 Task: Search one way flight ticket for 2 adults, 4 children and 1 infant on lap in business from Boise: Boise Airport (boise Air Terminal) (gowen Field) to Rockford: Chicago Rockford International Airport(was Northwest Chicagoland Regional Airport At Rockford) on 5-1-2023. Choice of flights is United. Number of bags: 8 checked bags. Price is upto 78000. Outbound departure time preference is 22:45.
Action: Mouse moved to (216, 376)
Screenshot: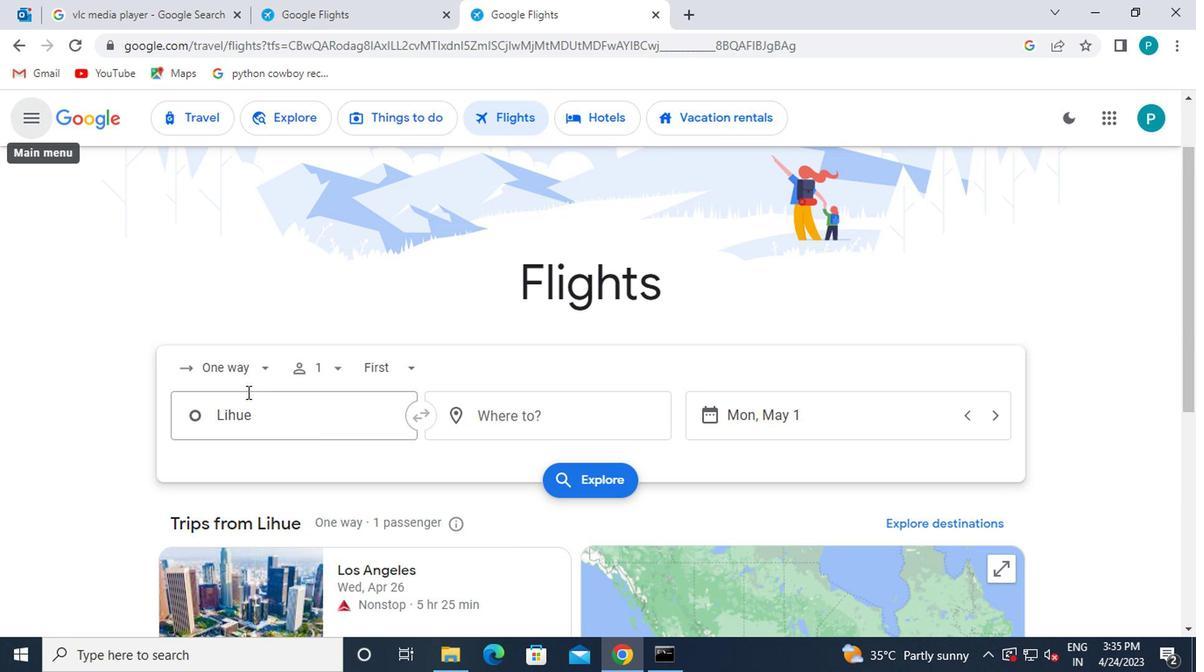 
Action: Mouse pressed left at (216, 376)
Screenshot: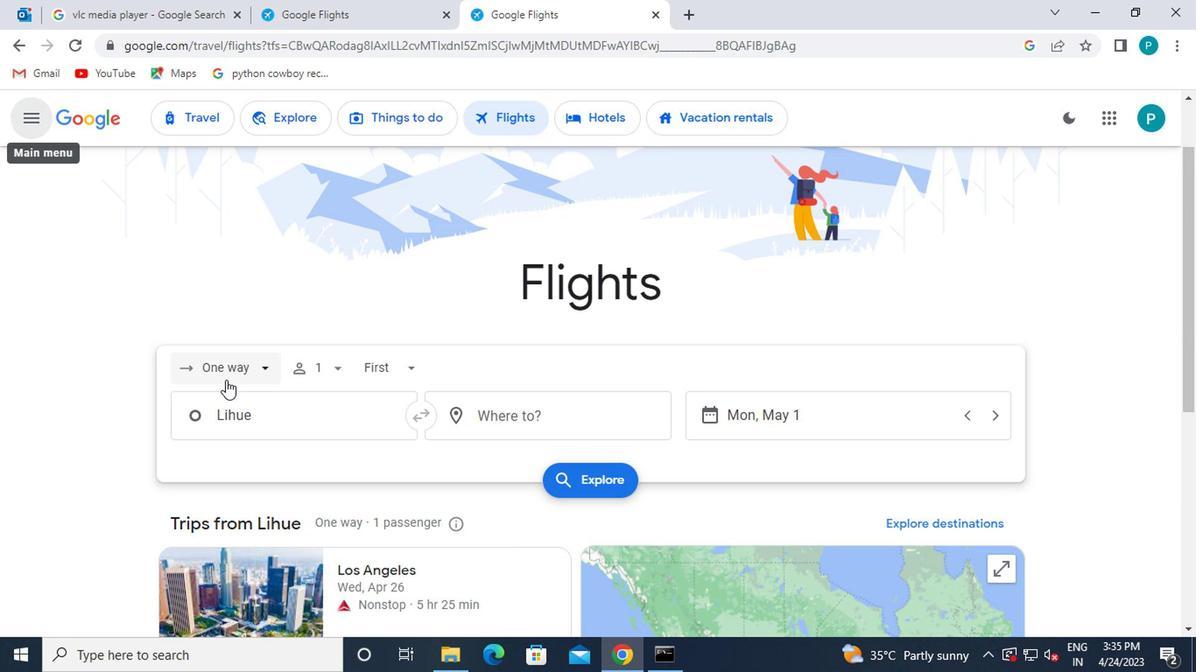 
Action: Mouse moved to (239, 452)
Screenshot: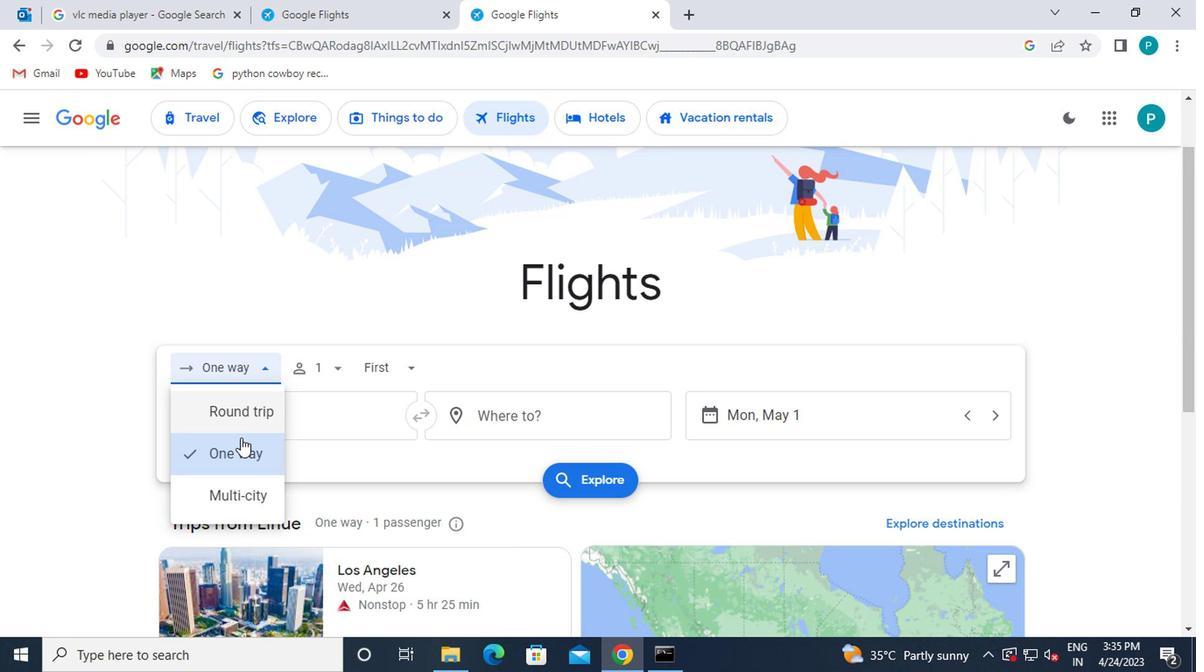 
Action: Mouse pressed left at (239, 452)
Screenshot: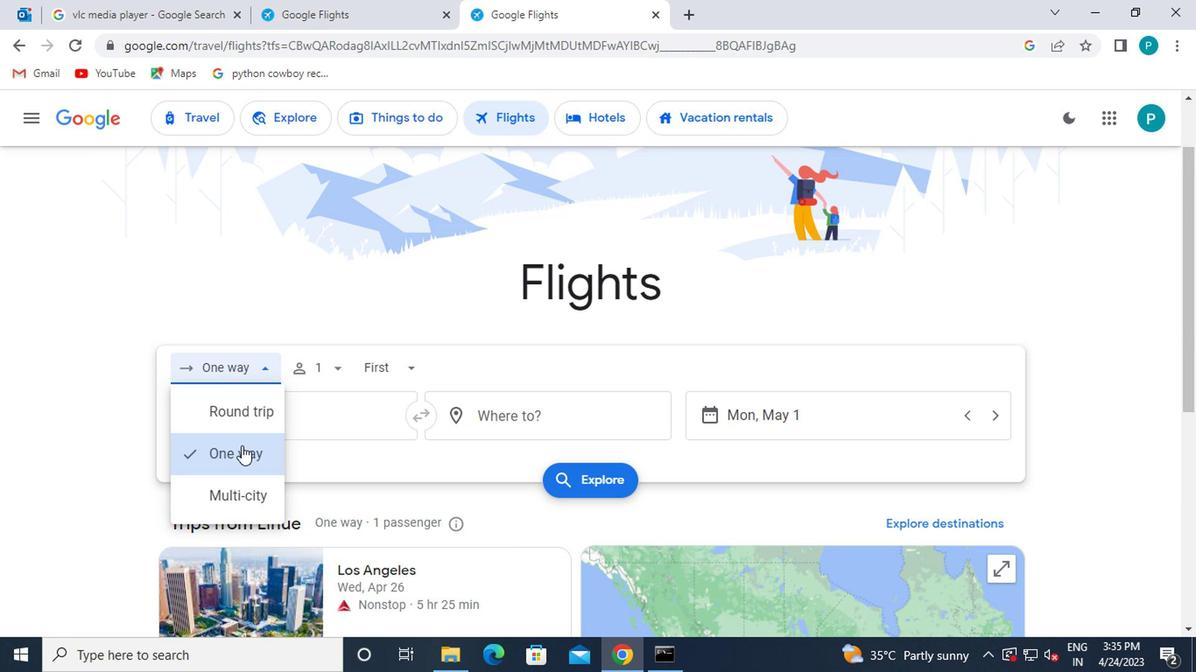 
Action: Mouse moved to (320, 375)
Screenshot: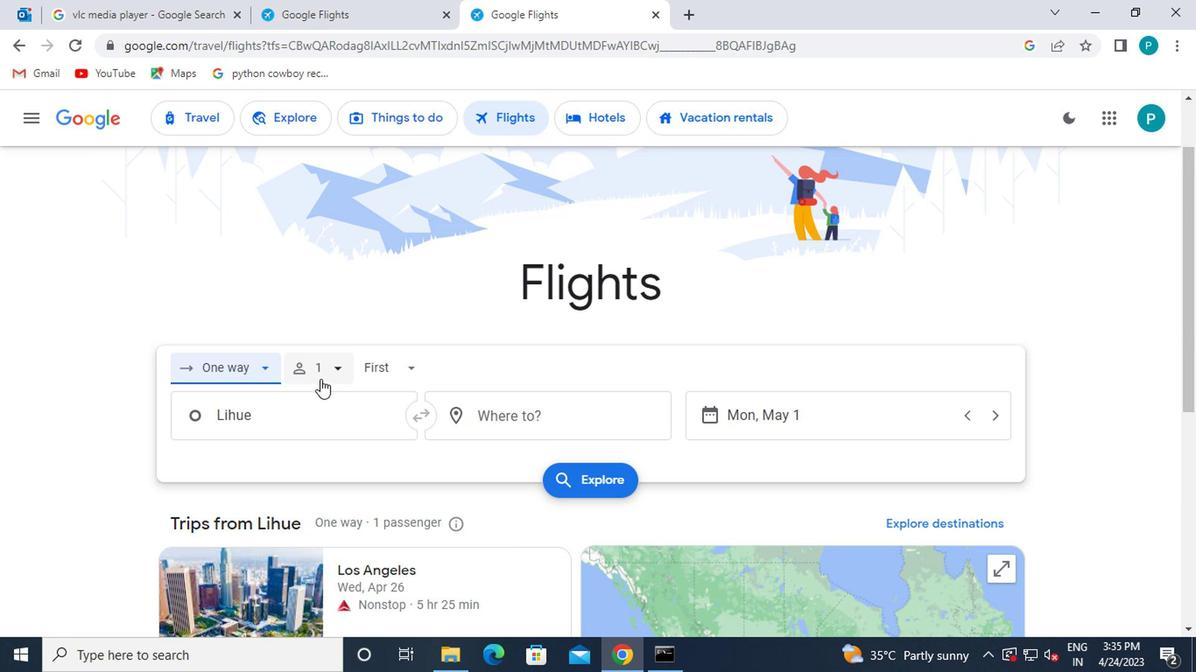 
Action: Mouse pressed left at (320, 375)
Screenshot: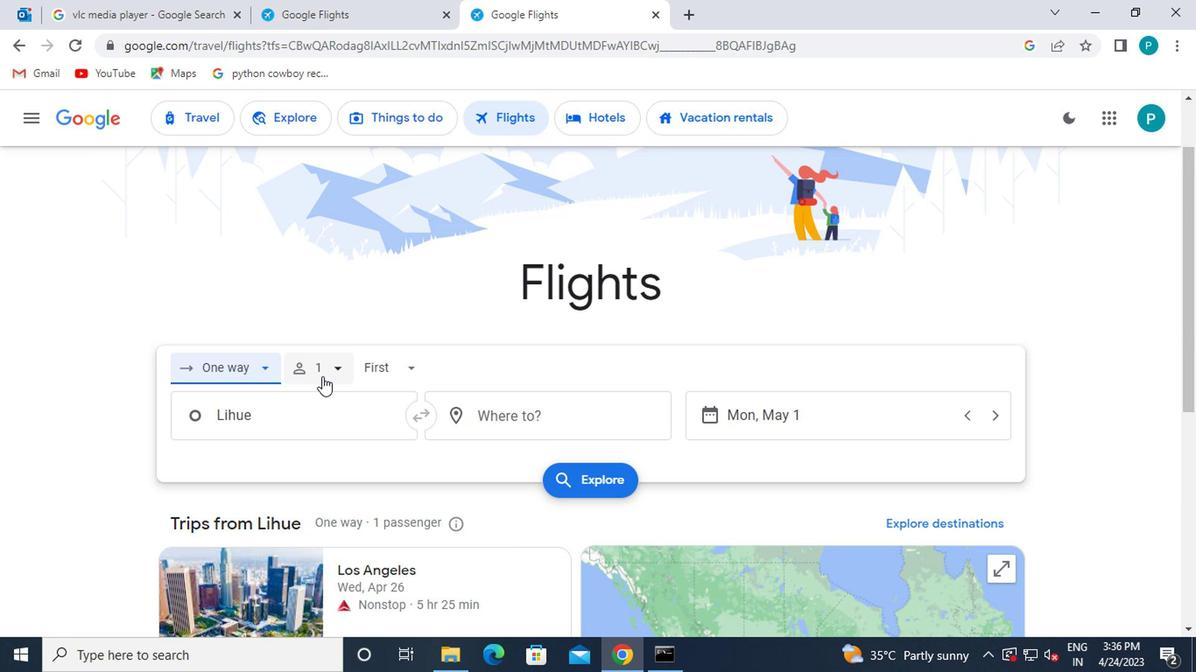 
Action: Mouse moved to (479, 414)
Screenshot: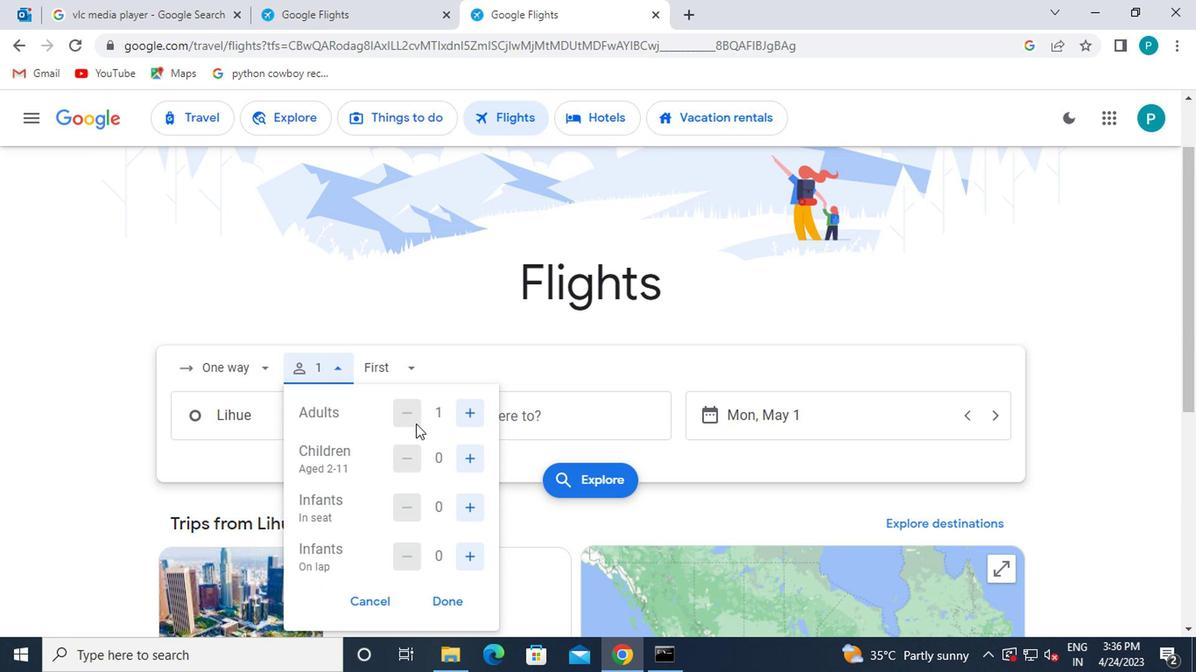 
Action: Mouse pressed left at (479, 414)
Screenshot: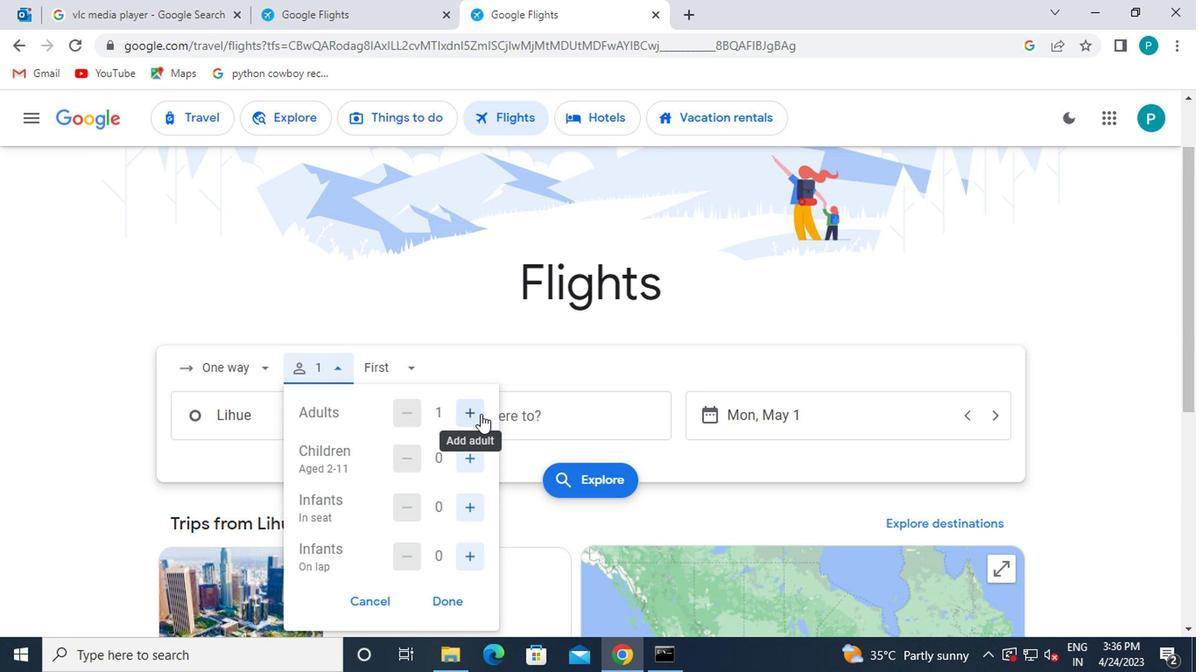 
Action: Mouse moved to (478, 459)
Screenshot: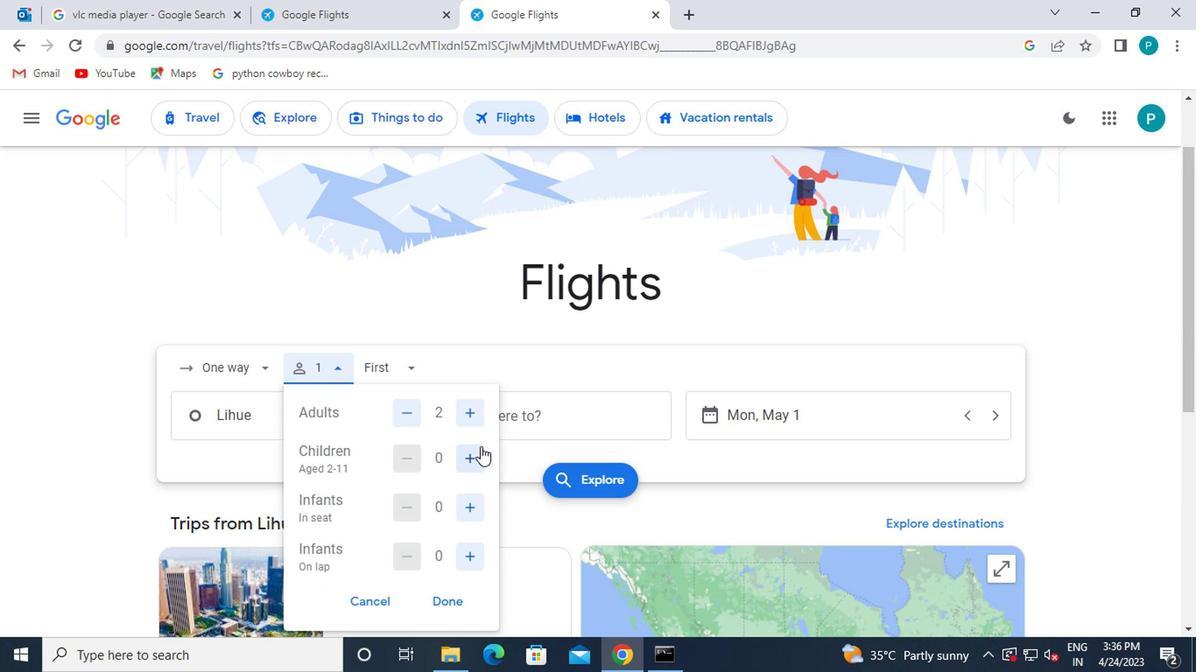 
Action: Mouse pressed left at (478, 459)
Screenshot: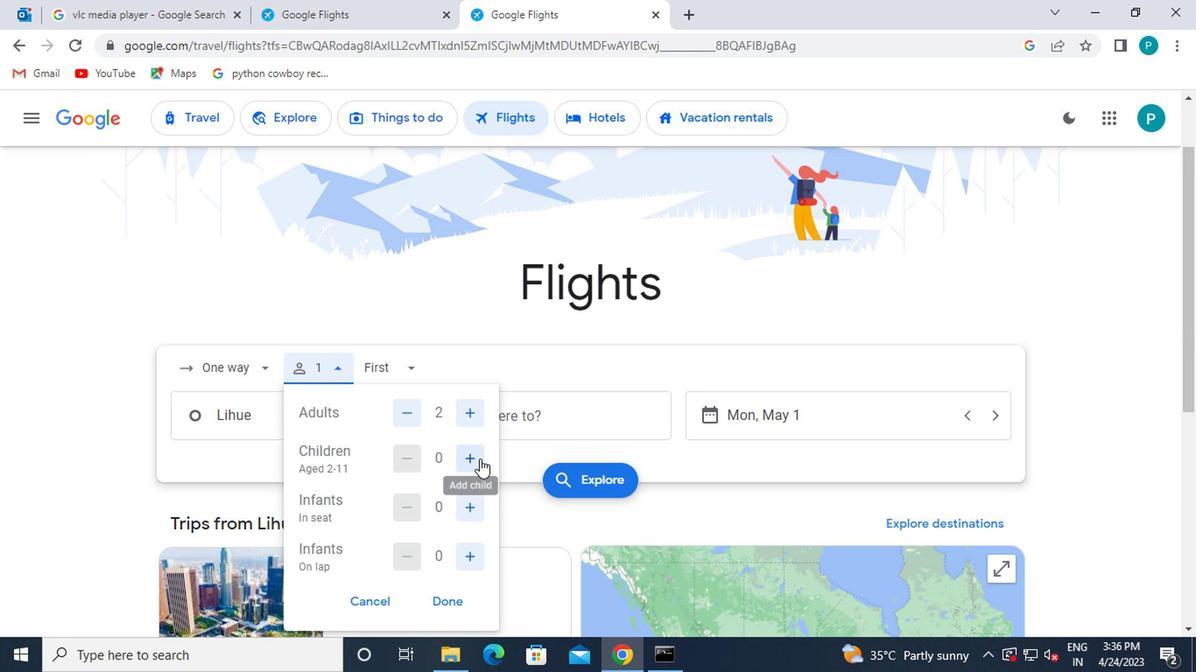 
Action: Mouse pressed left at (478, 459)
Screenshot: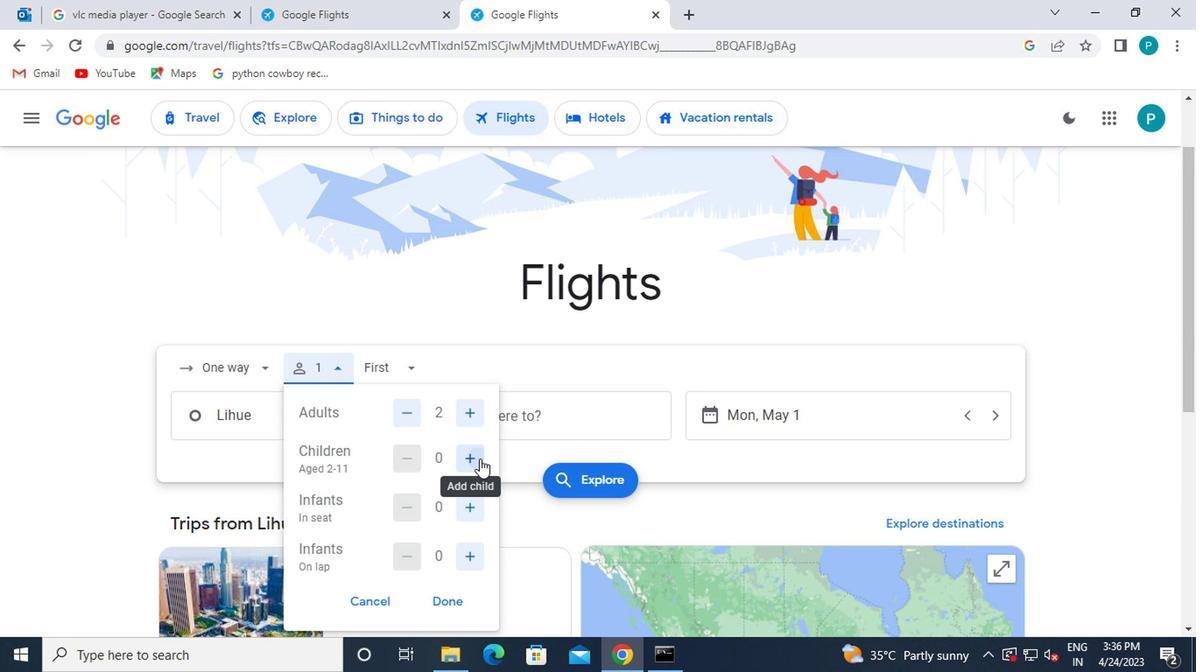 
Action: Mouse pressed left at (478, 459)
Screenshot: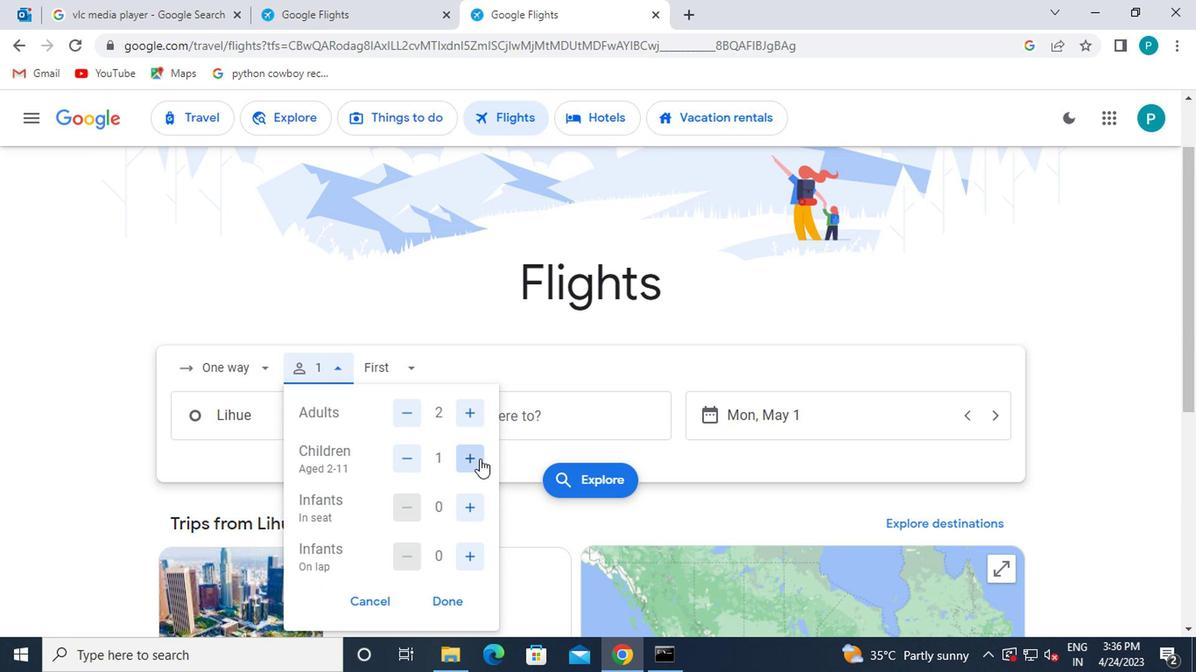 
Action: Mouse pressed left at (478, 459)
Screenshot: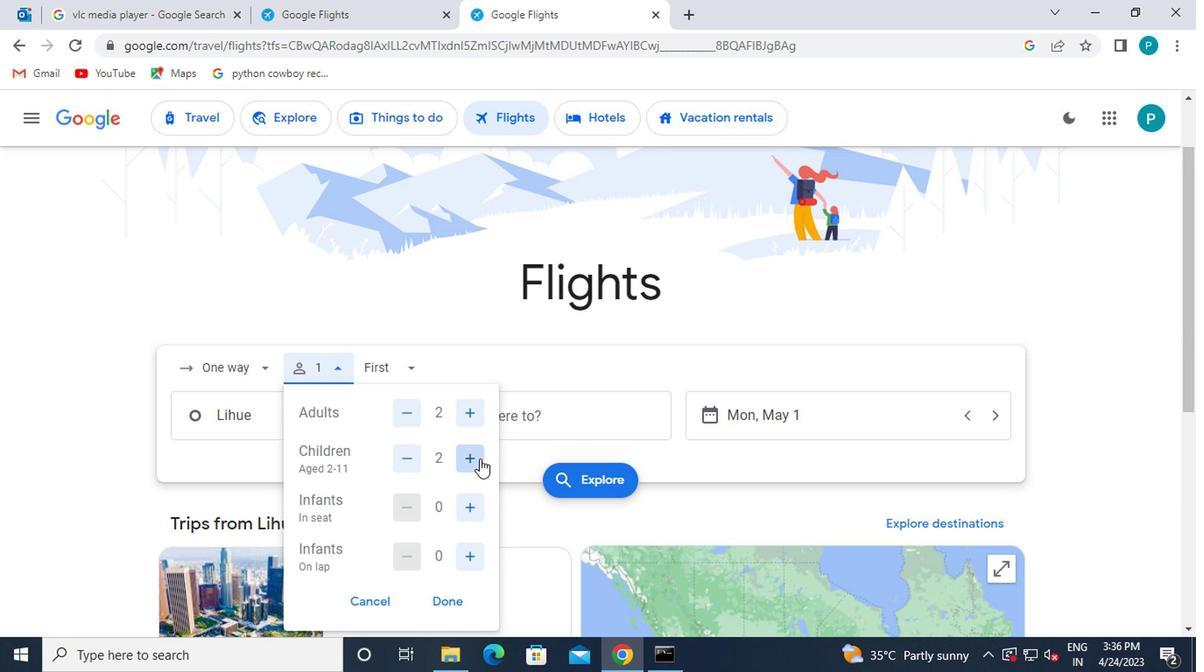 
Action: Mouse moved to (464, 499)
Screenshot: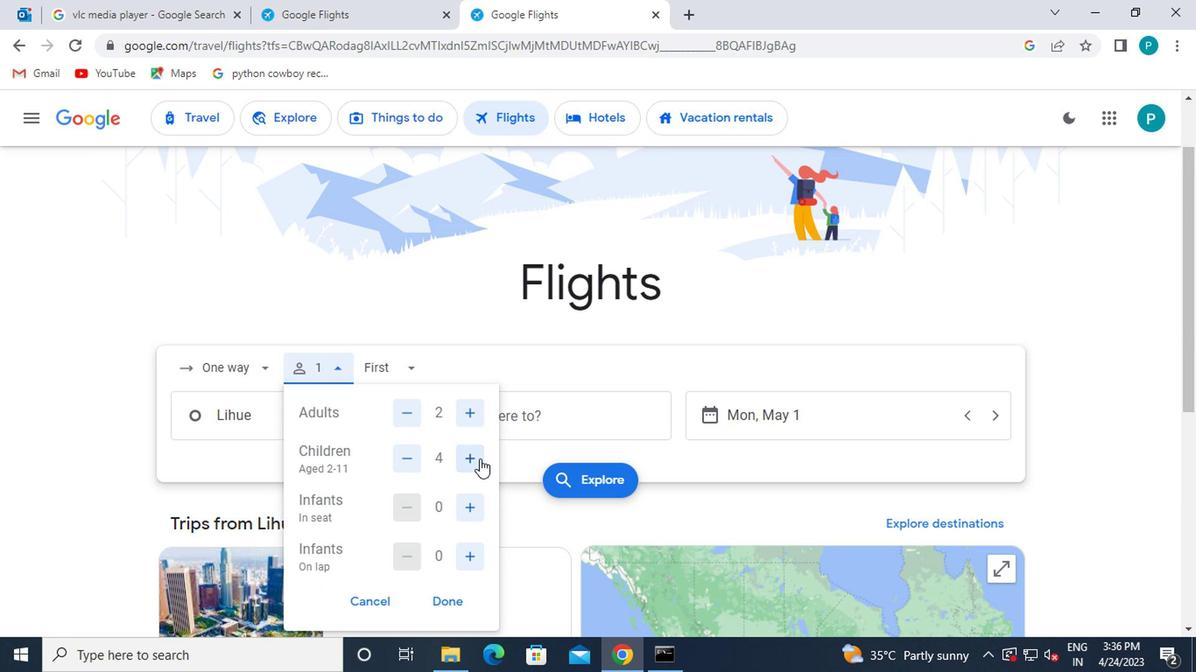 
Action: Mouse pressed left at (464, 499)
Screenshot: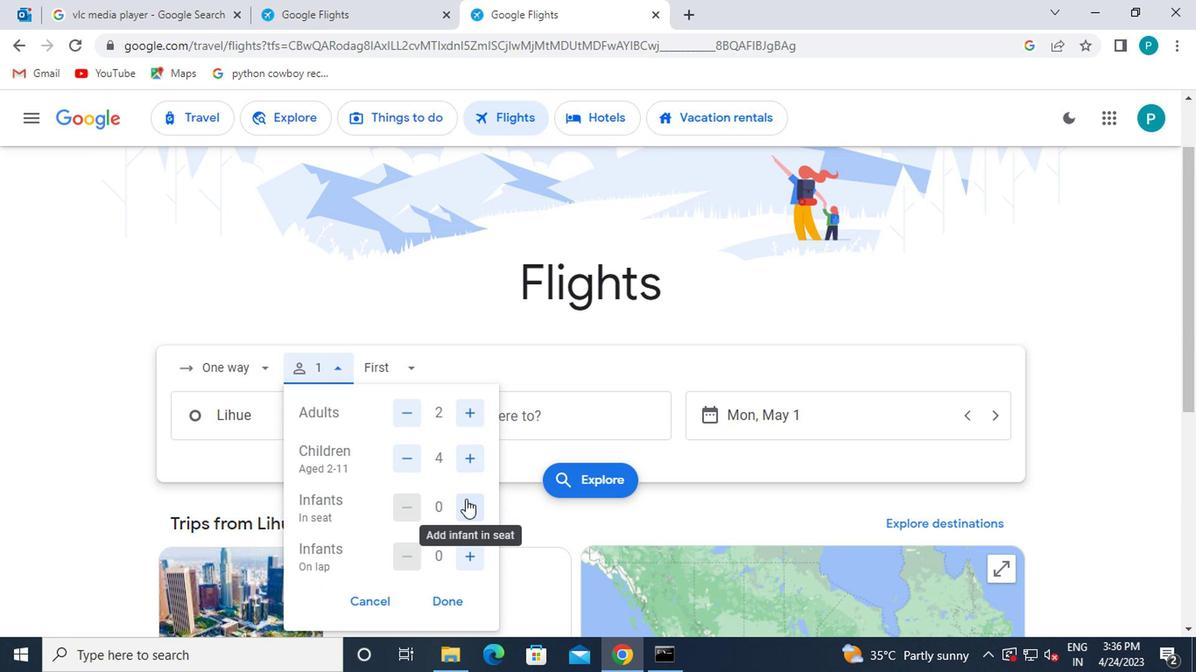 
Action: Mouse moved to (403, 510)
Screenshot: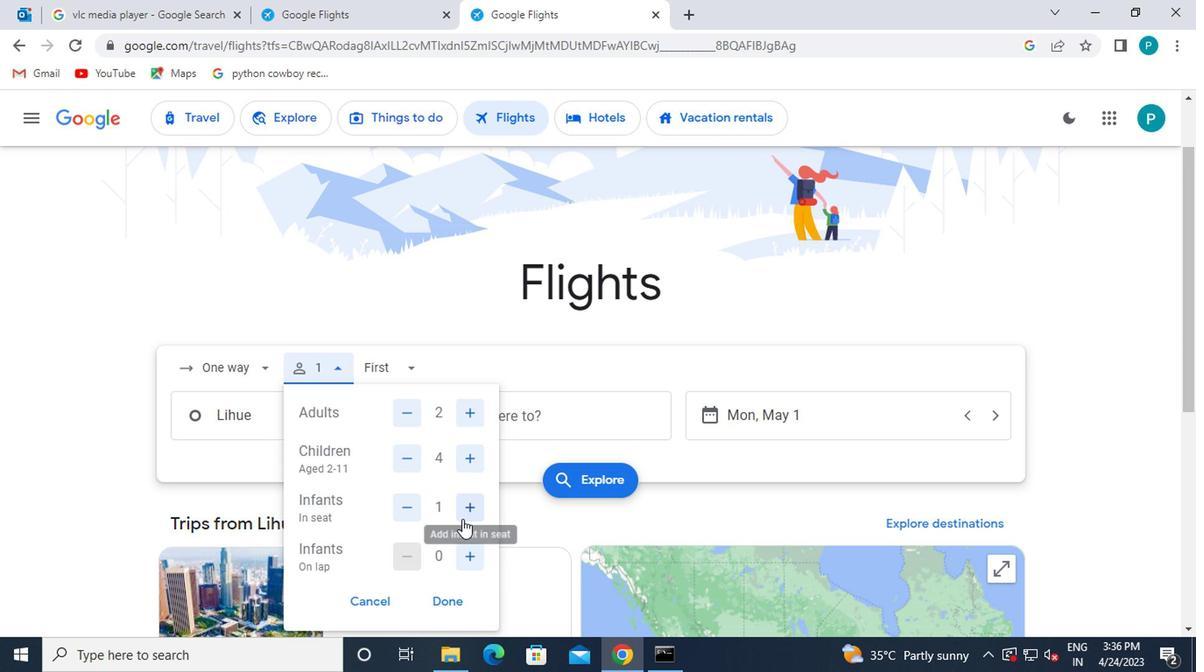 
Action: Mouse pressed left at (403, 510)
Screenshot: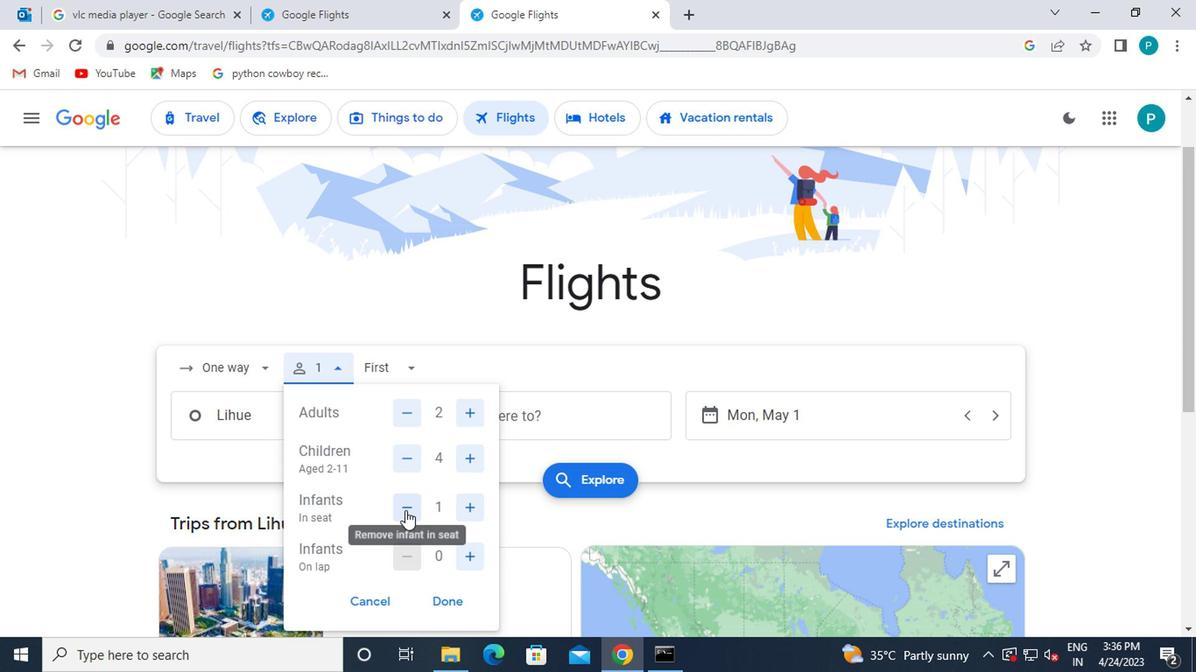 
Action: Mouse moved to (453, 553)
Screenshot: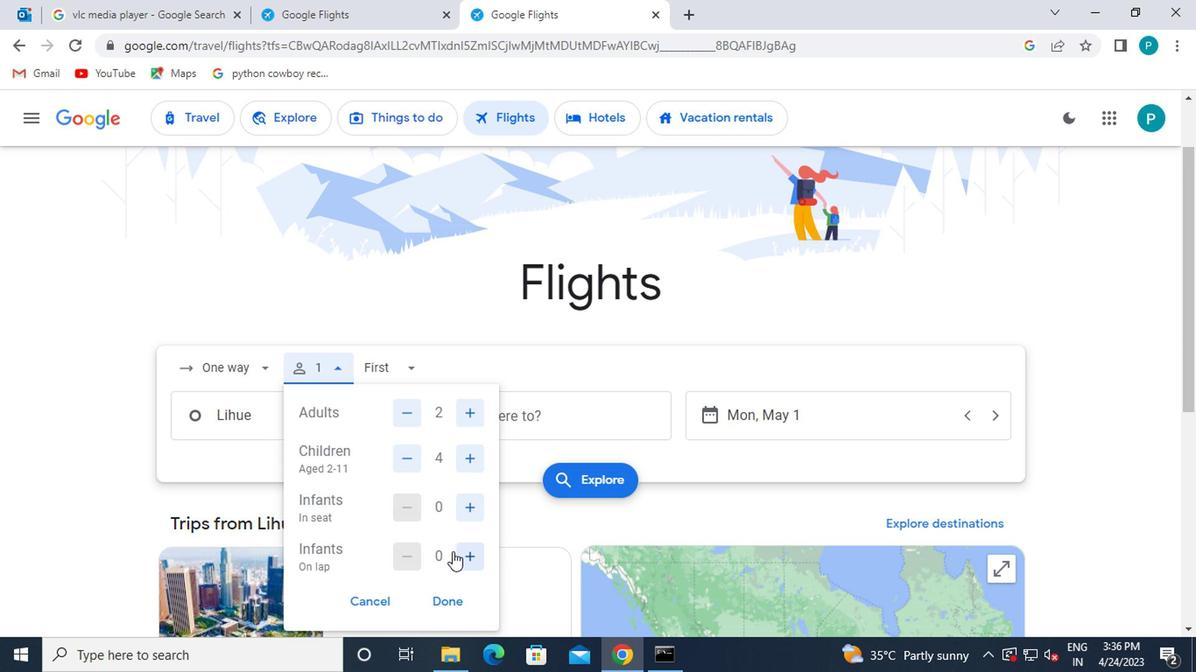 
Action: Mouse pressed left at (453, 553)
Screenshot: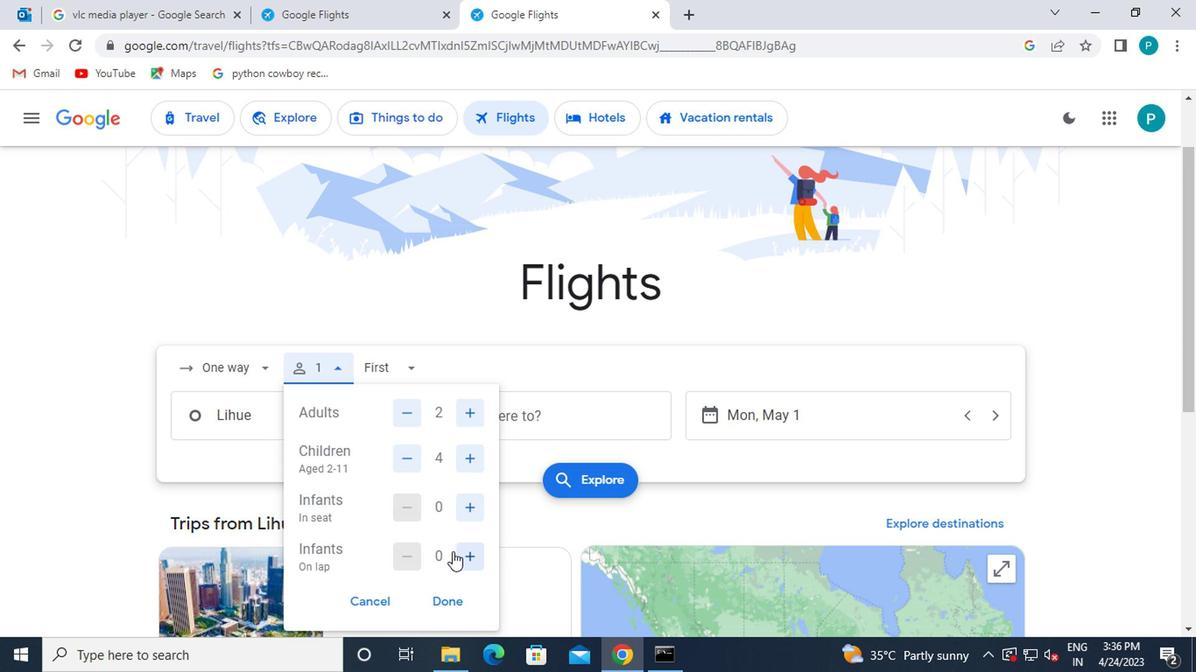 
Action: Mouse moved to (465, 591)
Screenshot: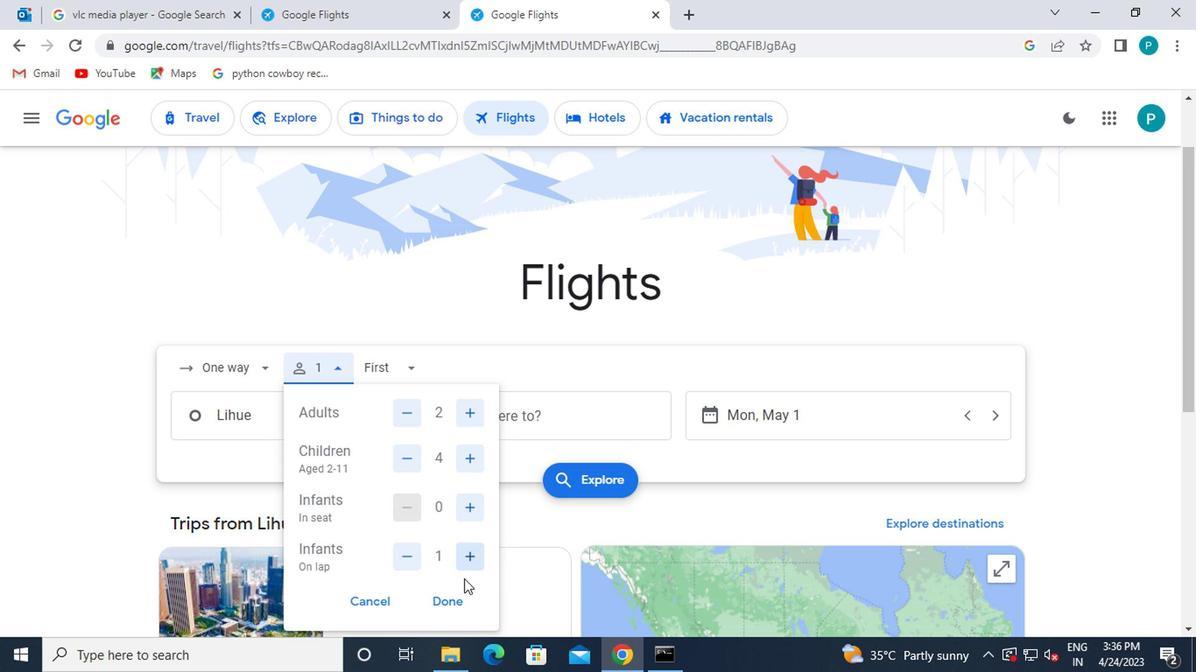 
Action: Mouse pressed left at (465, 591)
Screenshot: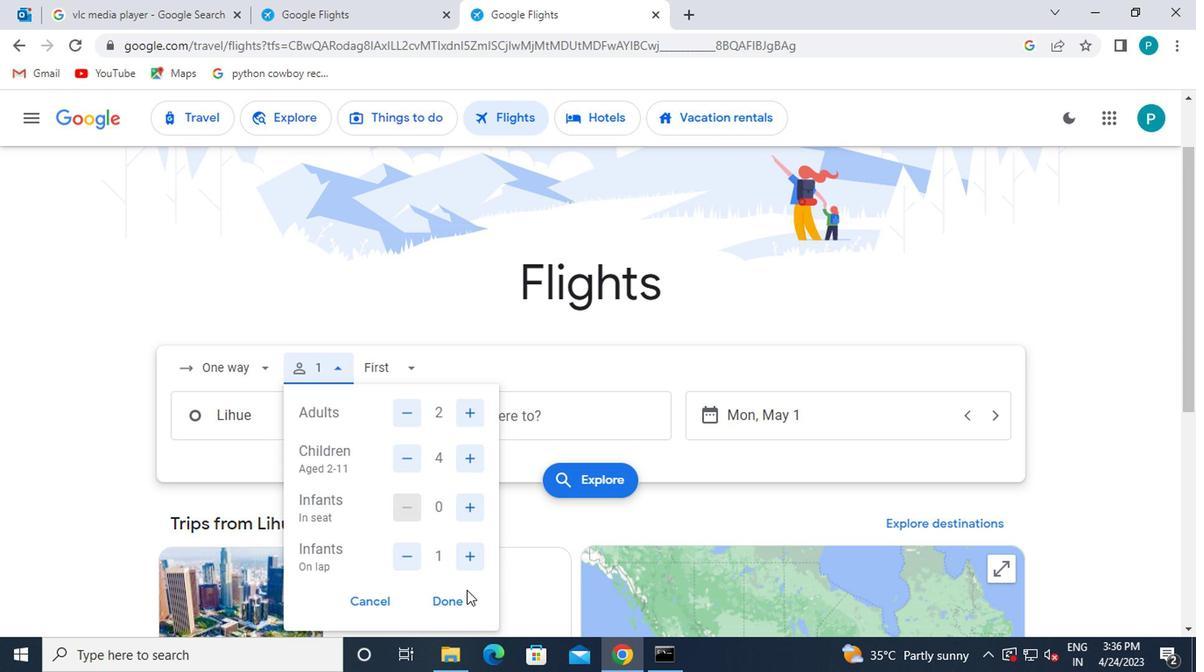 
Action: Mouse moved to (388, 363)
Screenshot: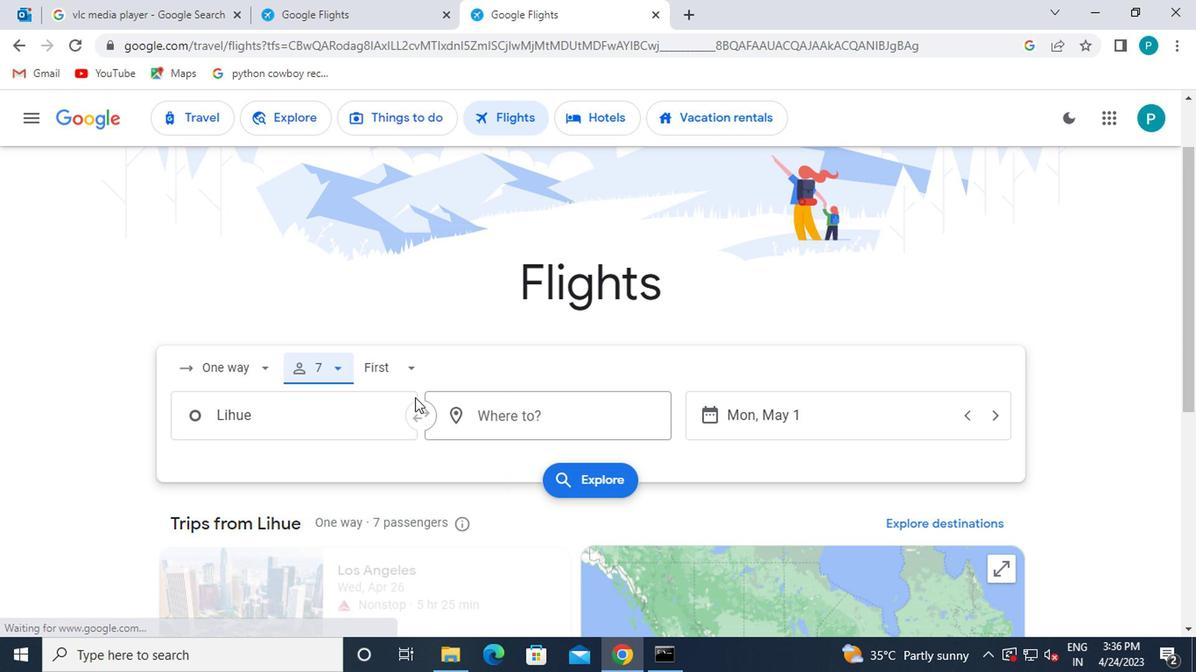 
Action: Mouse pressed left at (388, 363)
Screenshot: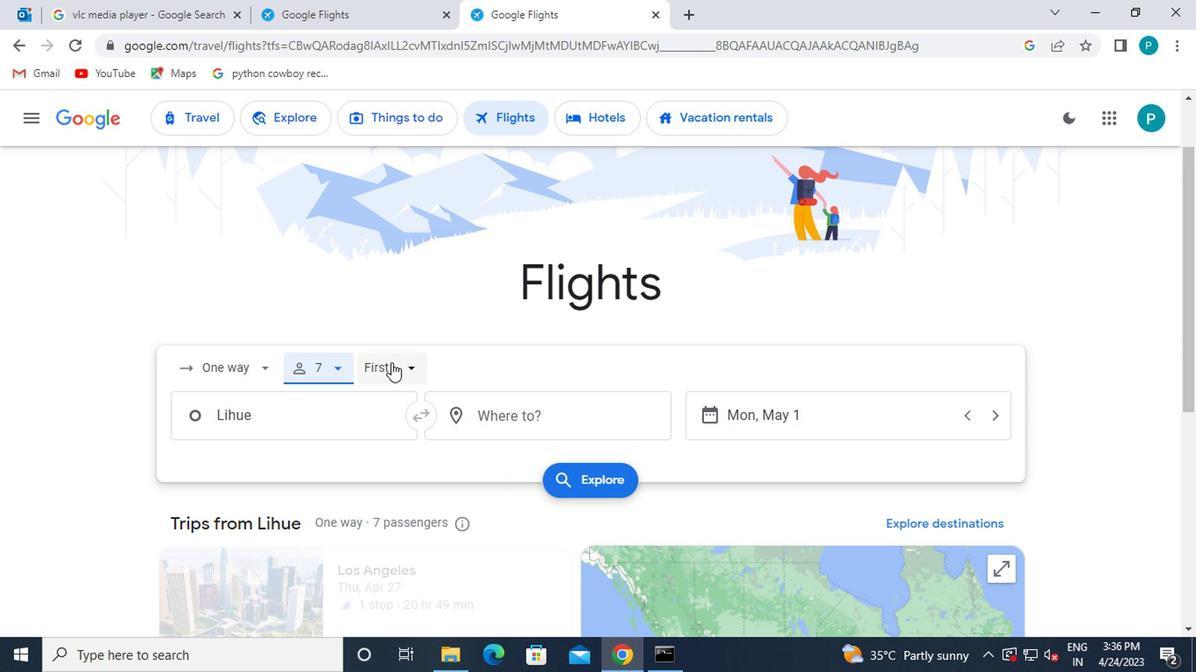 
Action: Mouse moved to (434, 497)
Screenshot: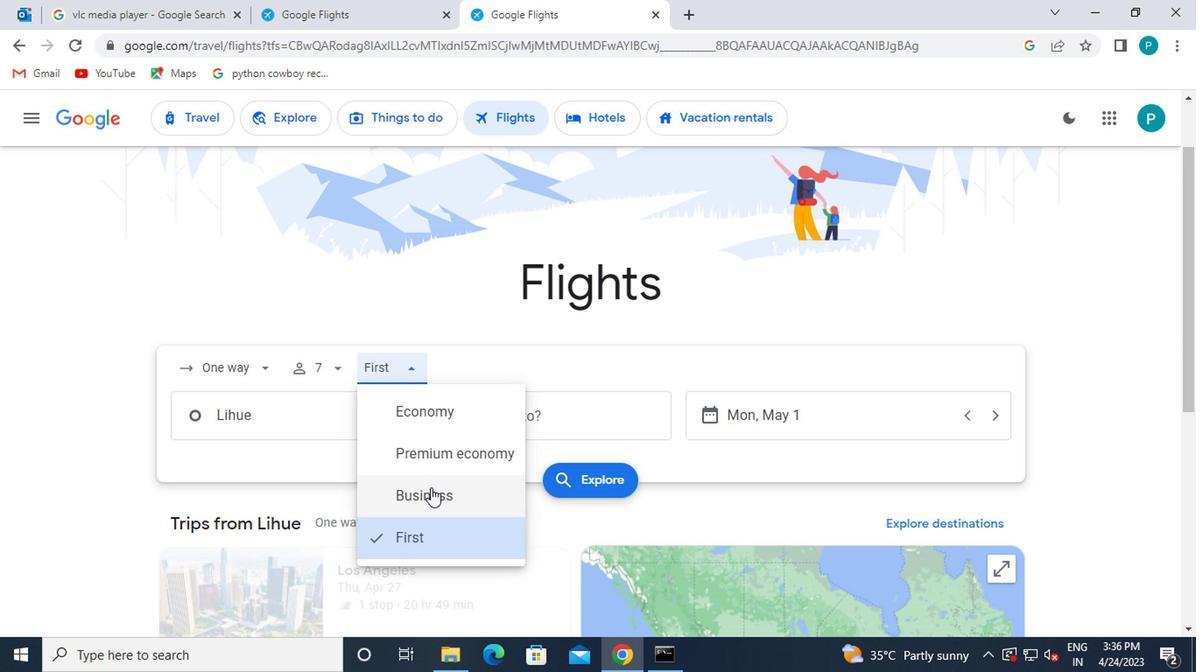 
Action: Mouse pressed left at (434, 497)
Screenshot: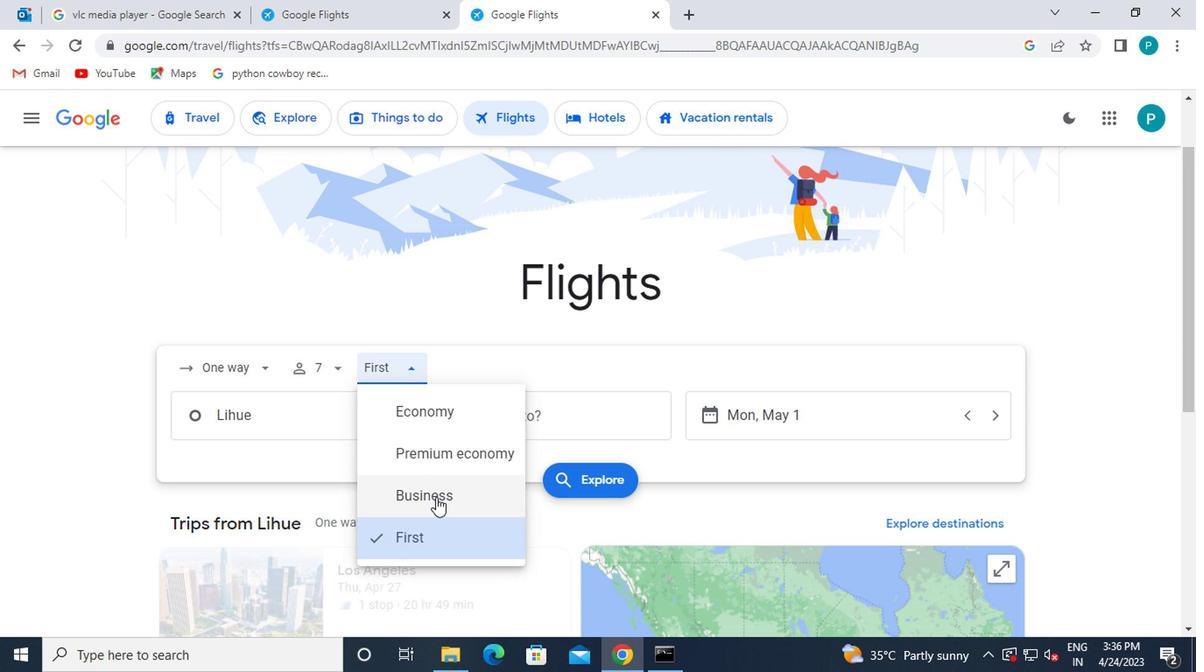 
Action: Mouse moved to (371, 429)
Screenshot: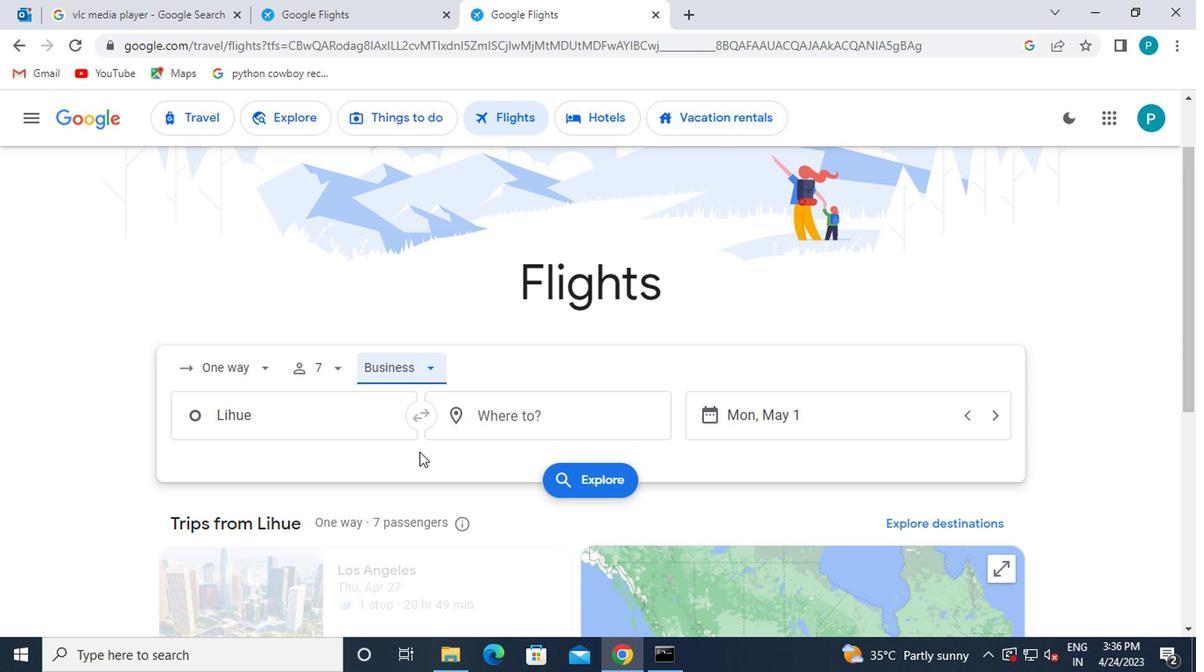 
Action: Mouse pressed left at (371, 429)
Screenshot: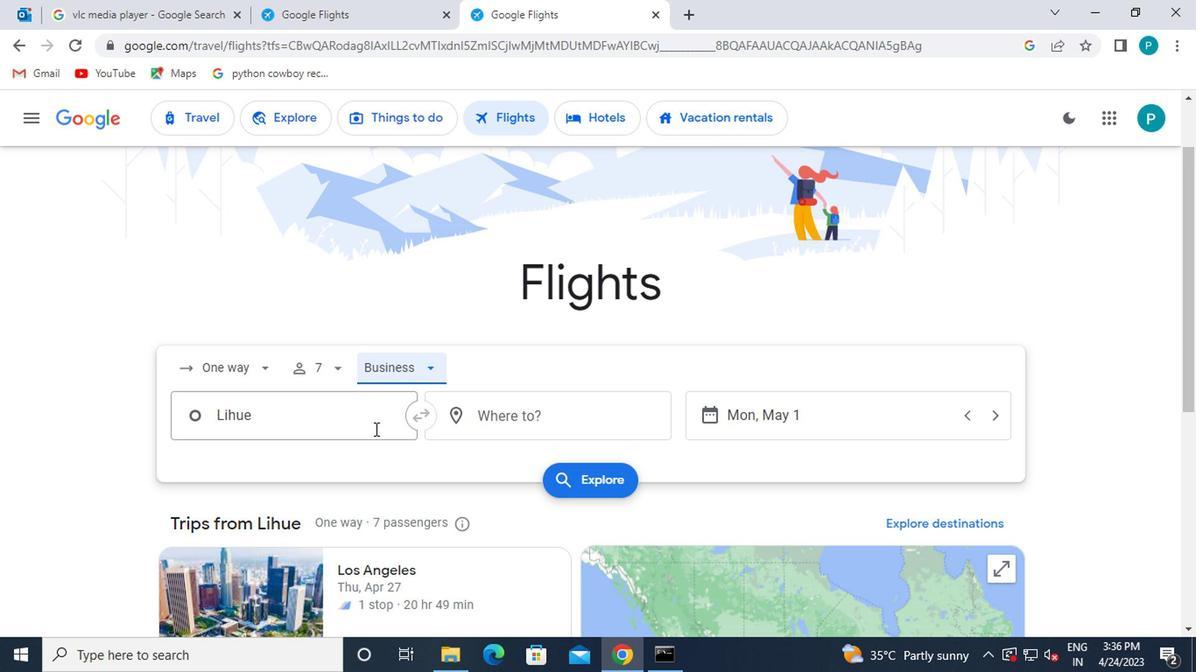 
Action: Key pressed boise
Screenshot: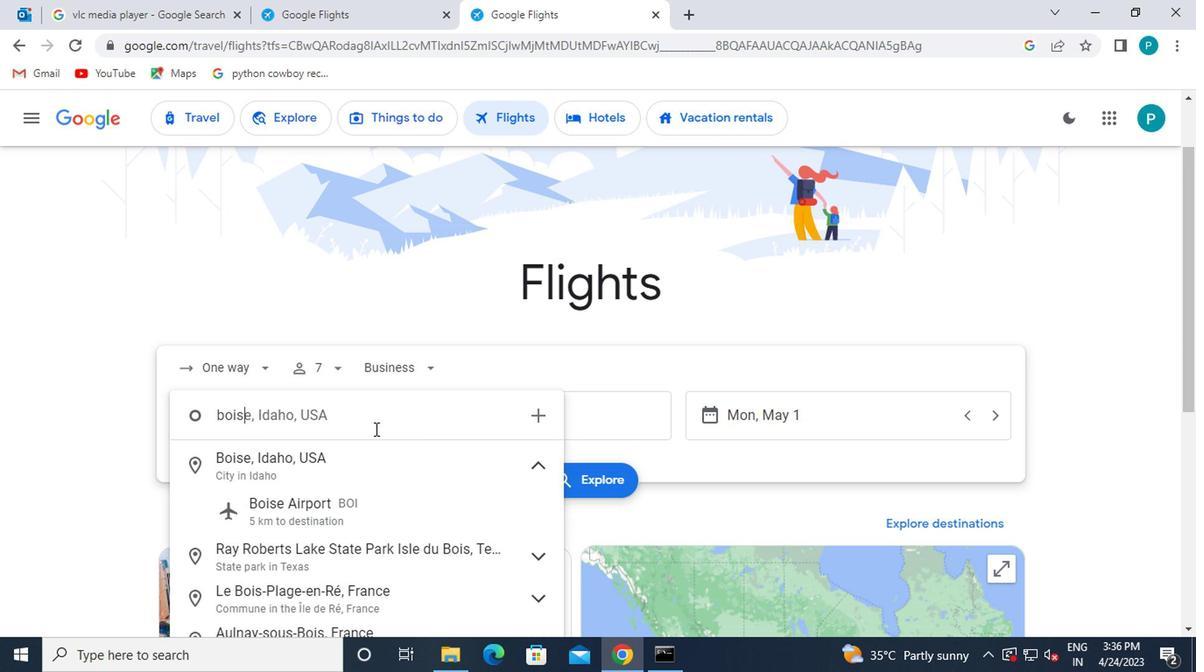 
Action: Mouse moved to (364, 503)
Screenshot: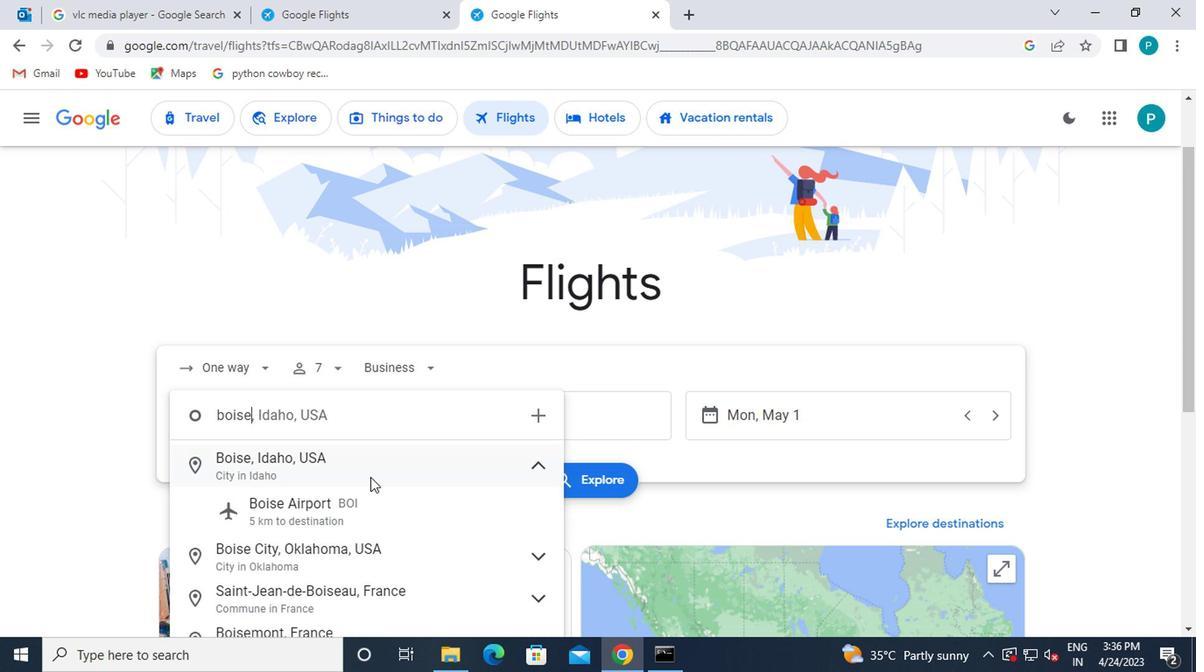 
Action: Mouse pressed left at (364, 503)
Screenshot: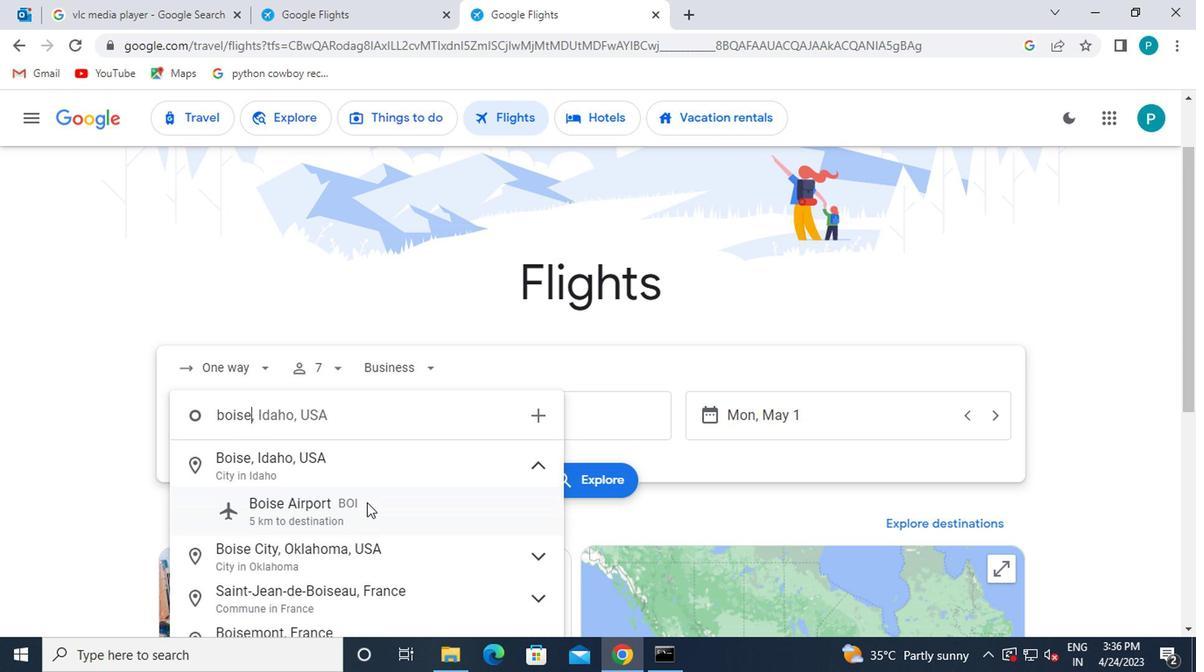 
Action: Mouse moved to (516, 414)
Screenshot: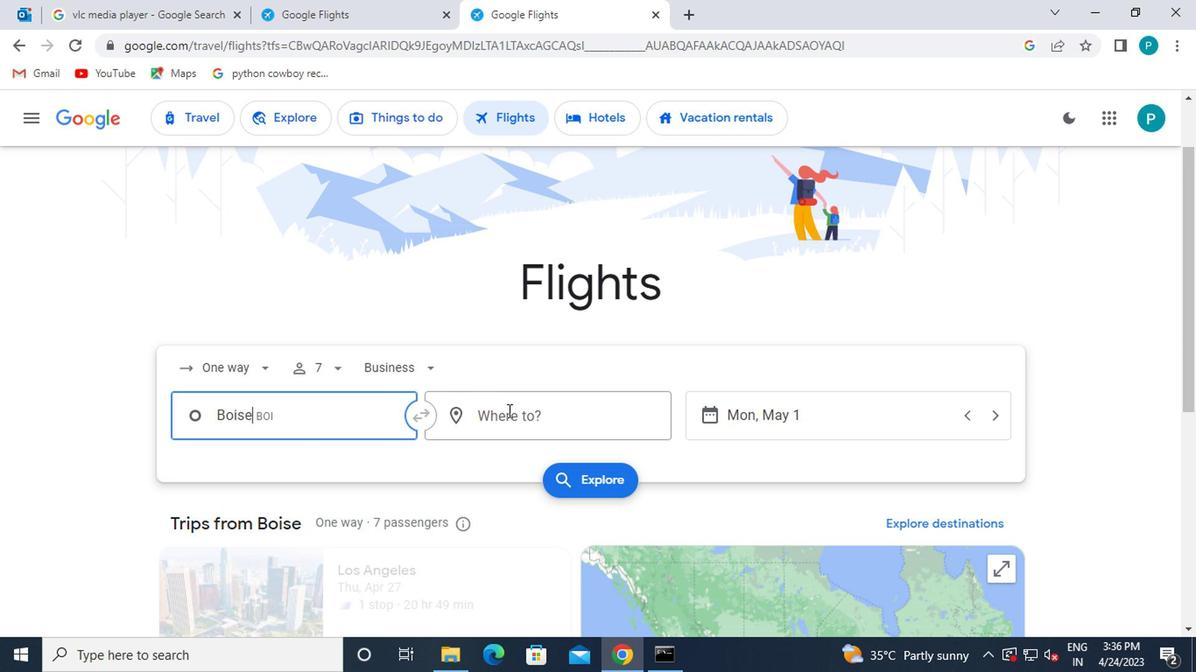 
Action: Mouse pressed left at (516, 414)
Screenshot: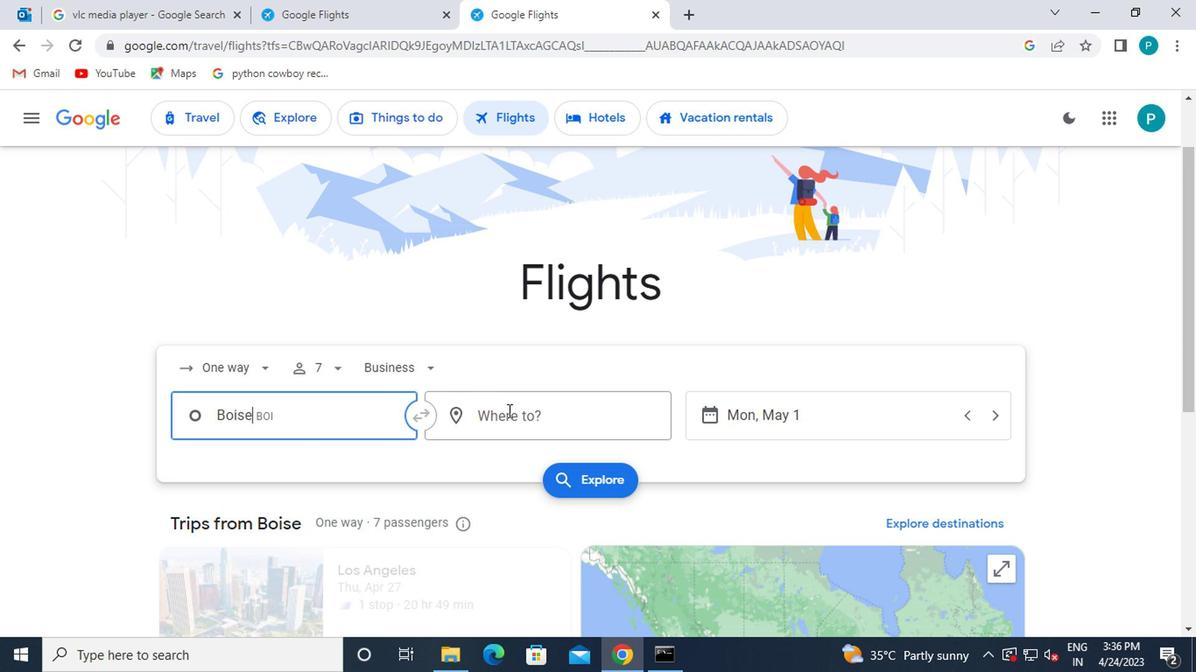 
Action: Mouse moved to (522, 416)
Screenshot: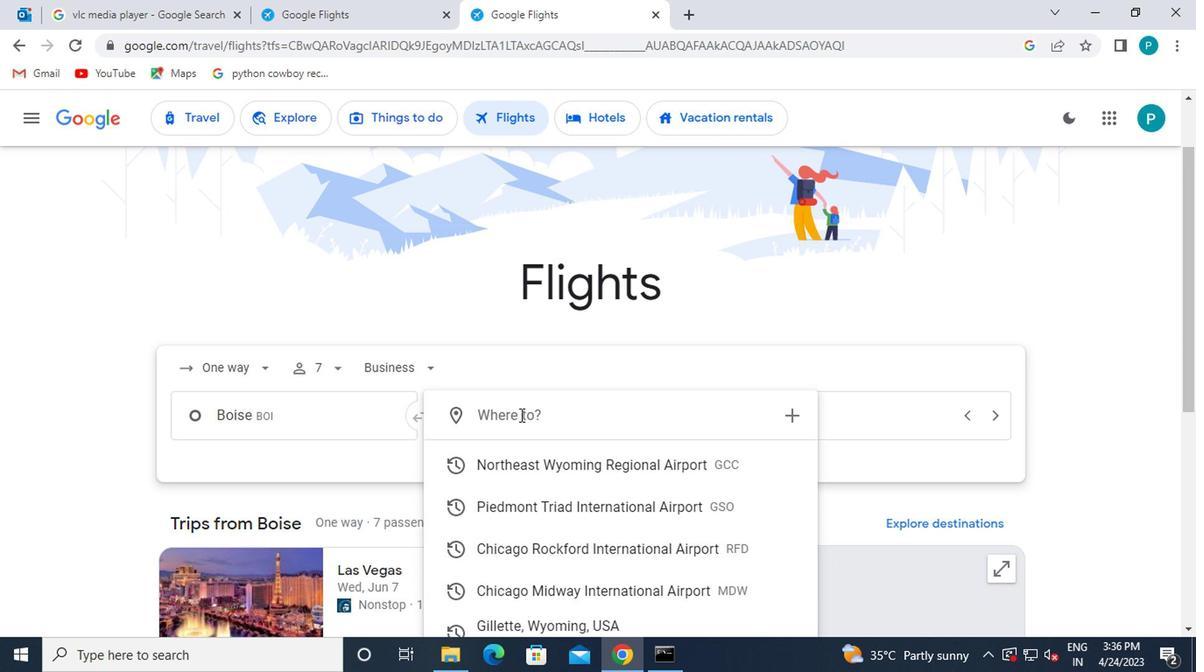 
Action: Key pressed rockford
Screenshot: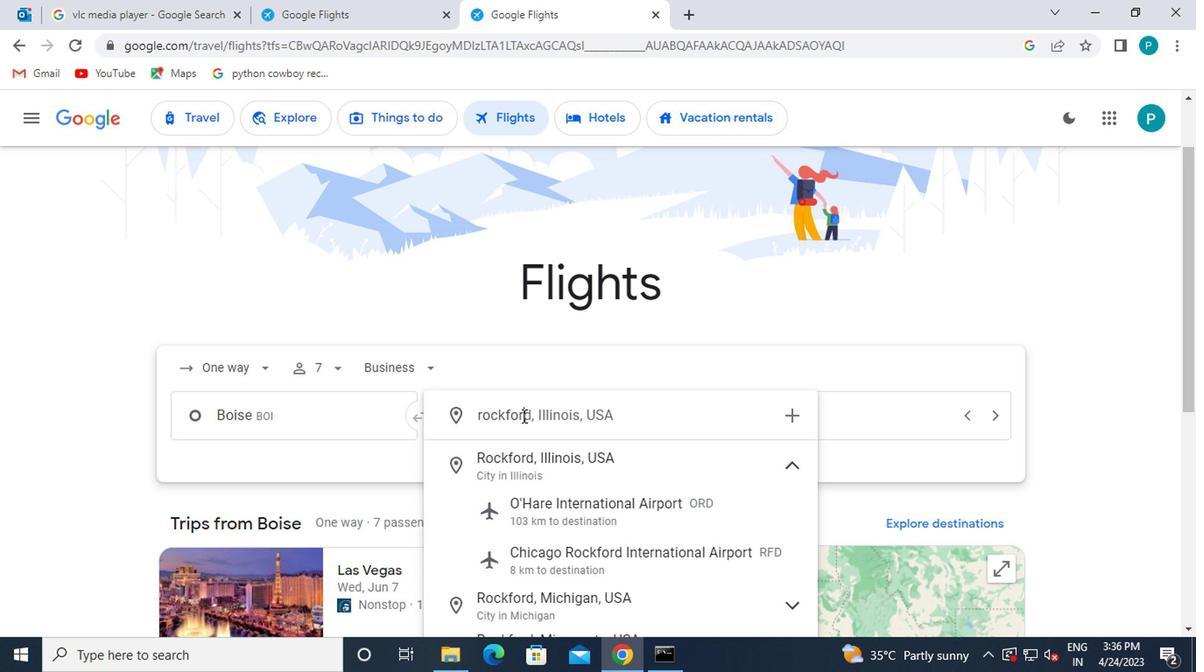 
Action: Mouse moved to (583, 568)
Screenshot: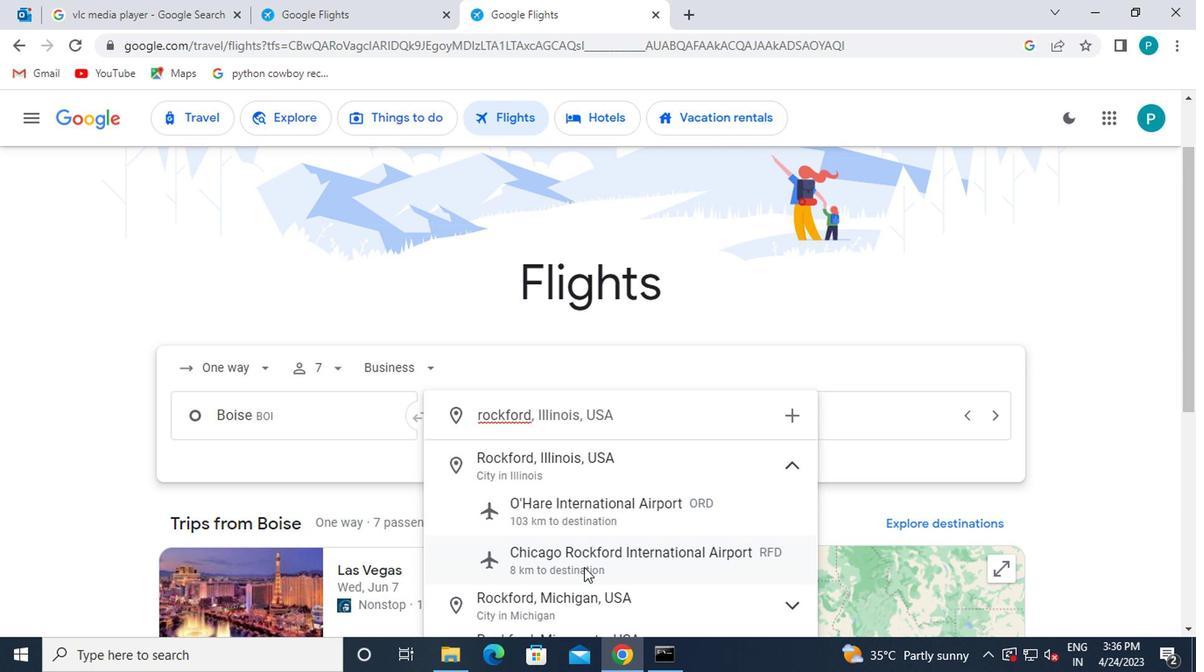 
Action: Mouse pressed left at (583, 568)
Screenshot: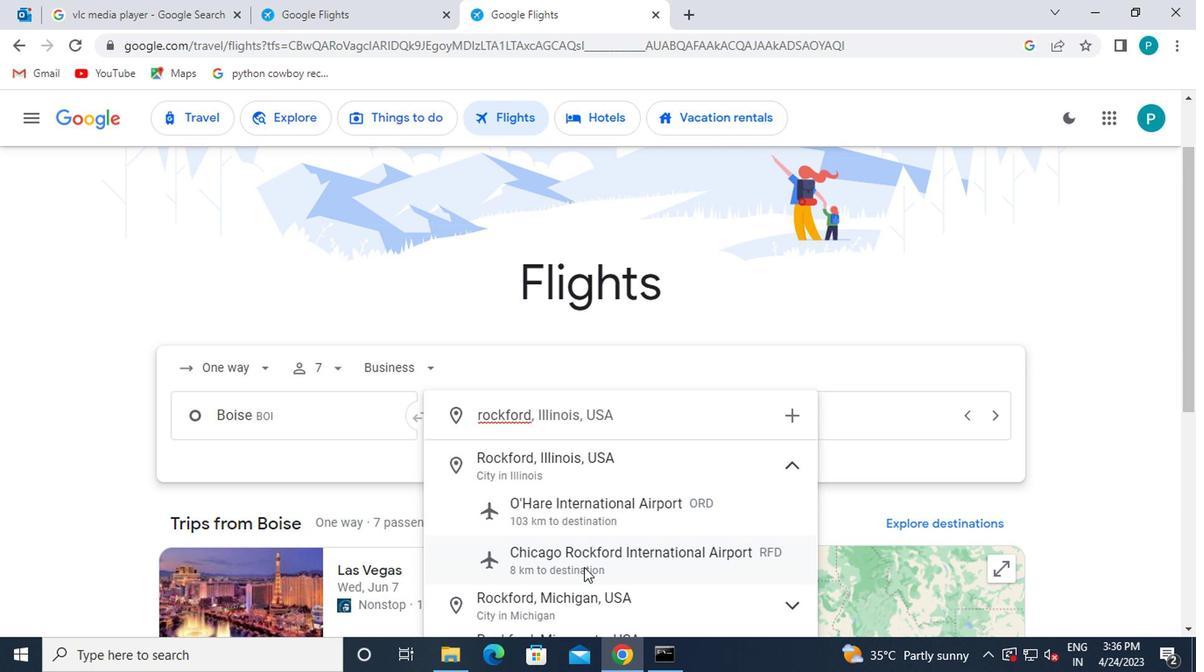 
Action: Mouse moved to (765, 425)
Screenshot: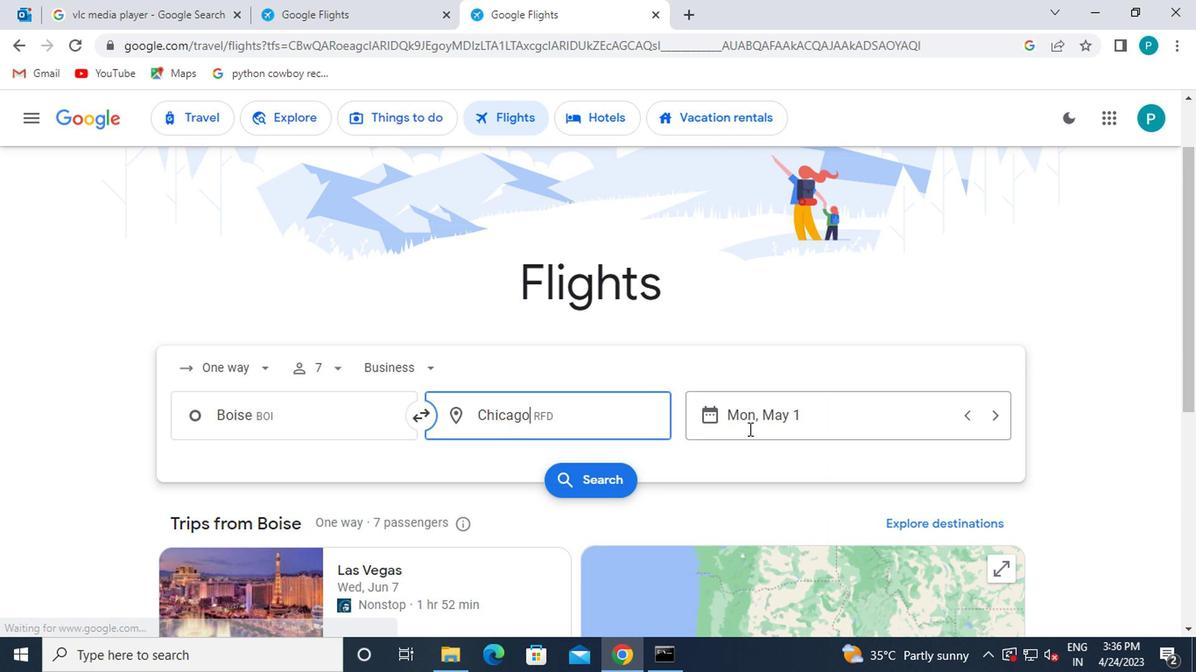 
Action: Mouse pressed left at (765, 425)
Screenshot: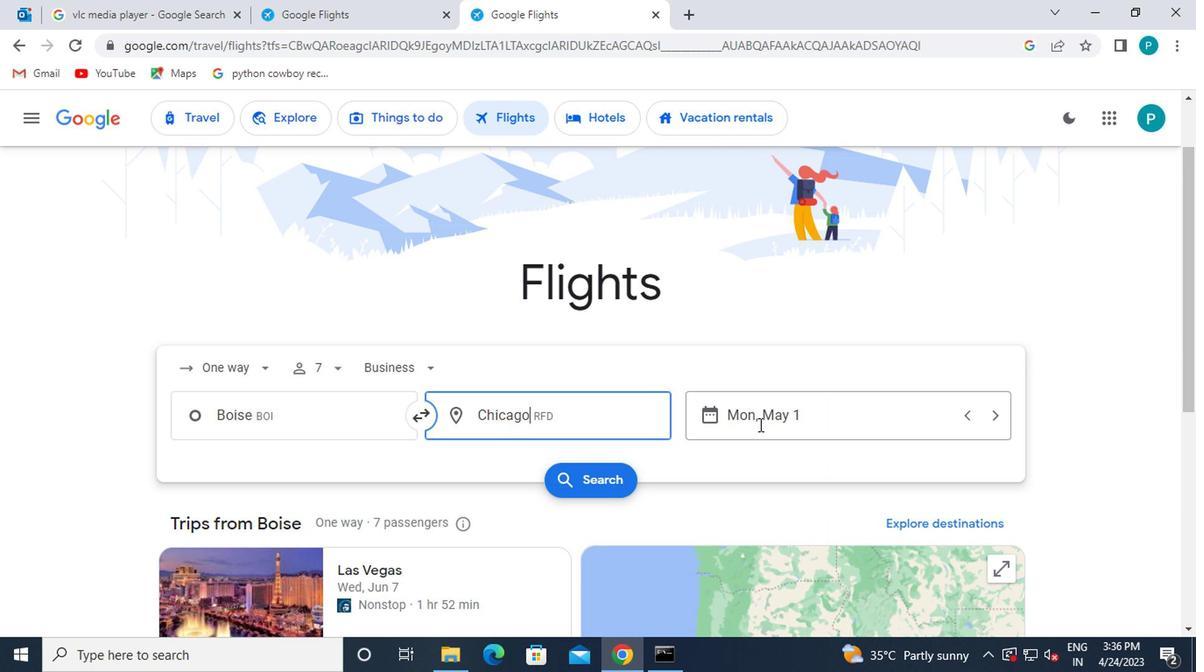 
Action: Mouse moved to (756, 319)
Screenshot: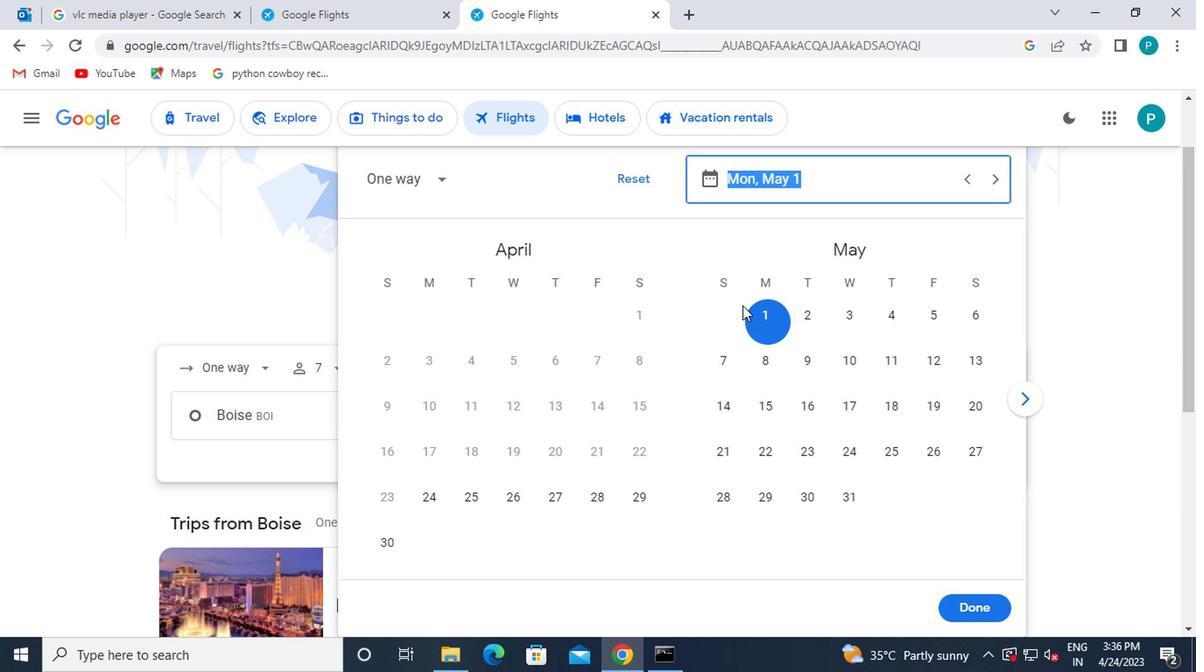 
Action: Mouse pressed left at (756, 319)
Screenshot: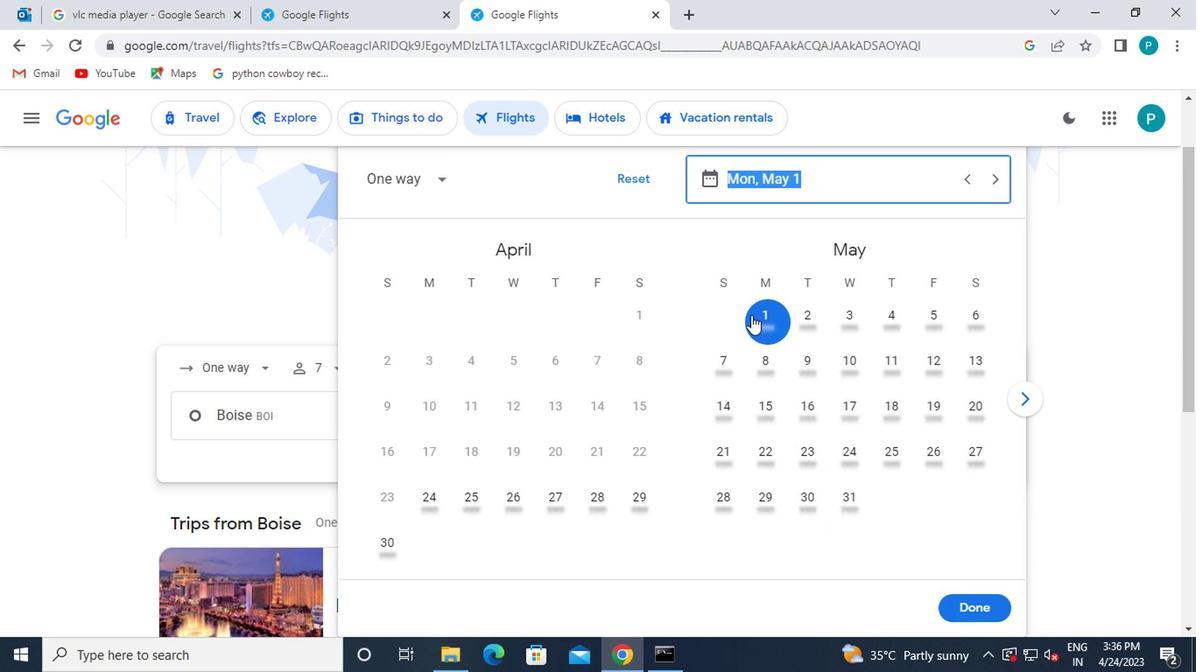 
Action: Mouse moved to (973, 607)
Screenshot: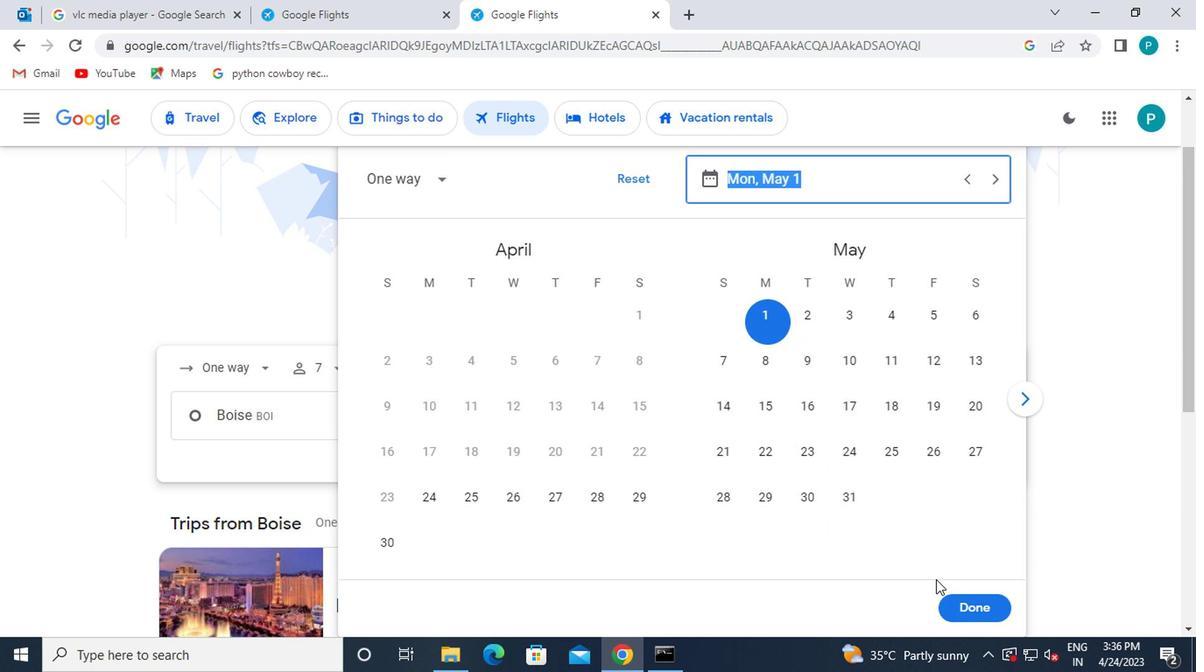 
Action: Mouse pressed left at (973, 607)
Screenshot: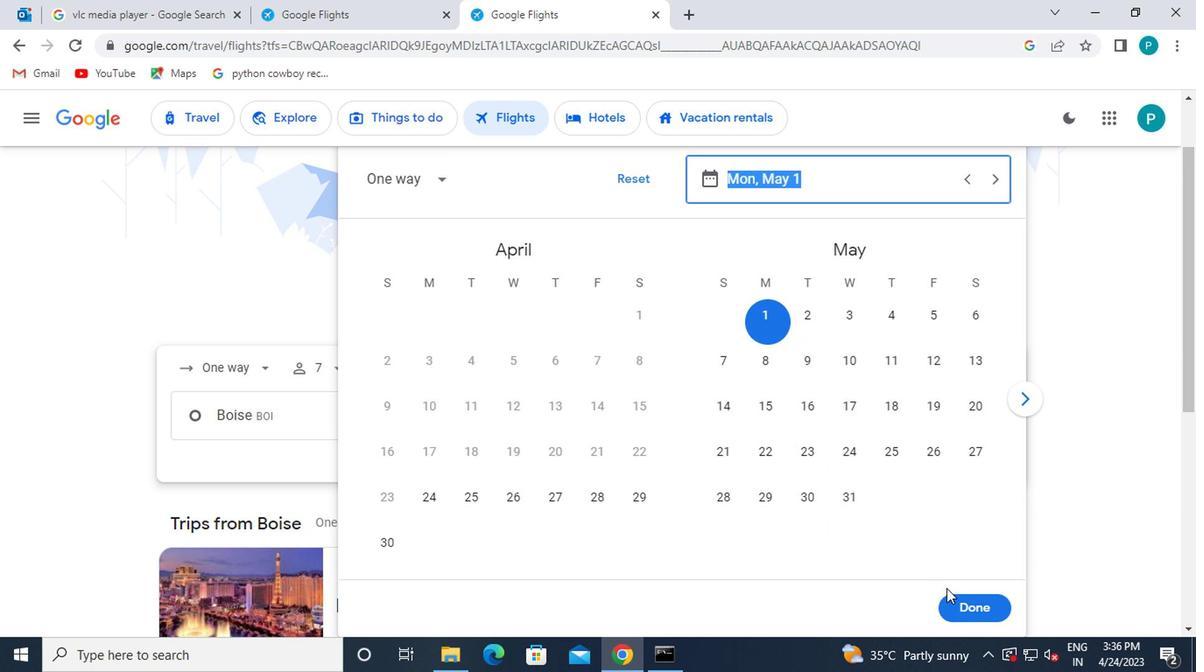 
Action: Mouse moved to (559, 471)
Screenshot: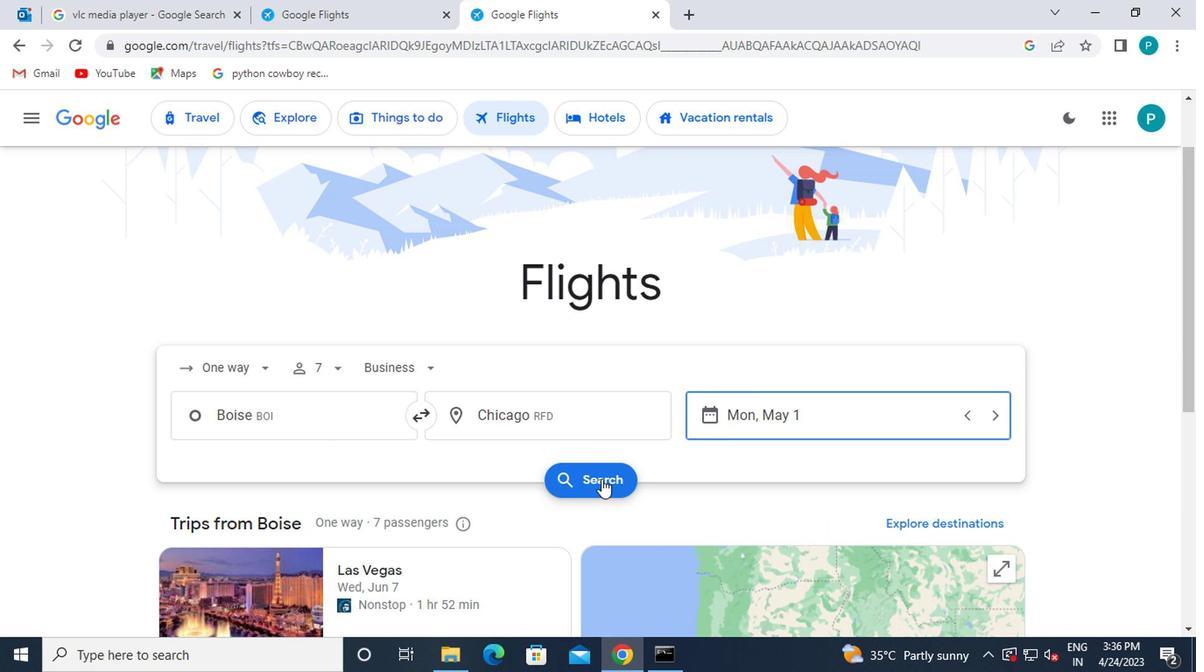 
Action: Mouse scrolled (559, 470) with delta (0, 0)
Screenshot: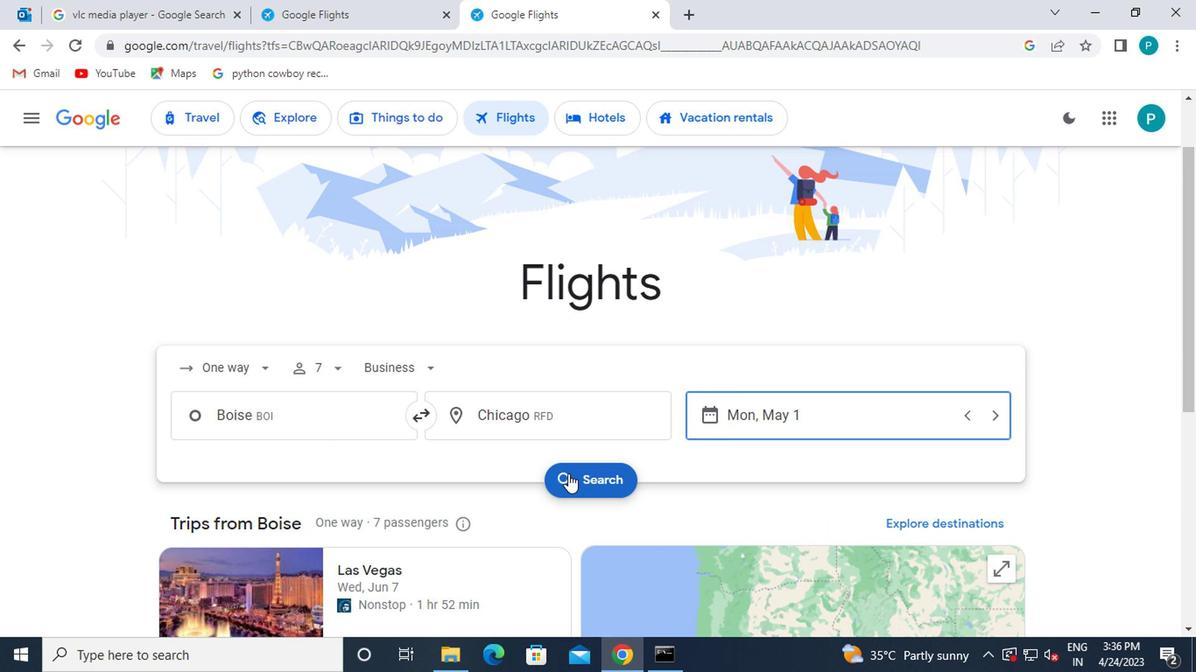 
Action: Mouse moved to (560, 389)
Screenshot: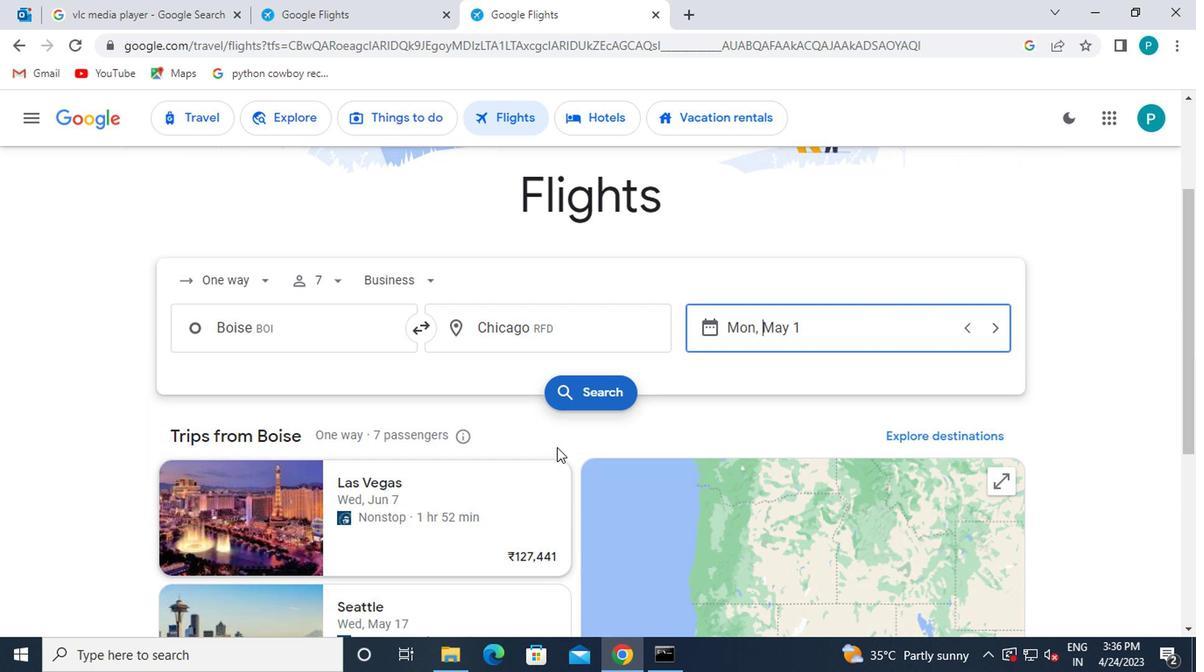 
Action: Mouse pressed left at (560, 389)
Screenshot: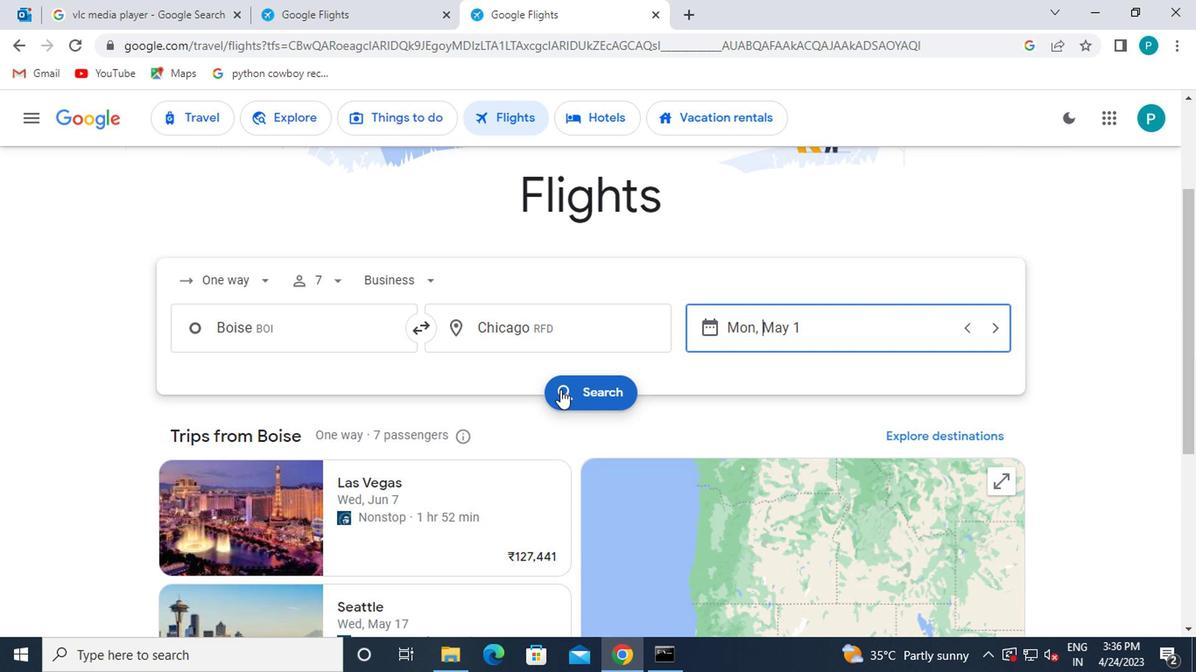 
Action: Mouse moved to (213, 287)
Screenshot: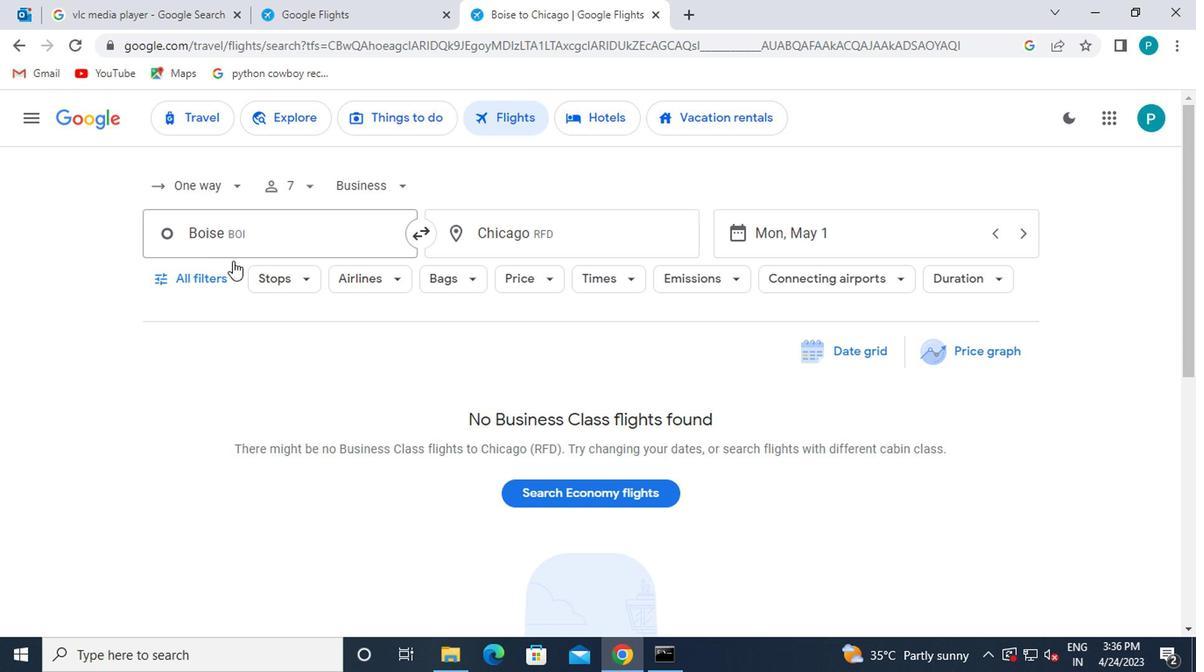 
Action: Mouse pressed left at (213, 287)
Screenshot: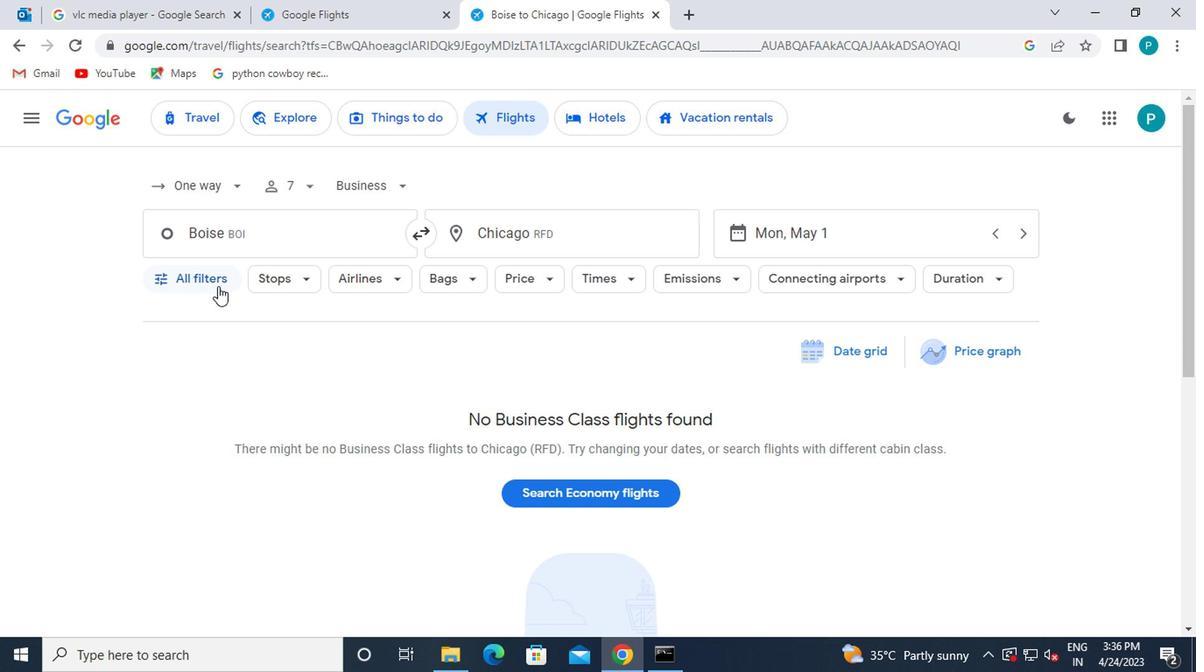 
Action: Mouse moved to (206, 310)
Screenshot: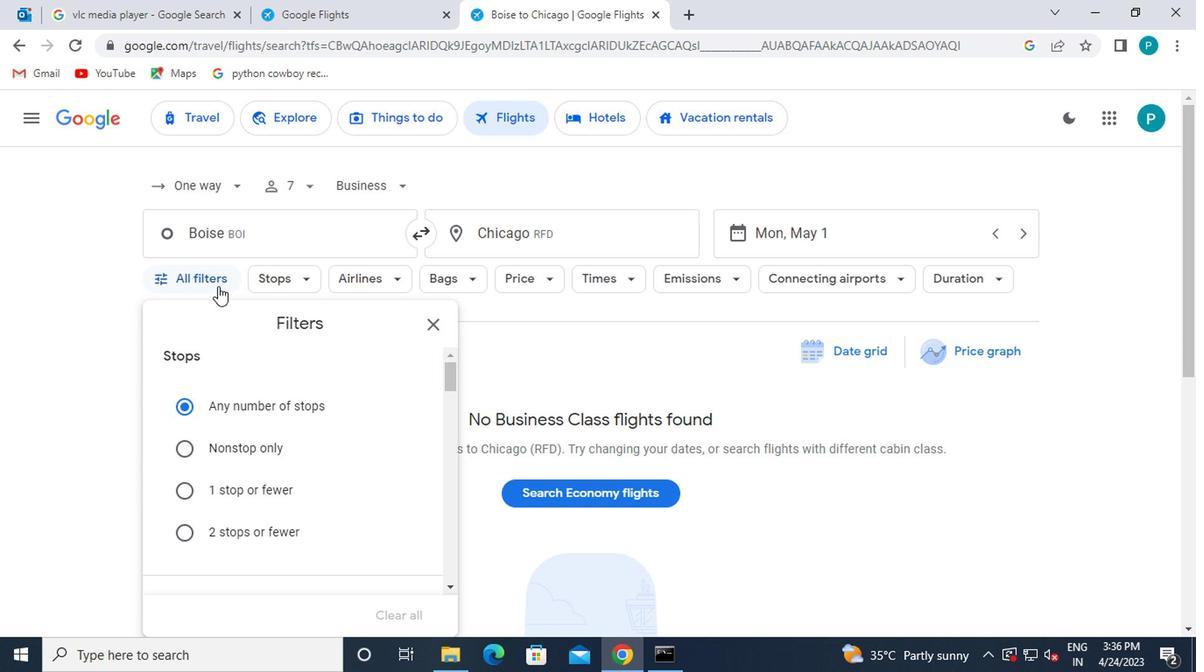 
Action: Mouse scrolled (206, 309) with delta (0, -1)
Screenshot: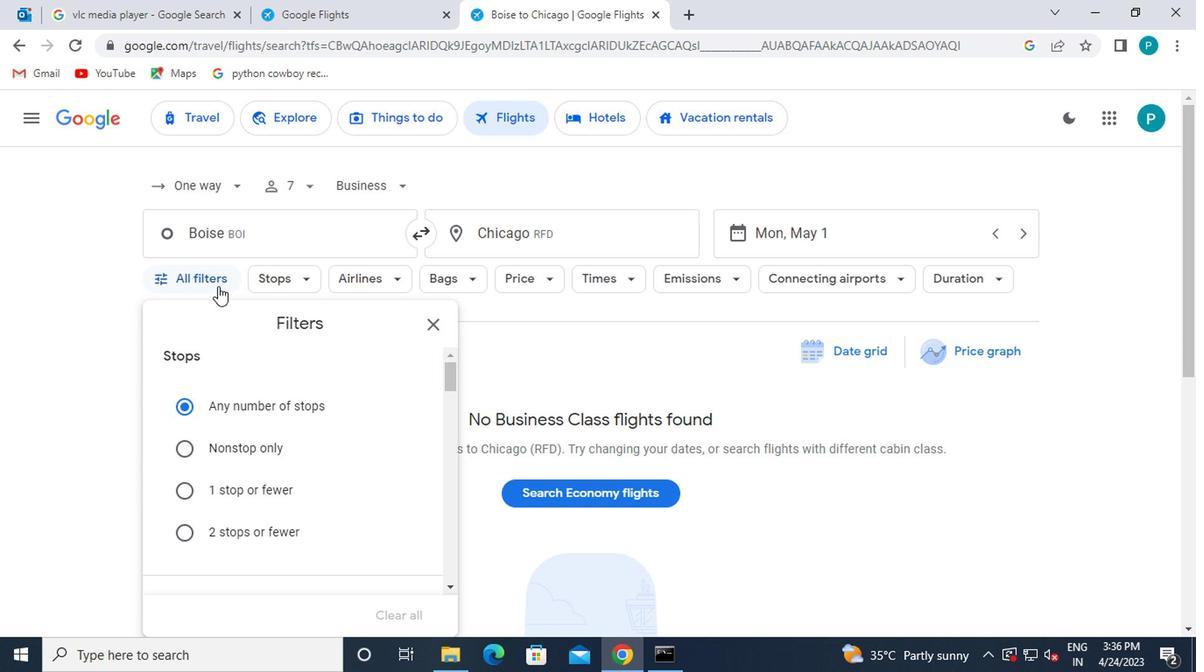 
Action: Mouse moved to (204, 315)
Screenshot: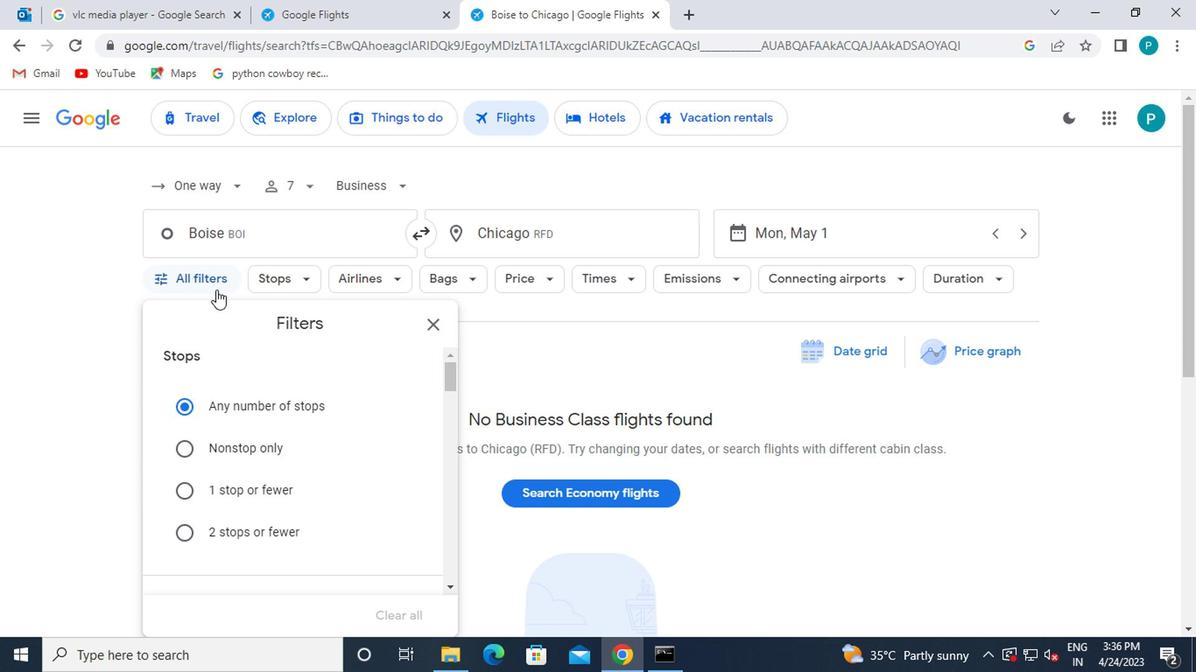 
Action: Mouse scrolled (204, 315) with delta (0, 0)
Screenshot: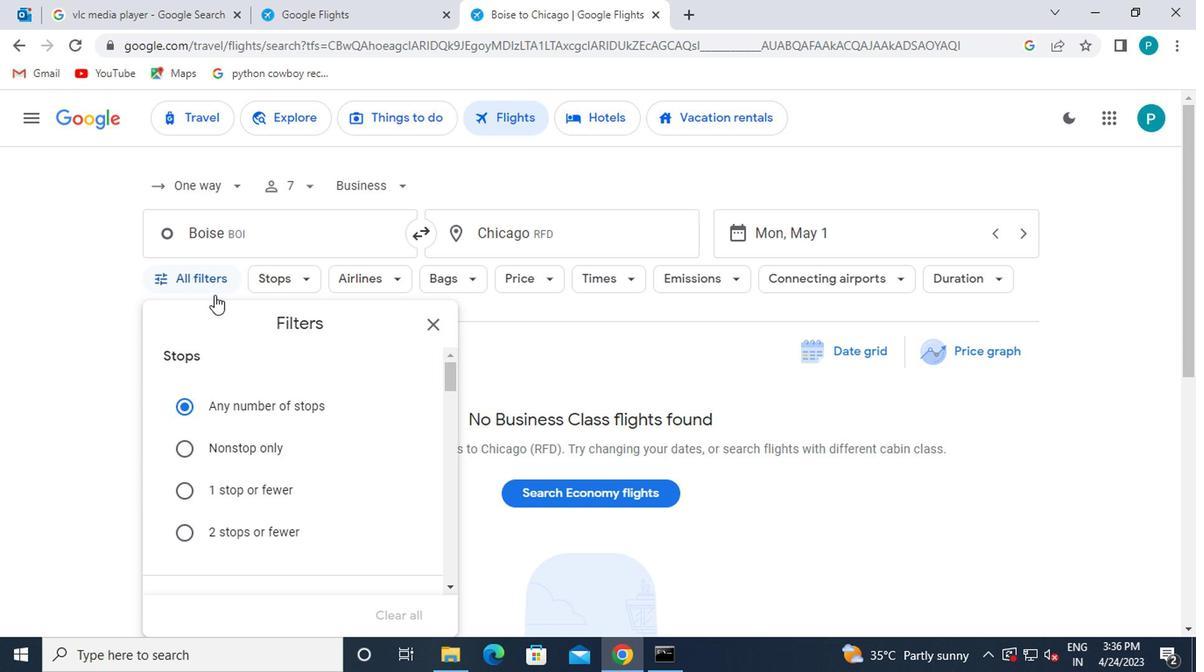 
Action: Mouse moved to (204, 322)
Screenshot: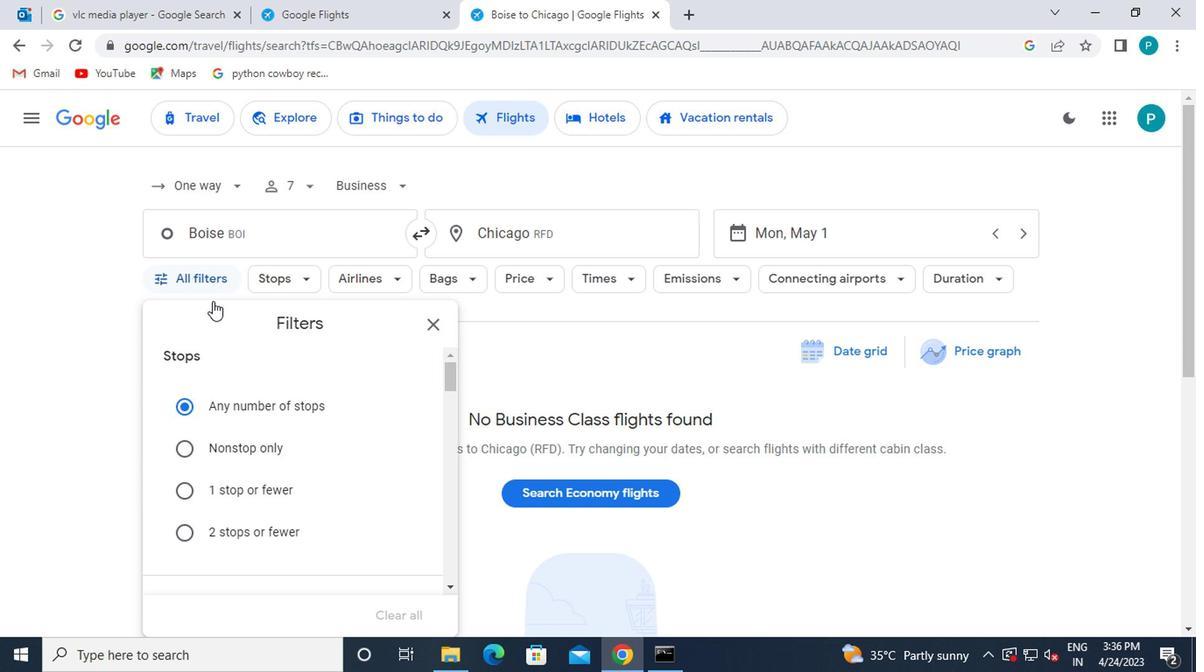 
Action: Mouse scrolled (204, 320) with delta (0, -1)
Screenshot: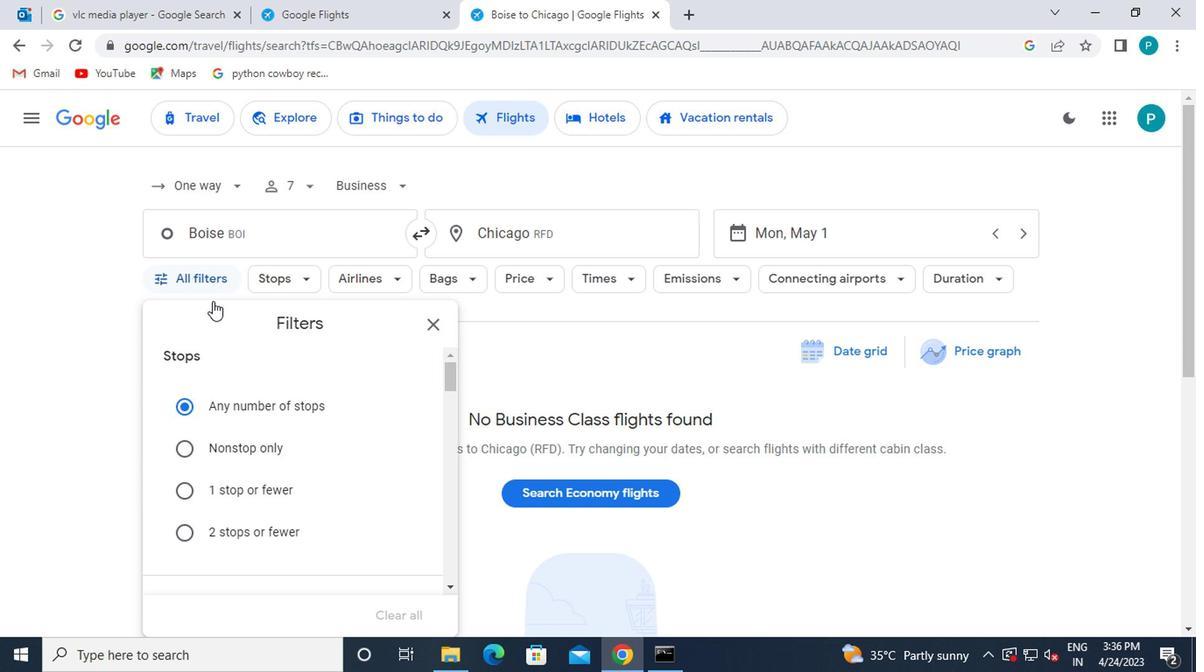 
Action: Mouse moved to (247, 285)
Screenshot: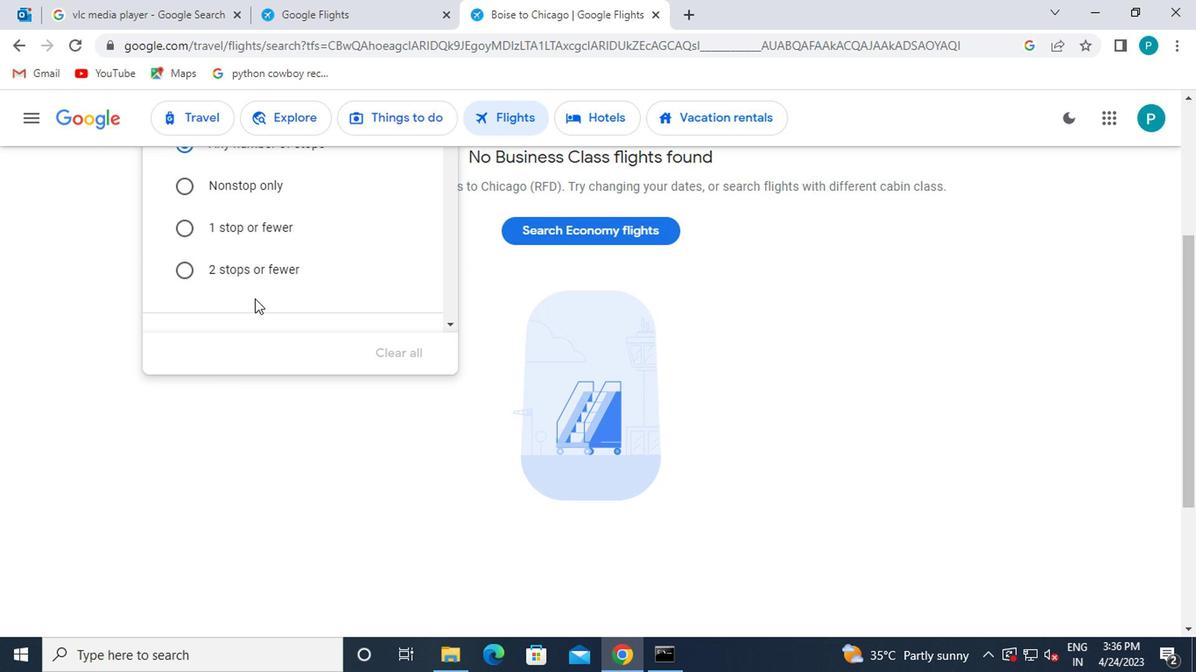 
Action: Mouse scrolled (247, 284) with delta (0, 0)
Screenshot: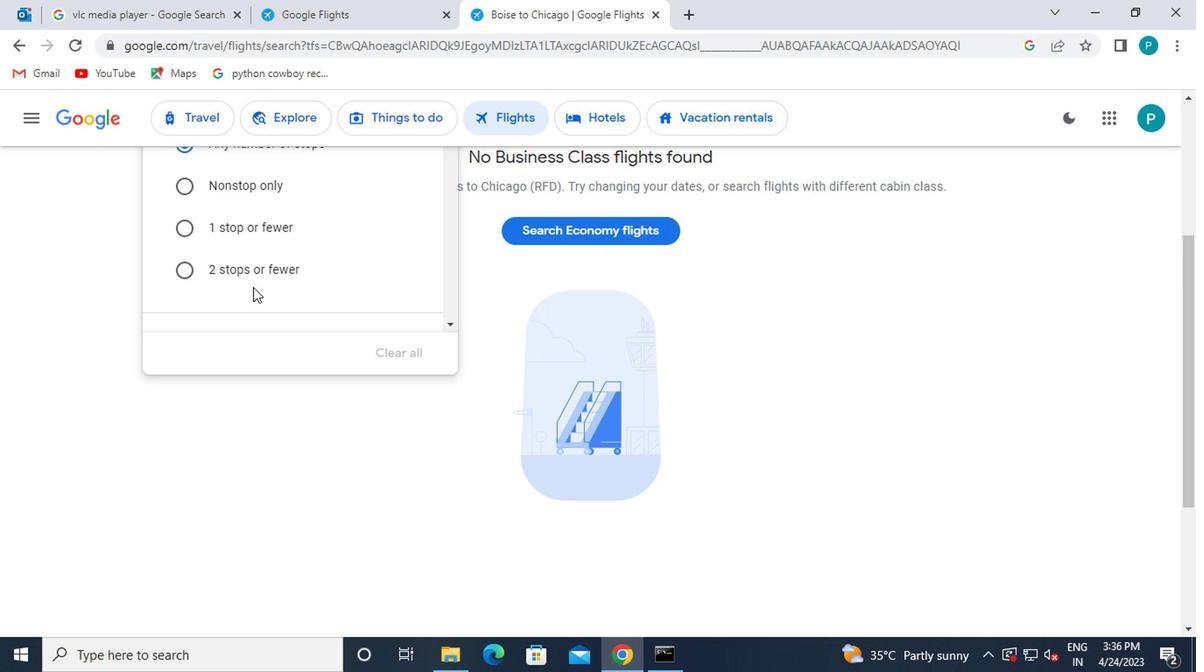 
Action: Mouse scrolled (247, 284) with delta (0, 0)
Screenshot: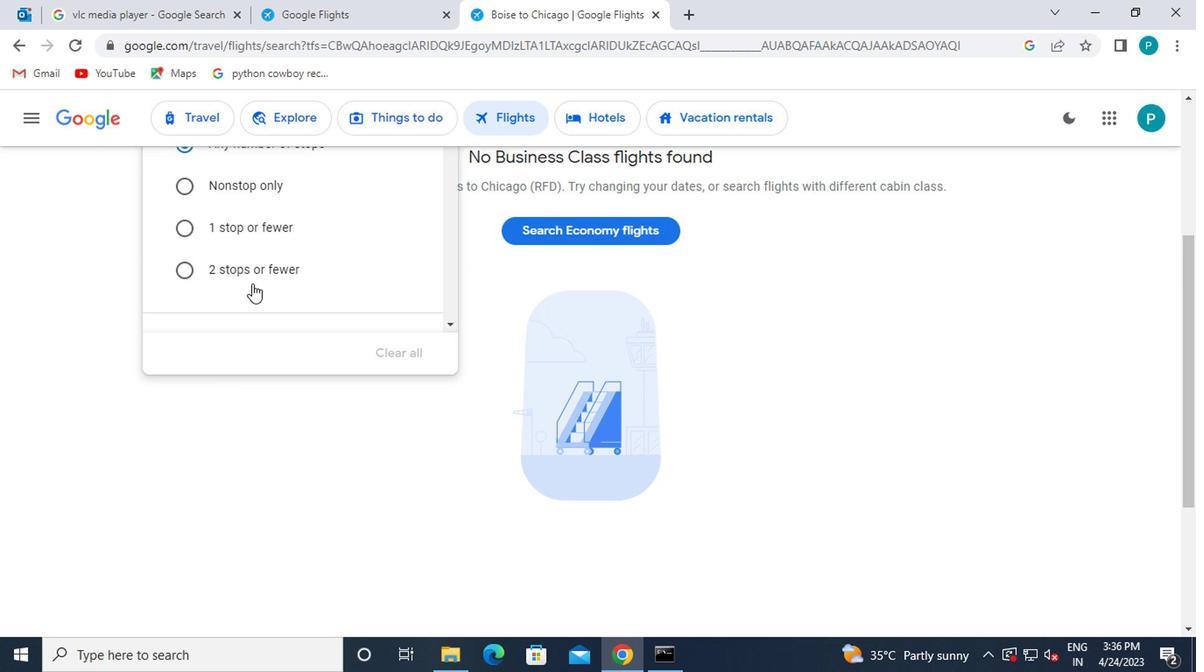
Action: Mouse moved to (247, 285)
Screenshot: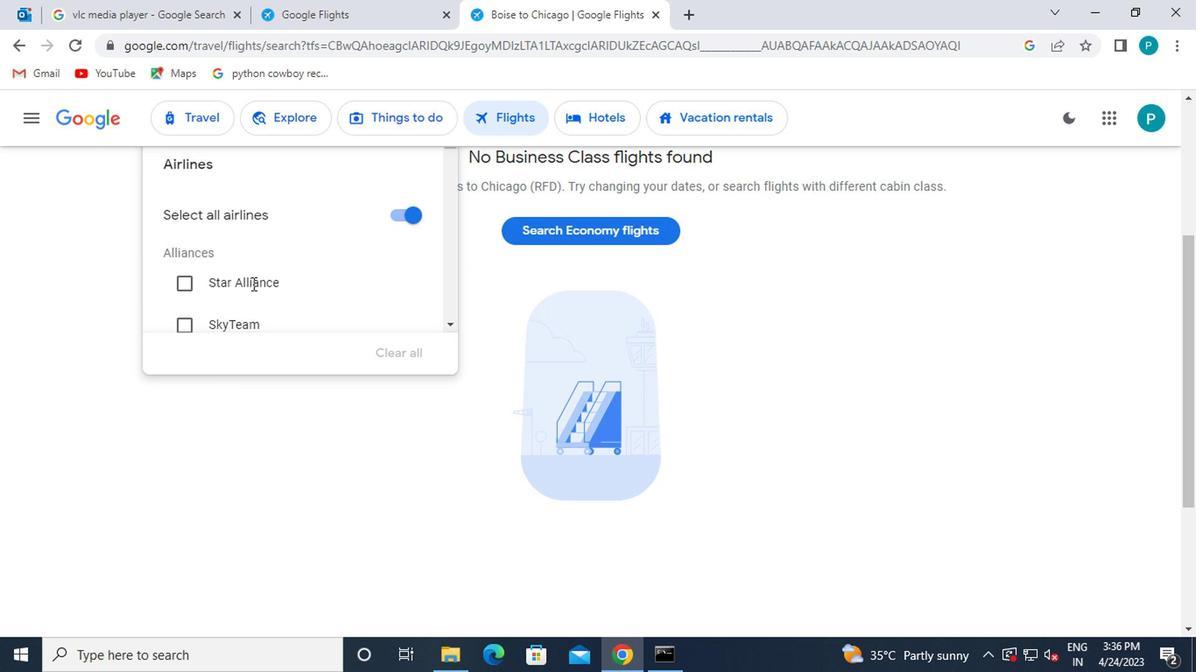 
Action: Mouse scrolled (247, 284) with delta (0, 0)
Screenshot: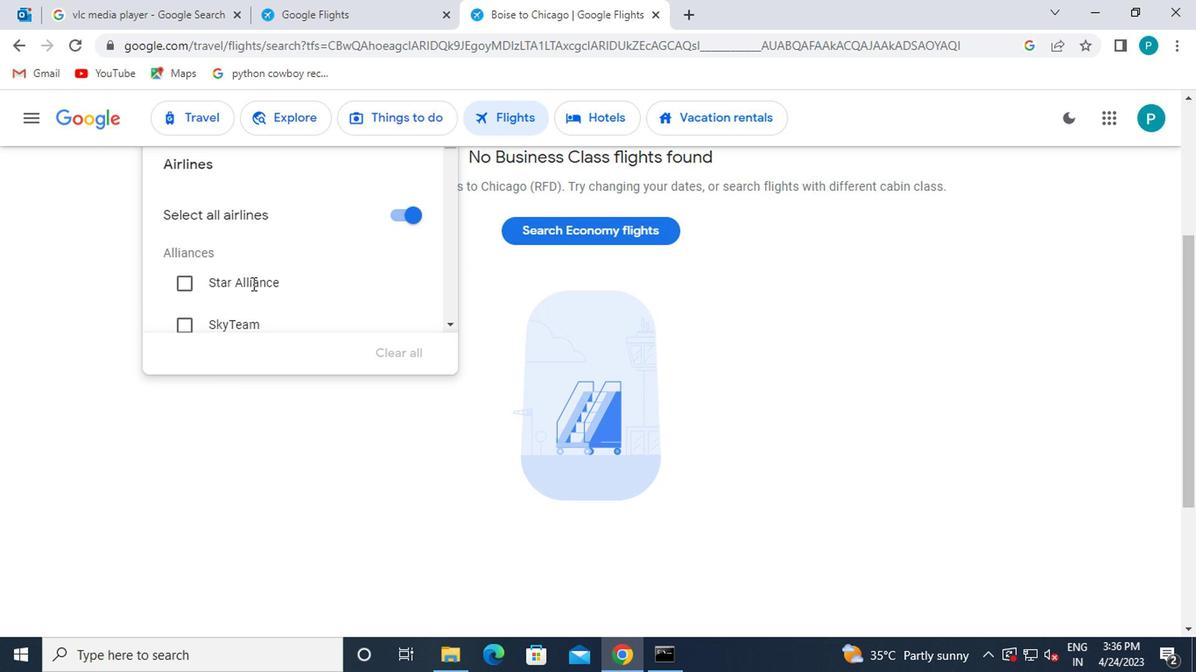 
Action: Mouse scrolled (247, 284) with delta (0, 0)
Screenshot: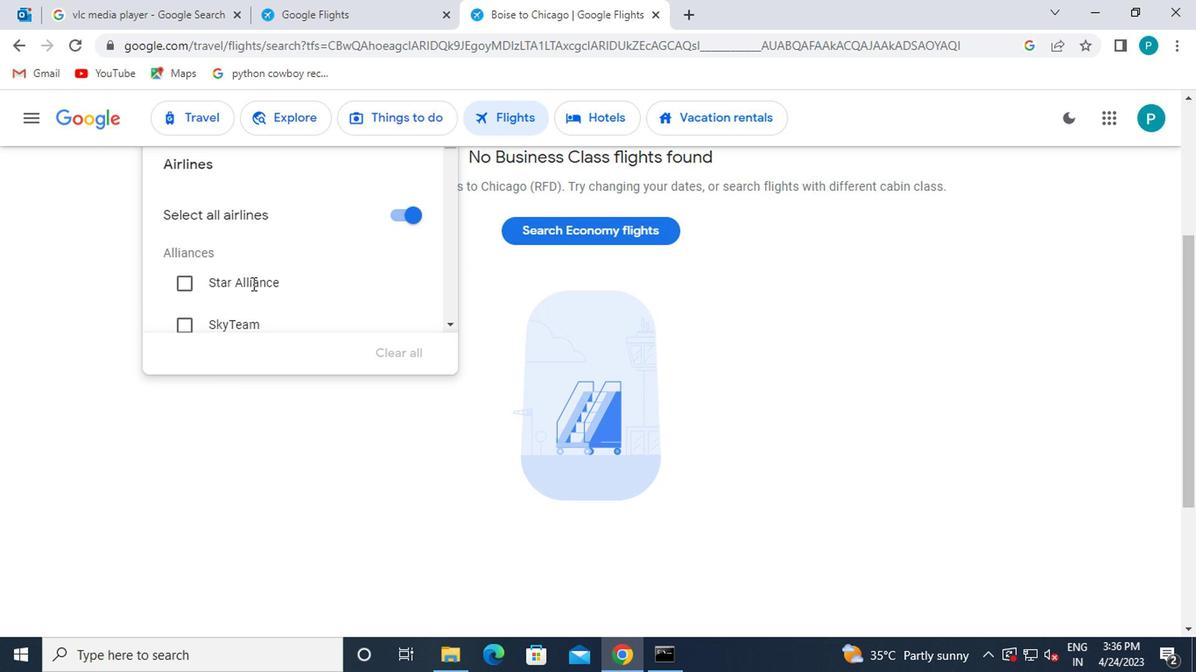 
Action: Mouse moved to (254, 304)
Screenshot: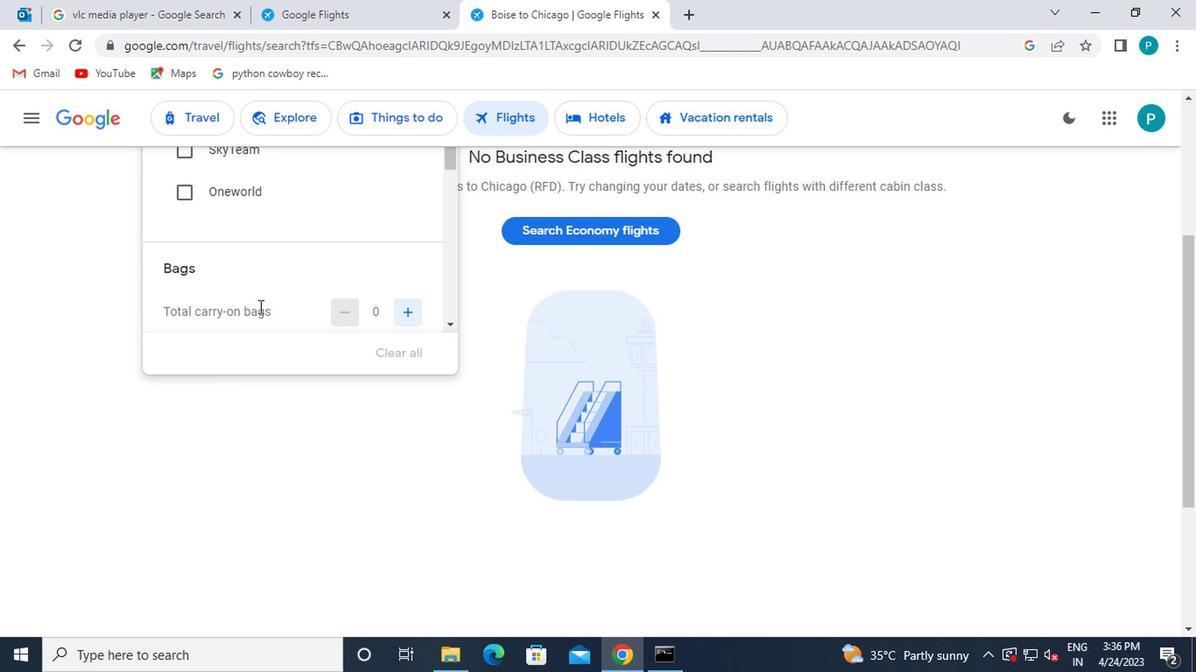 
Action: Mouse scrolled (254, 303) with delta (0, -1)
Screenshot: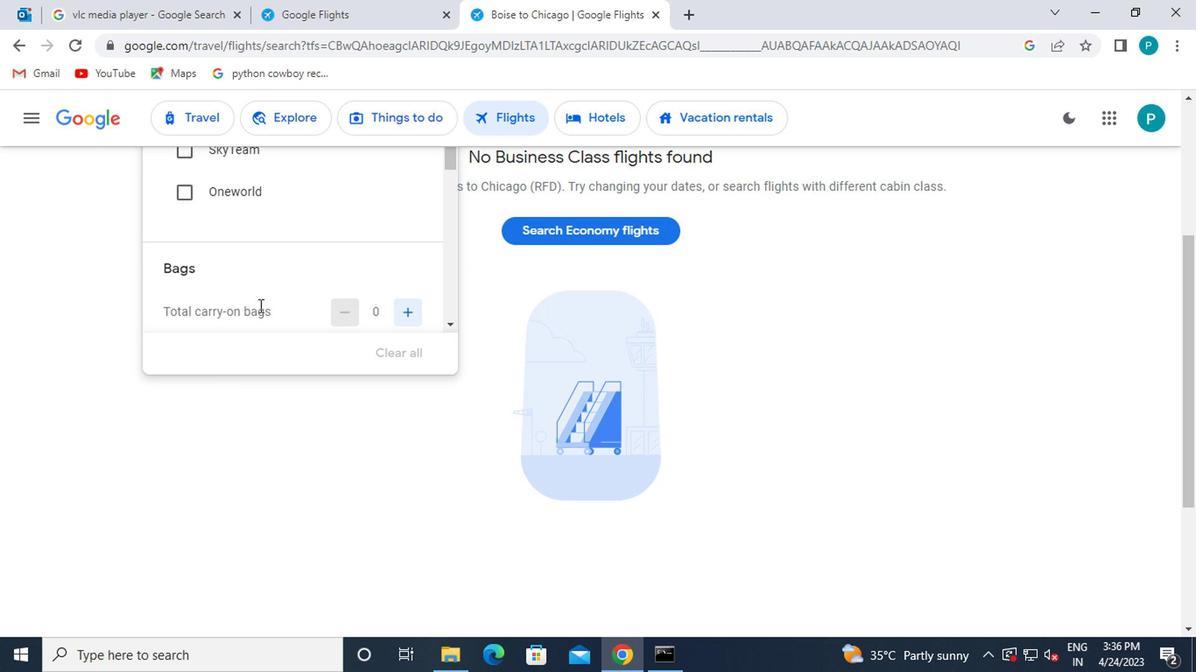 
Action: Mouse moved to (265, 383)
Screenshot: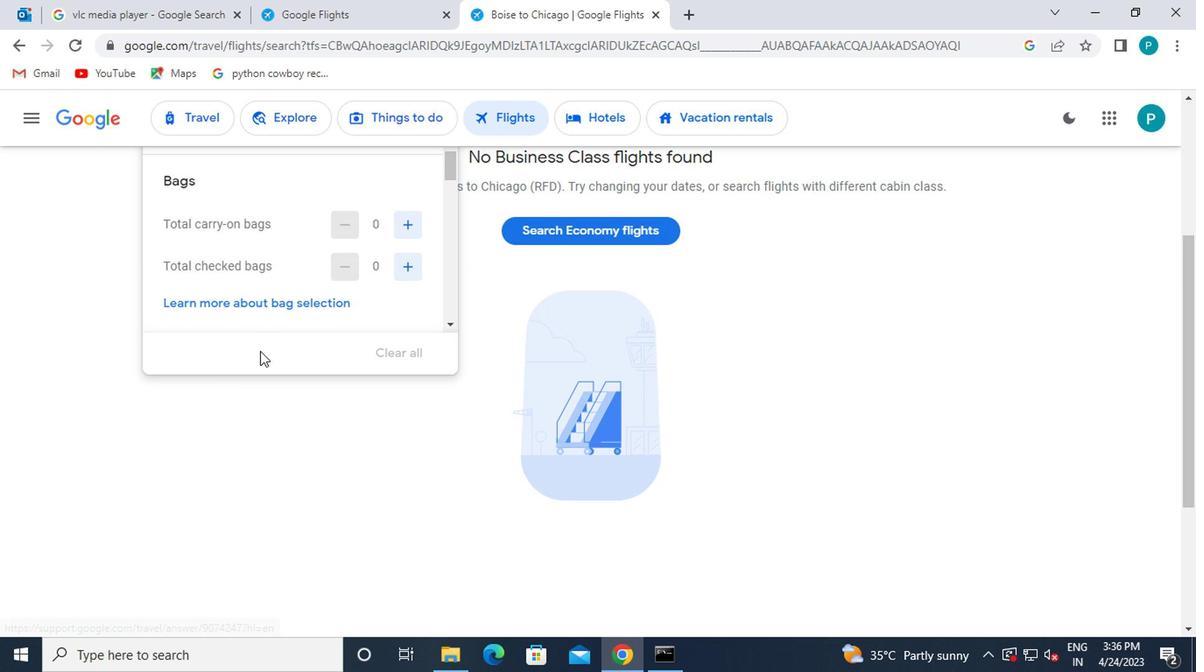 
Action: Mouse scrolled (265, 383) with delta (0, 0)
Screenshot: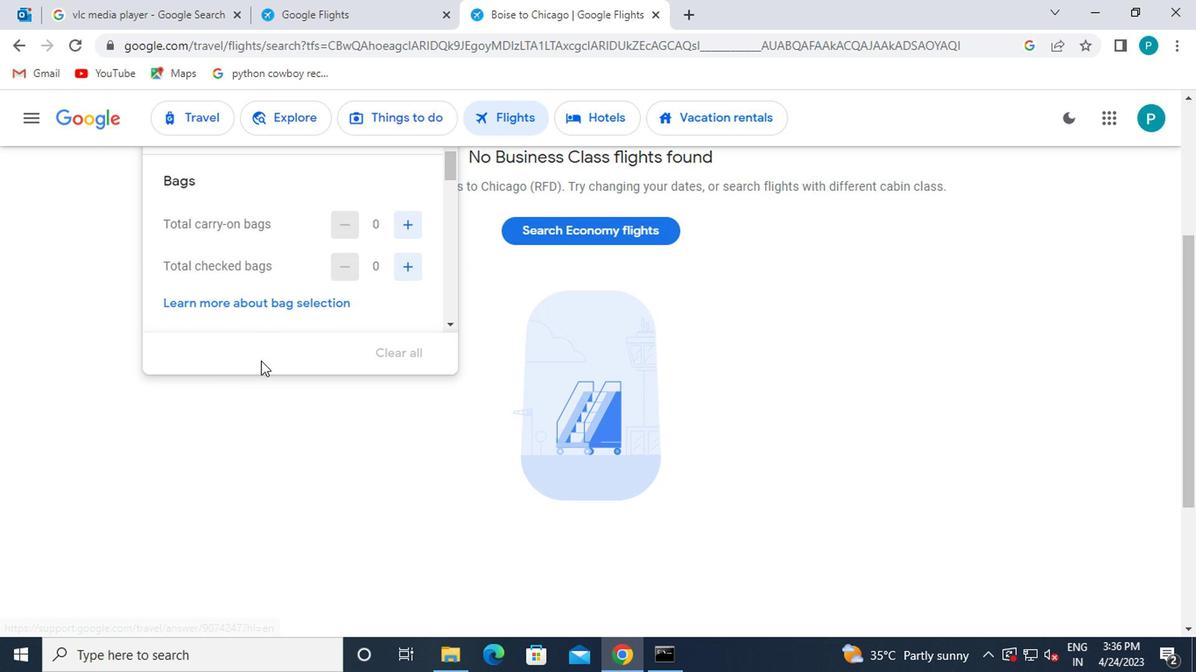 
Action: Mouse moved to (268, 385)
Screenshot: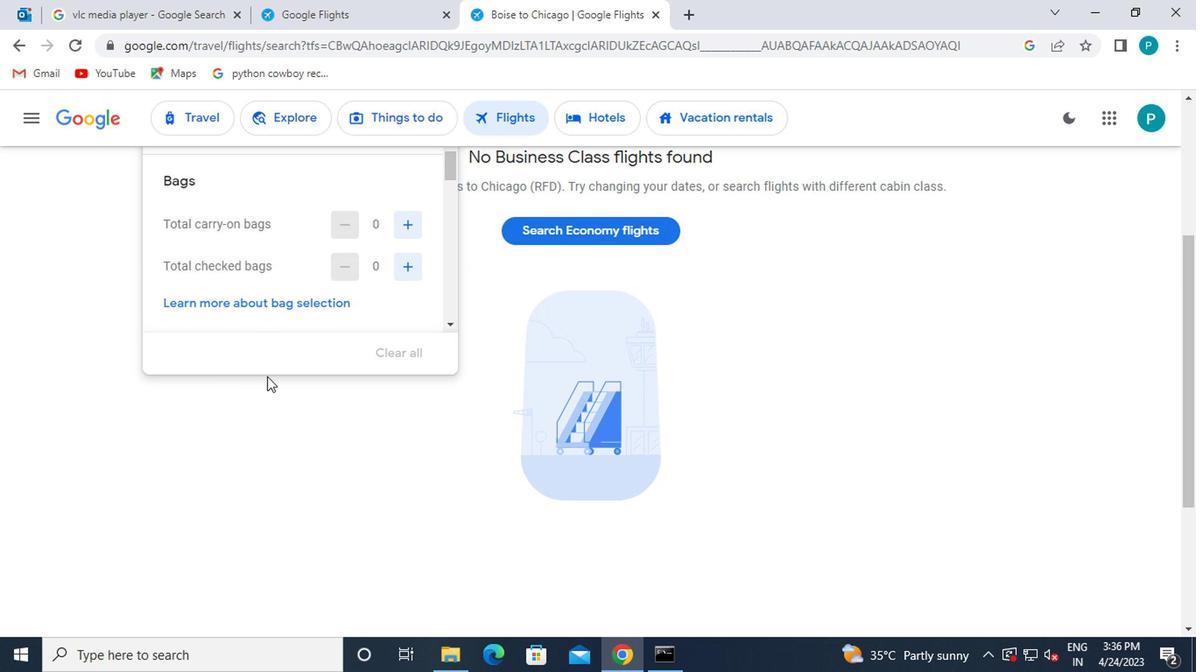 
Action: Mouse scrolled (268, 386) with delta (0, 0)
Screenshot: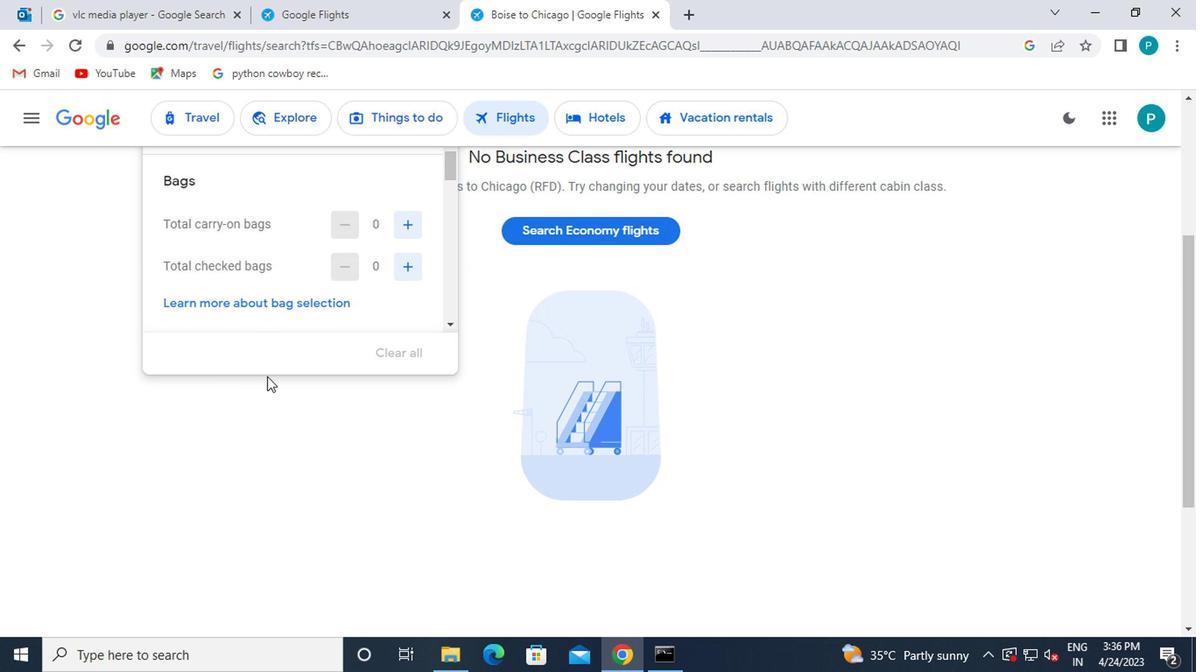 
Action: Mouse moved to (270, 407)
Screenshot: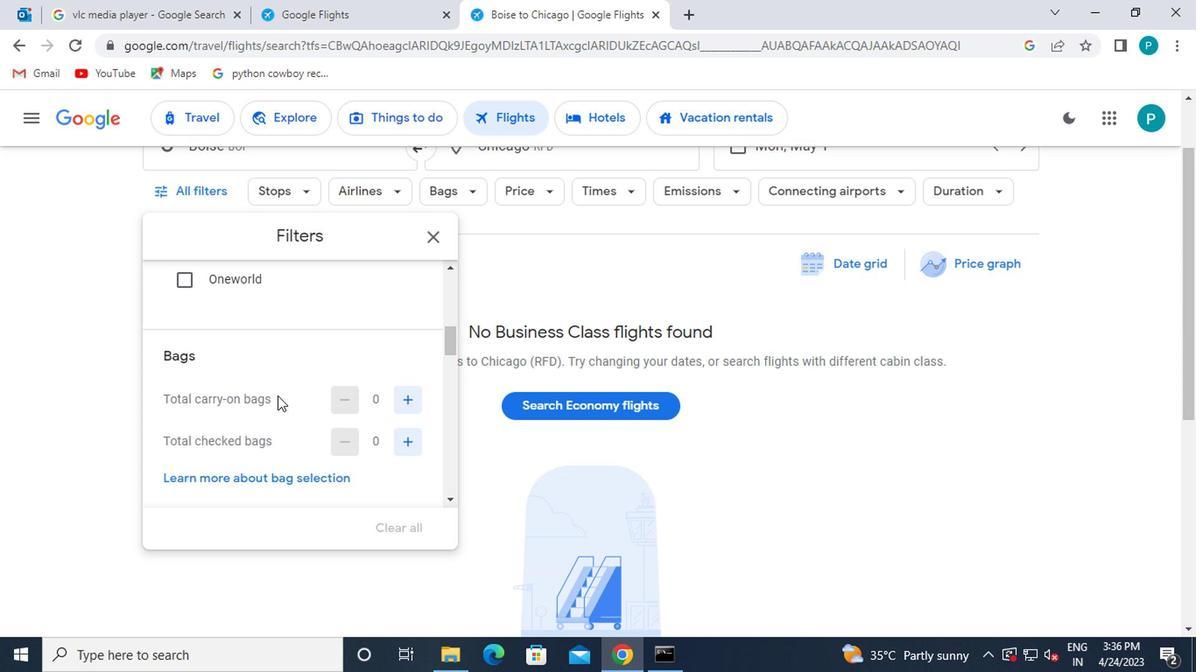 
Action: Mouse scrolled (270, 406) with delta (0, -1)
Screenshot: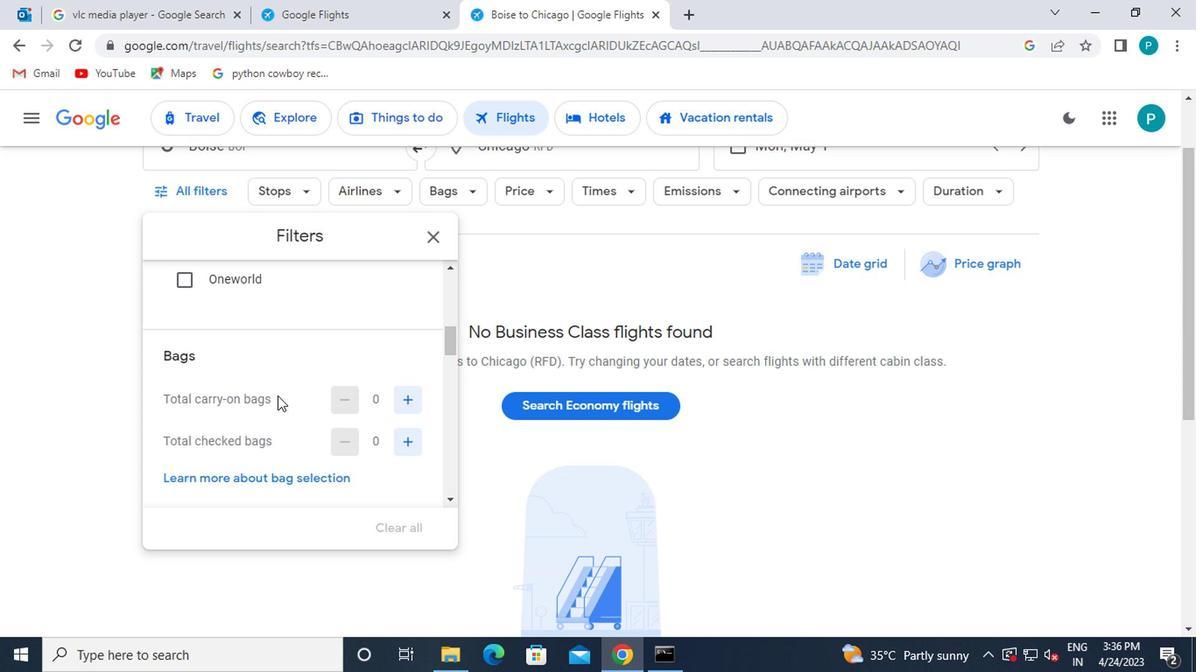 
Action: Mouse moved to (396, 359)
Screenshot: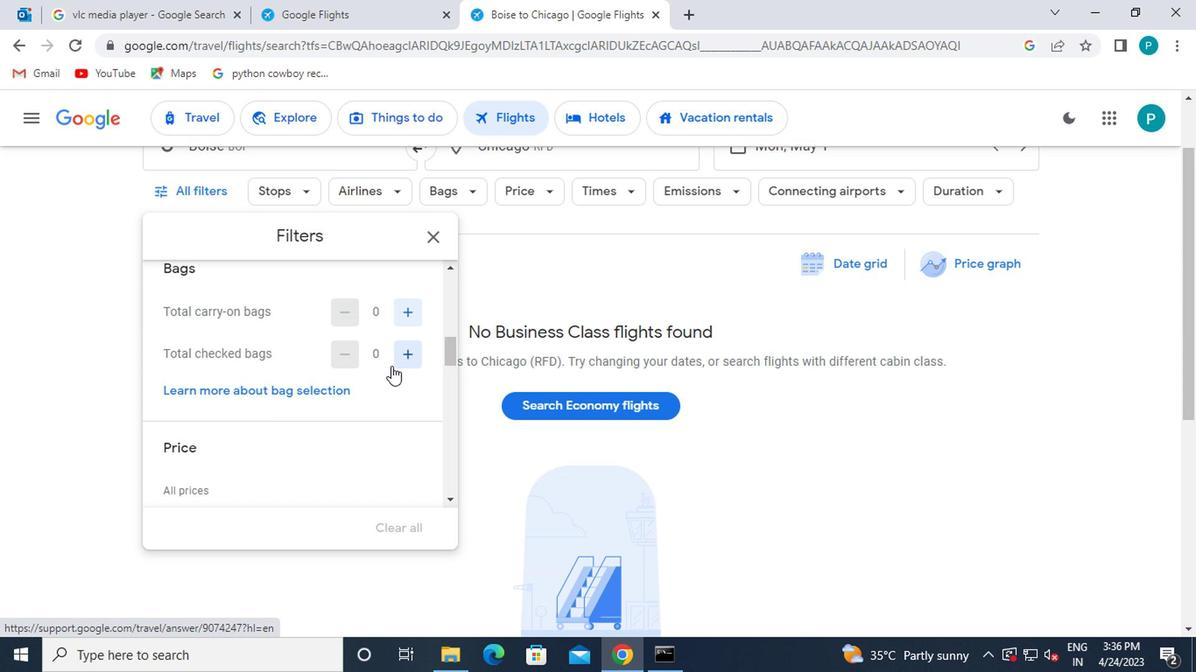 
Action: Mouse pressed left at (396, 359)
Screenshot: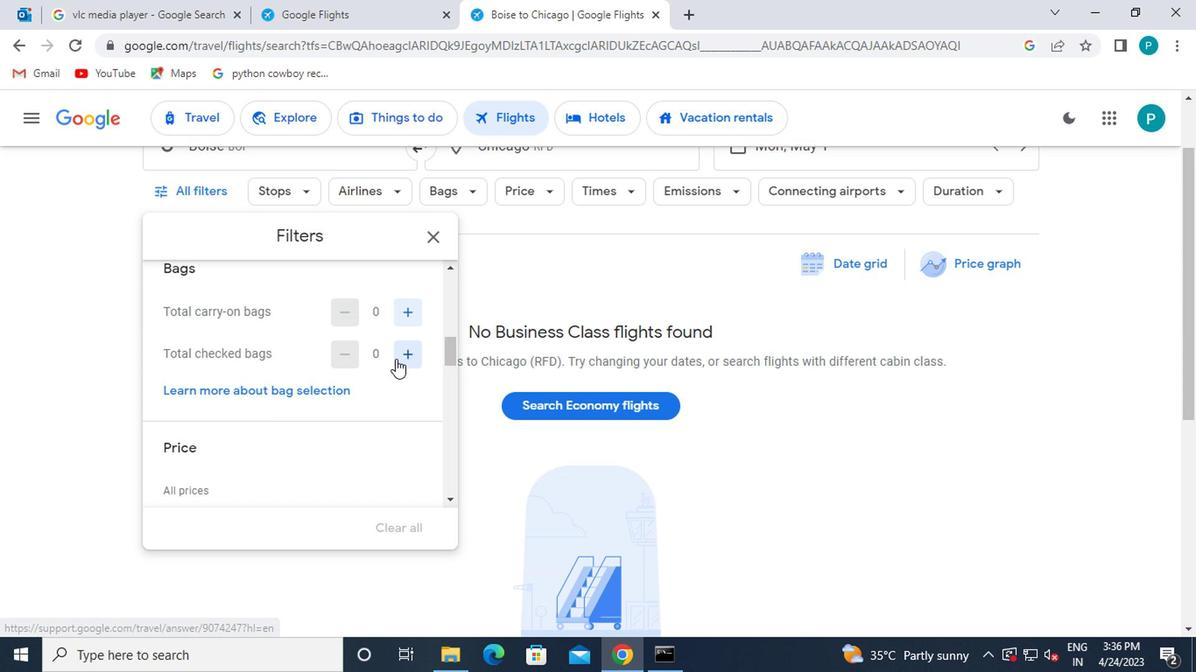 
Action: Mouse pressed left at (396, 359)
Screenshot: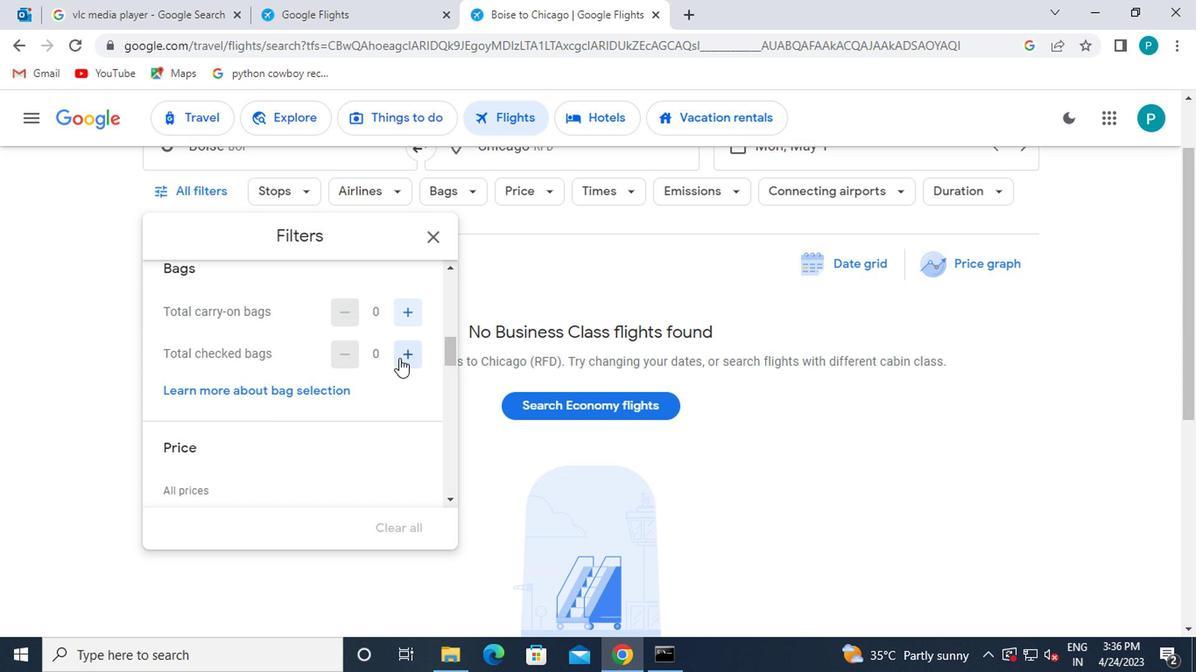 
Action: Mouse pressed left at (396, 359)
Screenshot: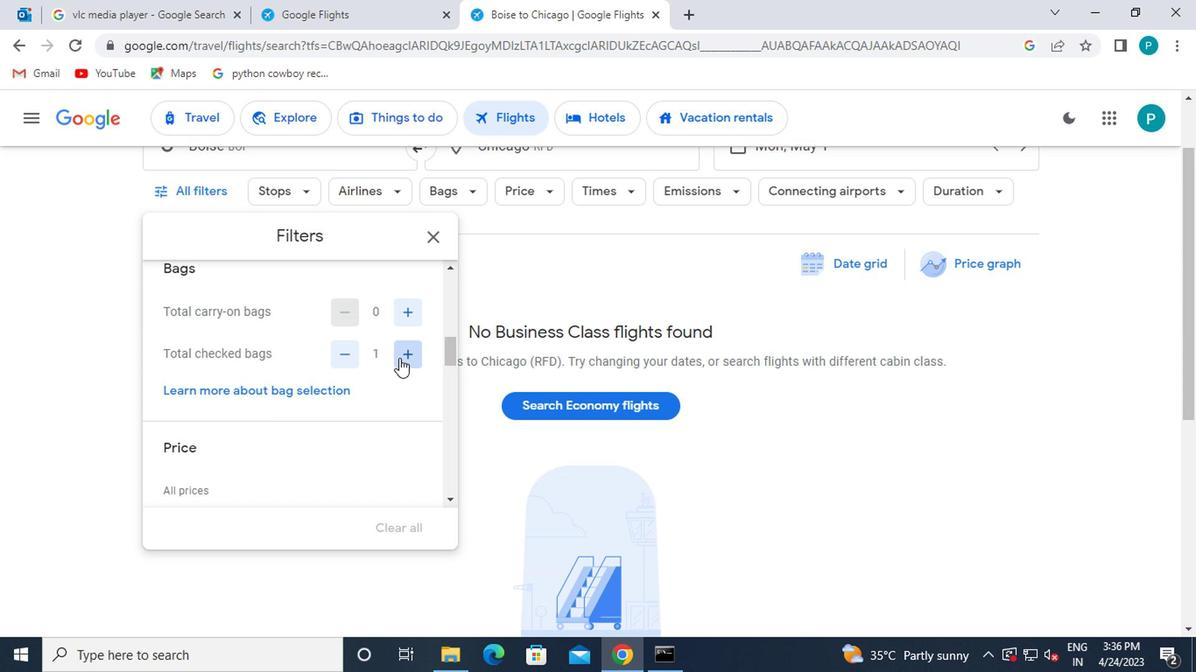 
Action: Mouse pressed left at (396, 359)
Screenshot: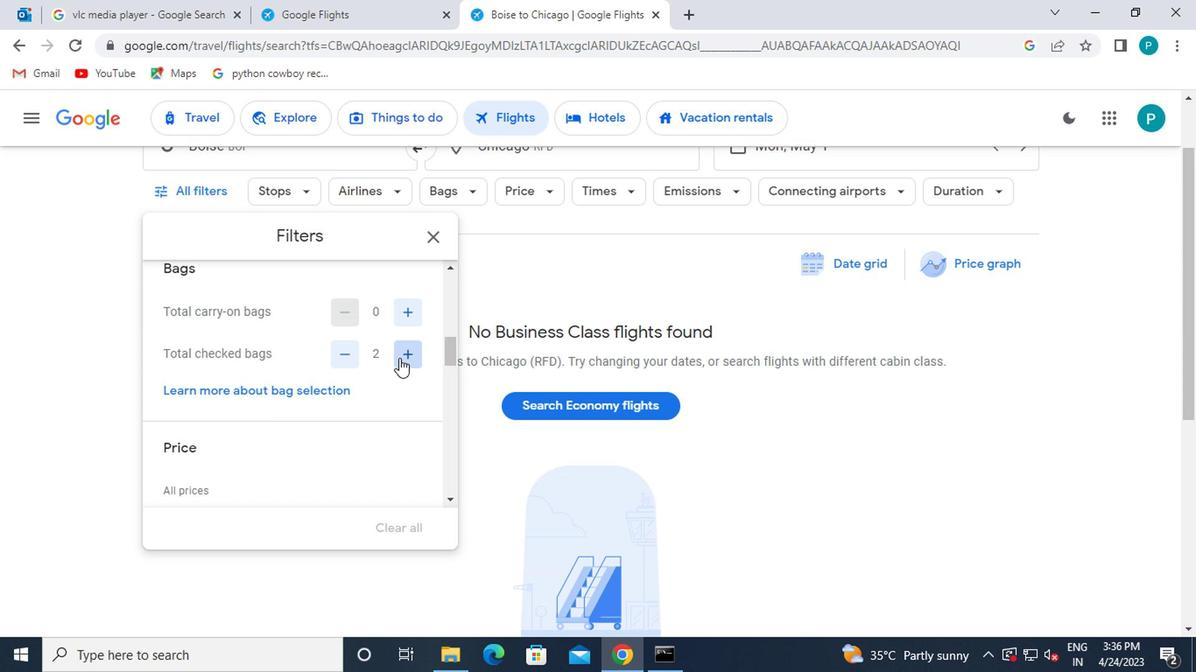 
Action: Mouse pressed left at (396, 359)
Screenshot: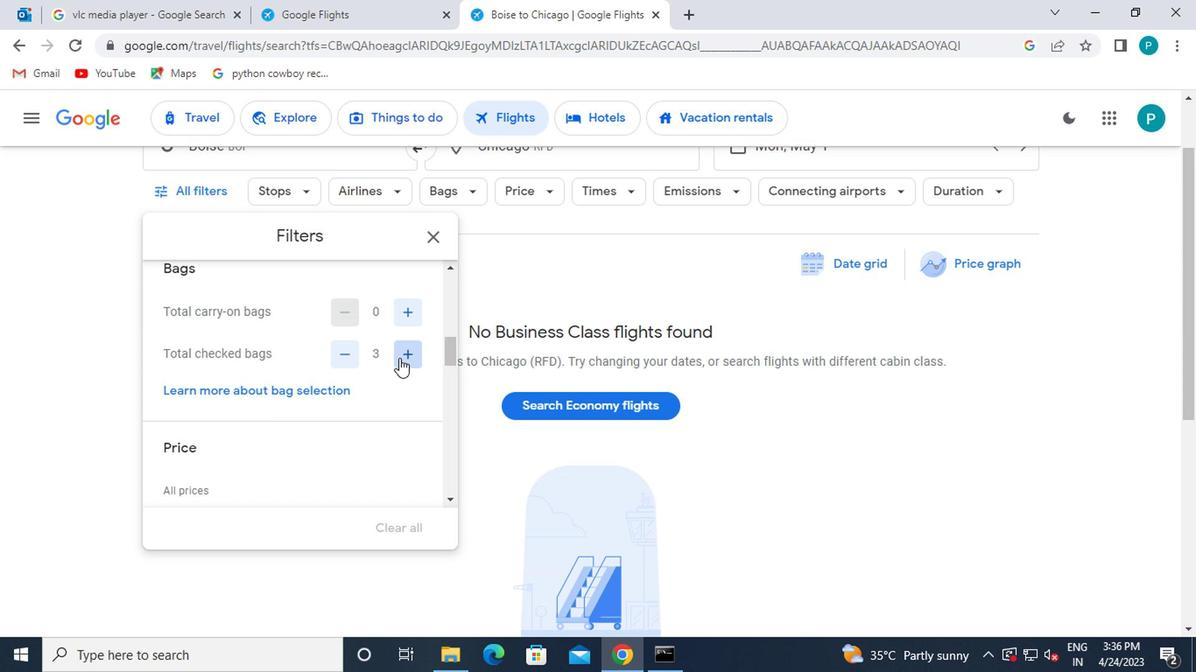 
Action: Mouse pressed left at (396, 359)
Screenshot: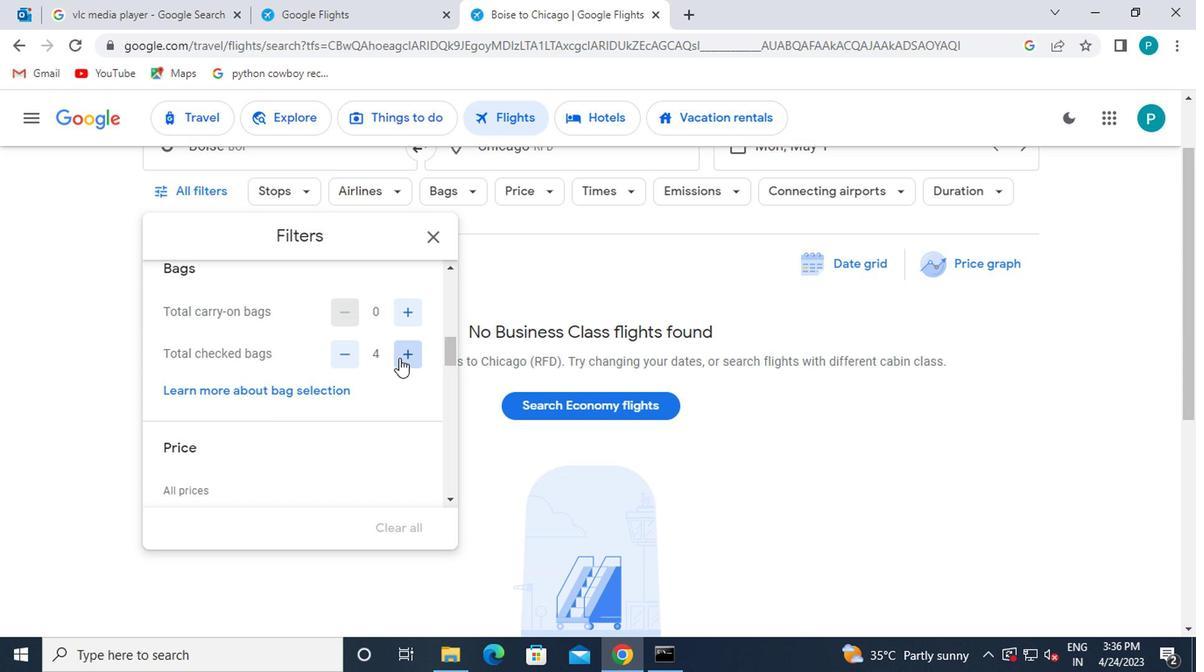 
Action: Mouse pressed left at (396, 359)
Screenshot: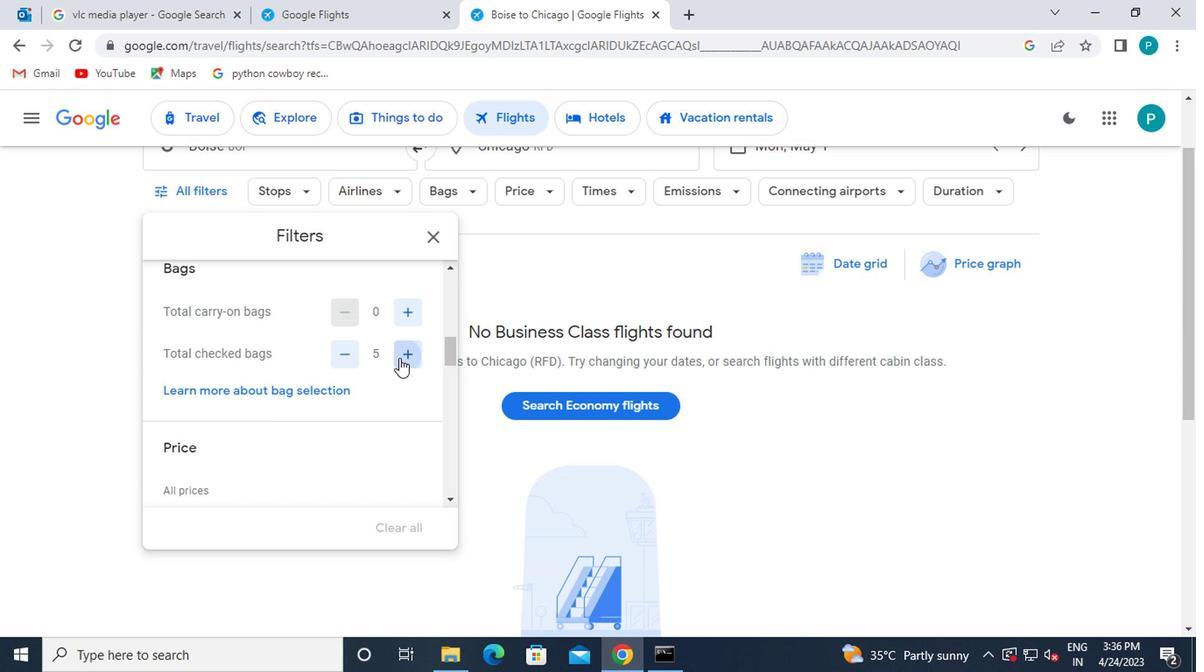 
Action: Mouse moved to (302, 412)
Screenshot: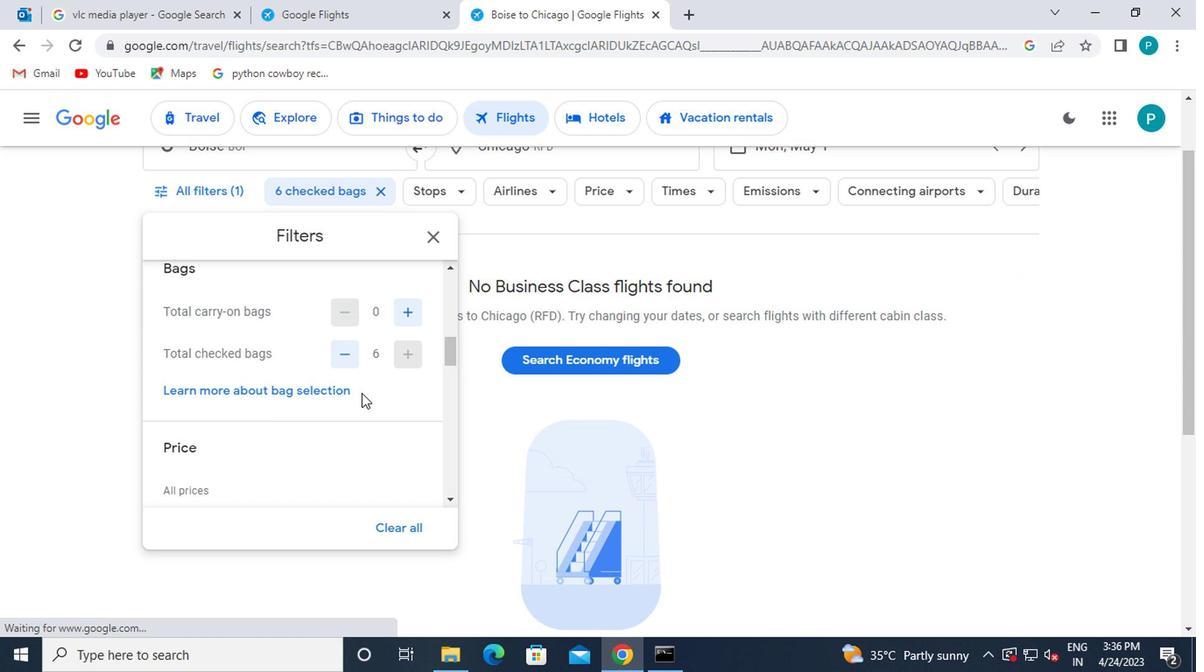 
Action: Mouse scrolled (302, 411) with delta (0, 0)
Screenshot: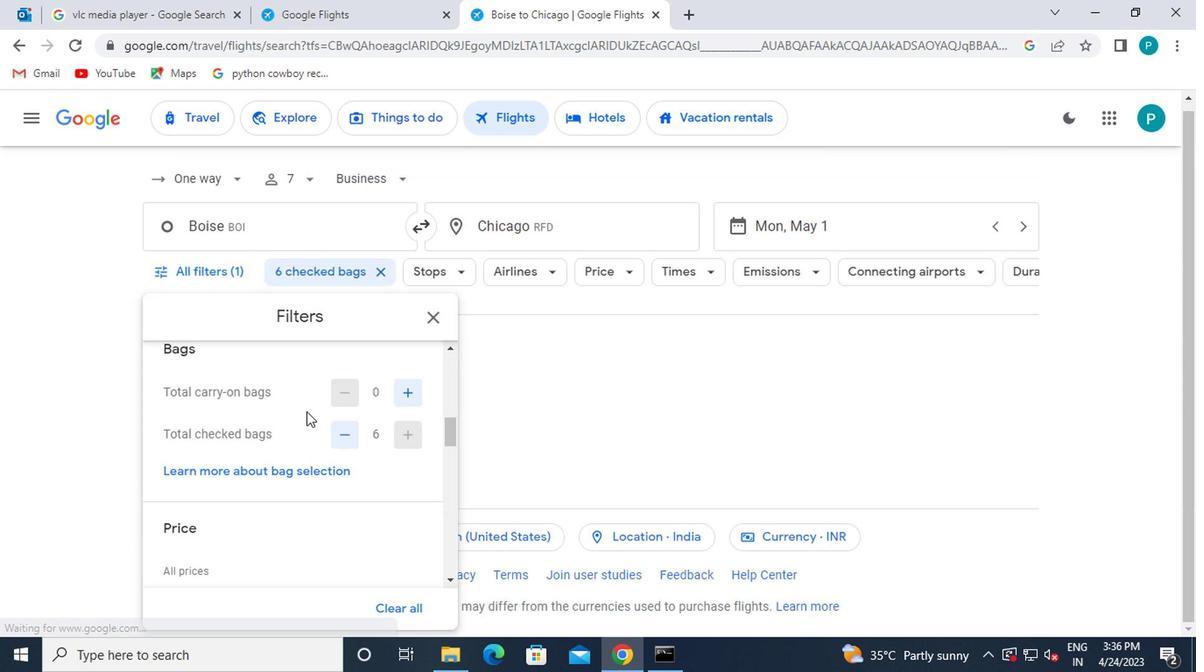 
Action: Mouse moved to (399, 429)
Screenshot: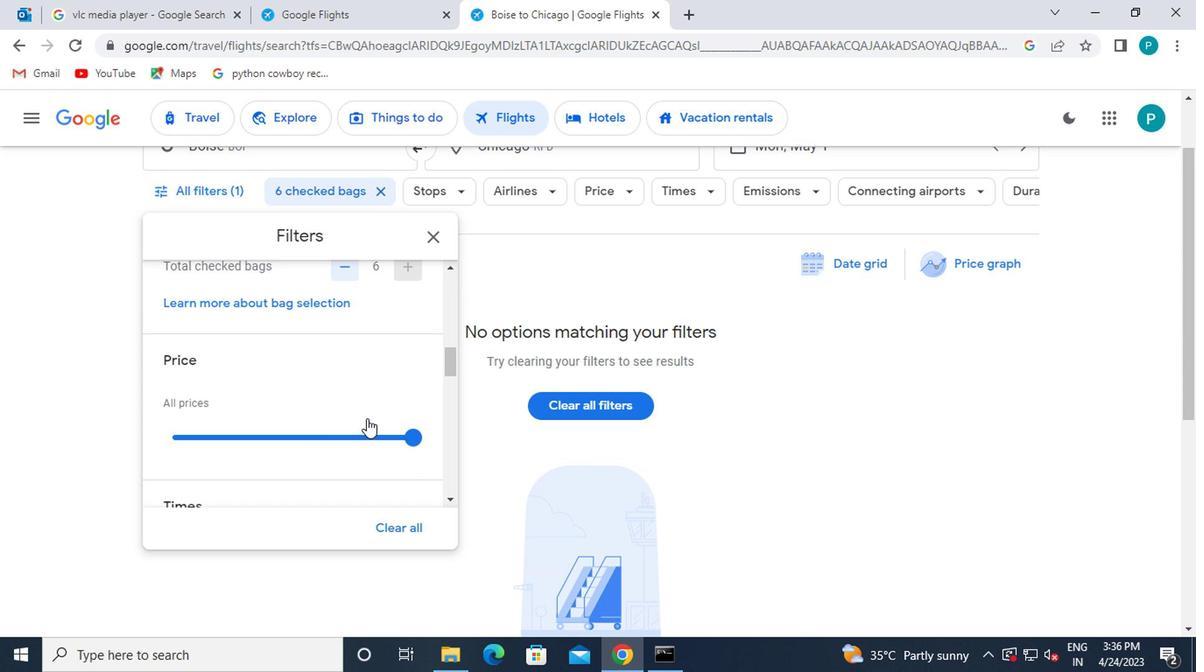 
Action: Mouse pressed left at (399, 429)
Screenshot: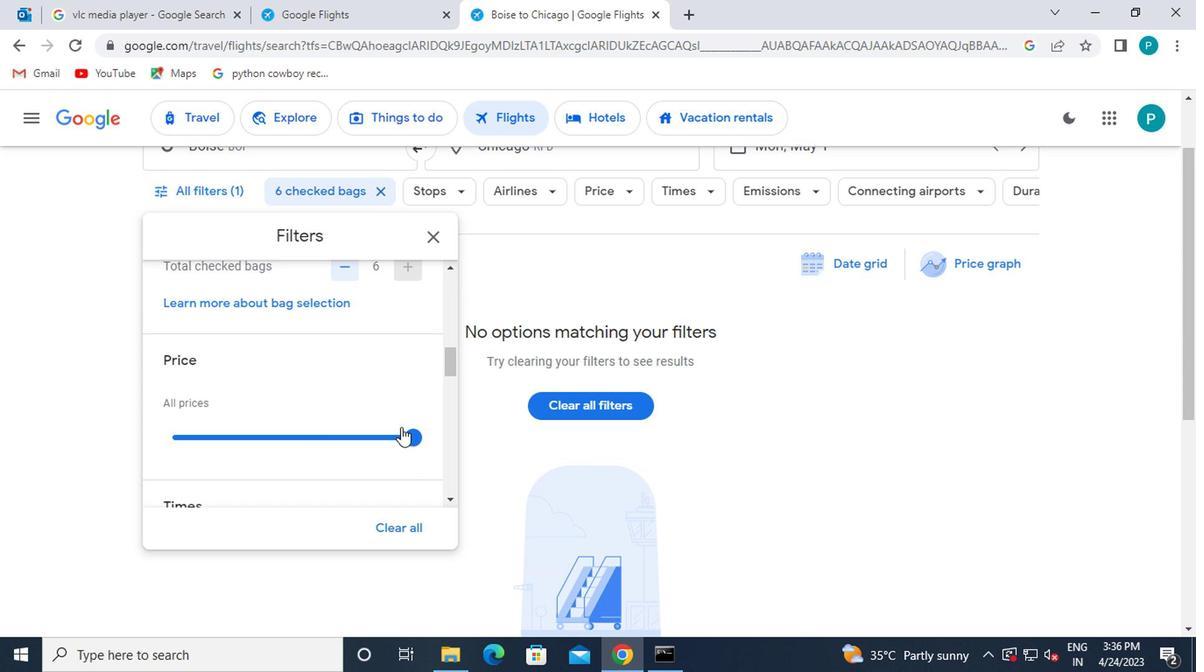 
Action: Mouse moved to (302, 431)
Screenshot: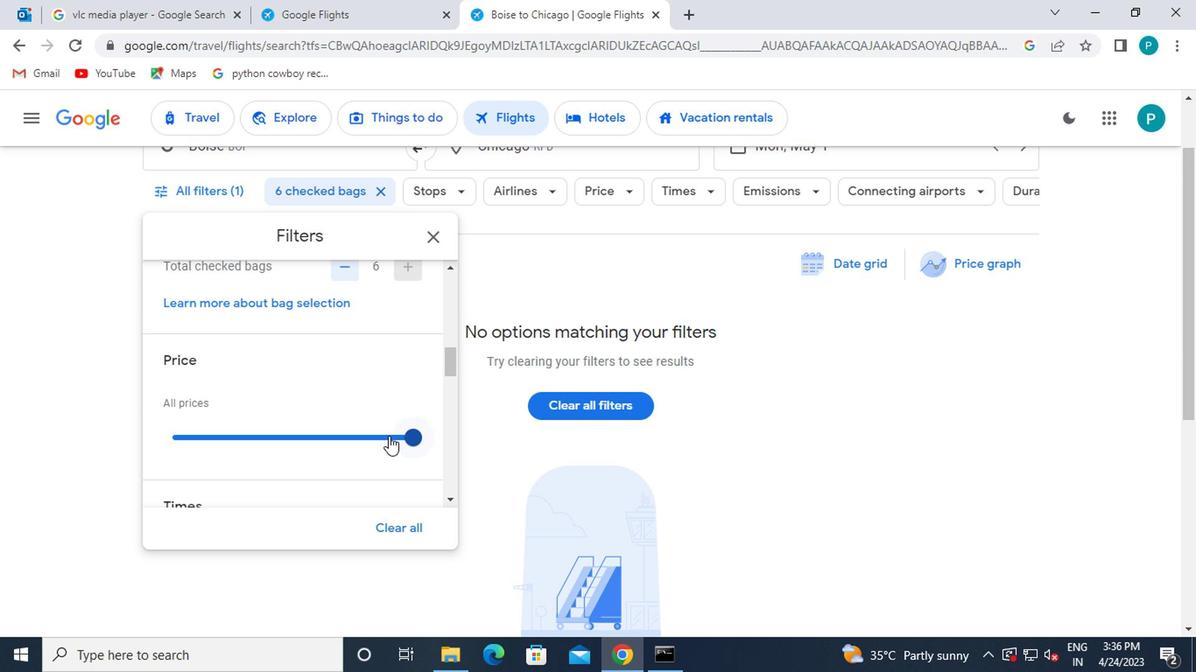 
Action: Mouse scrolled (302, 431) with delta (0, 0)
Screenshot: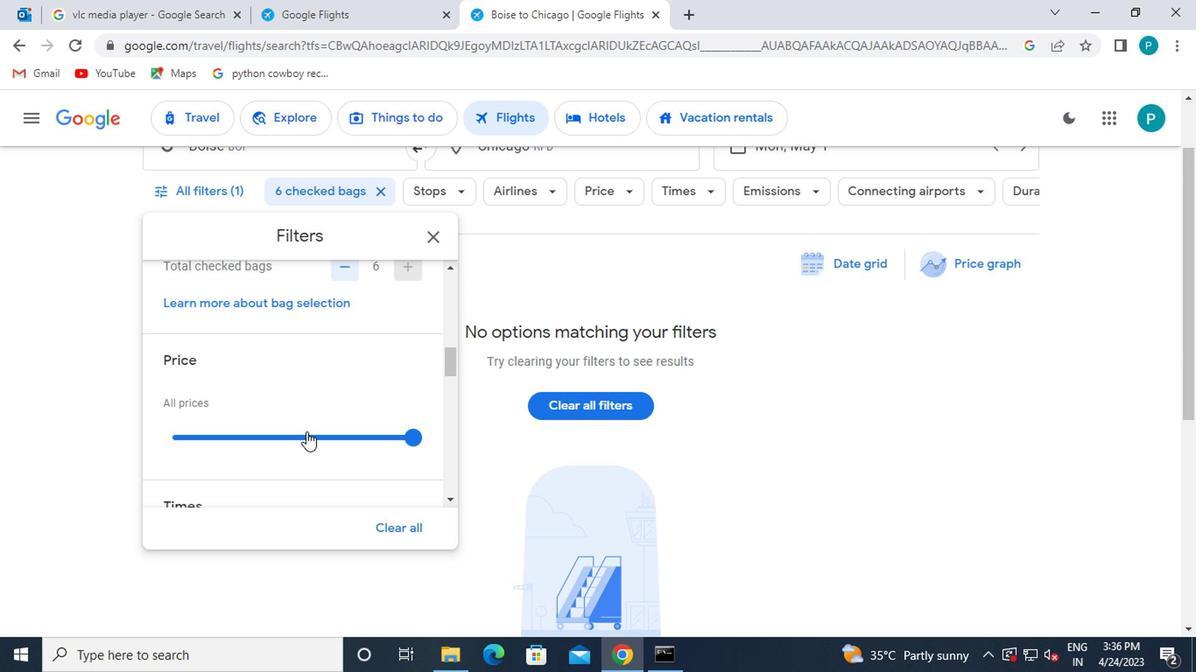 
Action: Mouse scrolled (302, 431) with delta (0, 0)
Screenshot: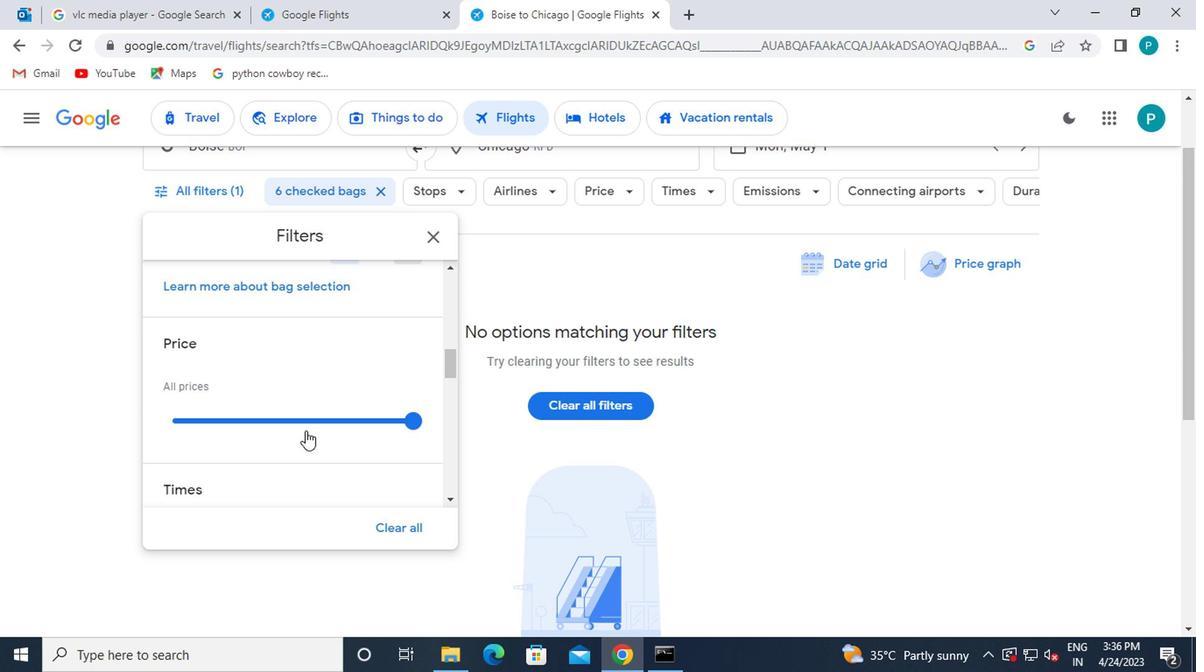 
Action: Mouse moved to (174, 459)
Screenshot: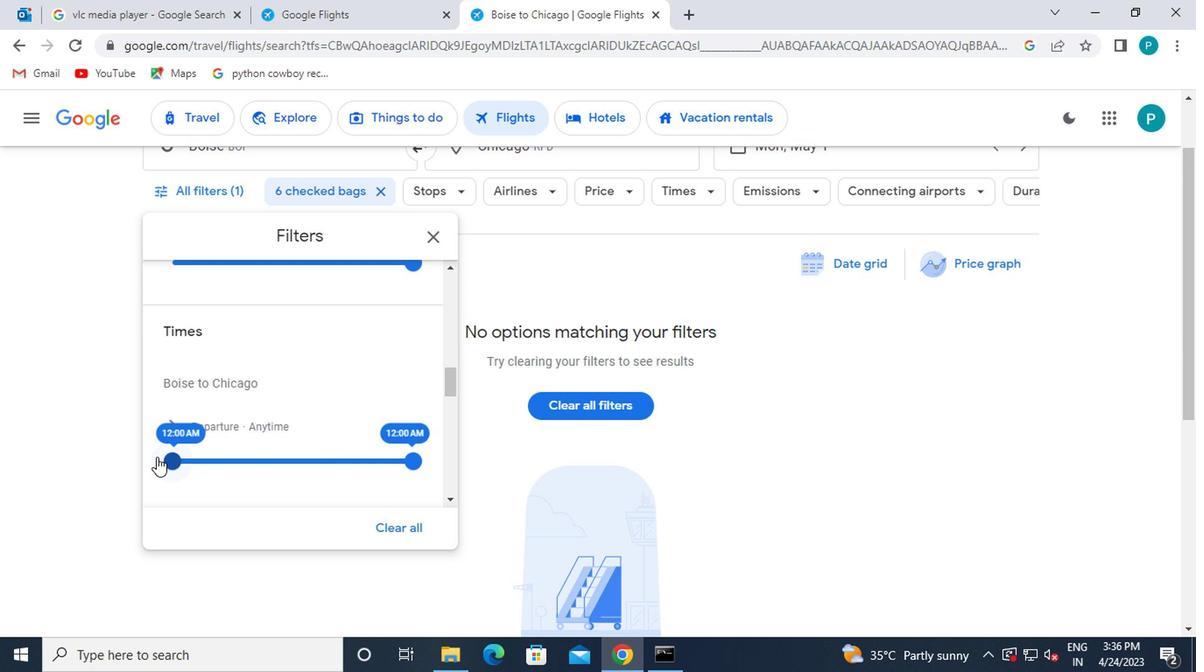 
Action: Mouse pressed left at (174, 459)
Screenshot: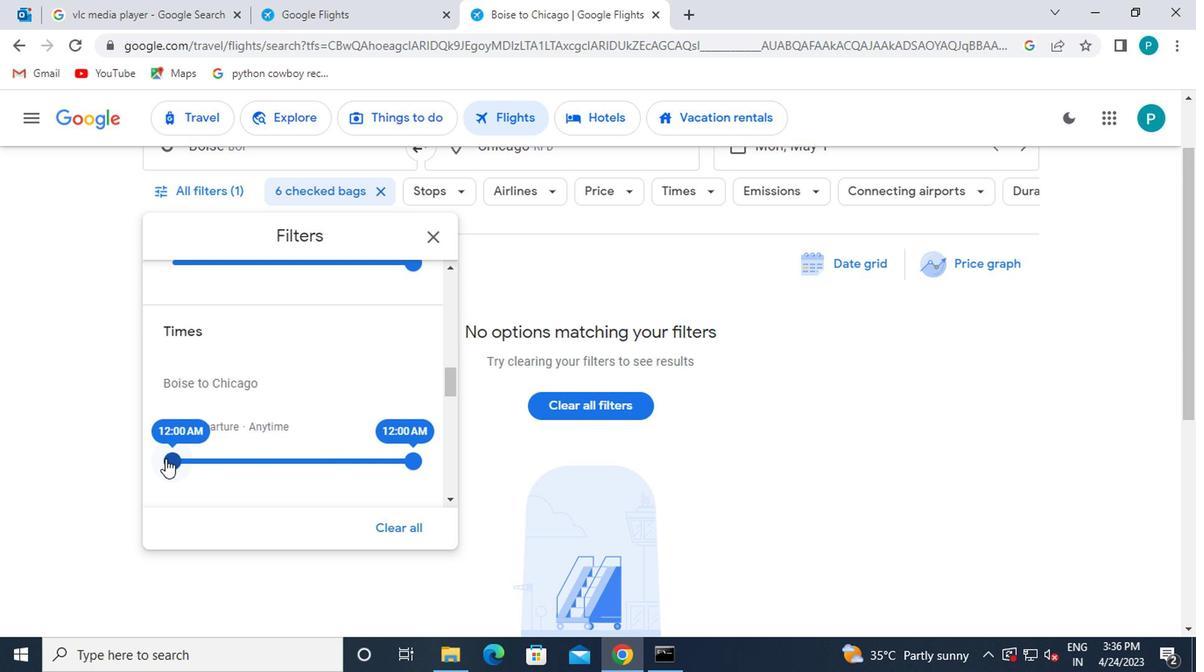 
Action: Mouse moved to (427, 239)
Screenshot: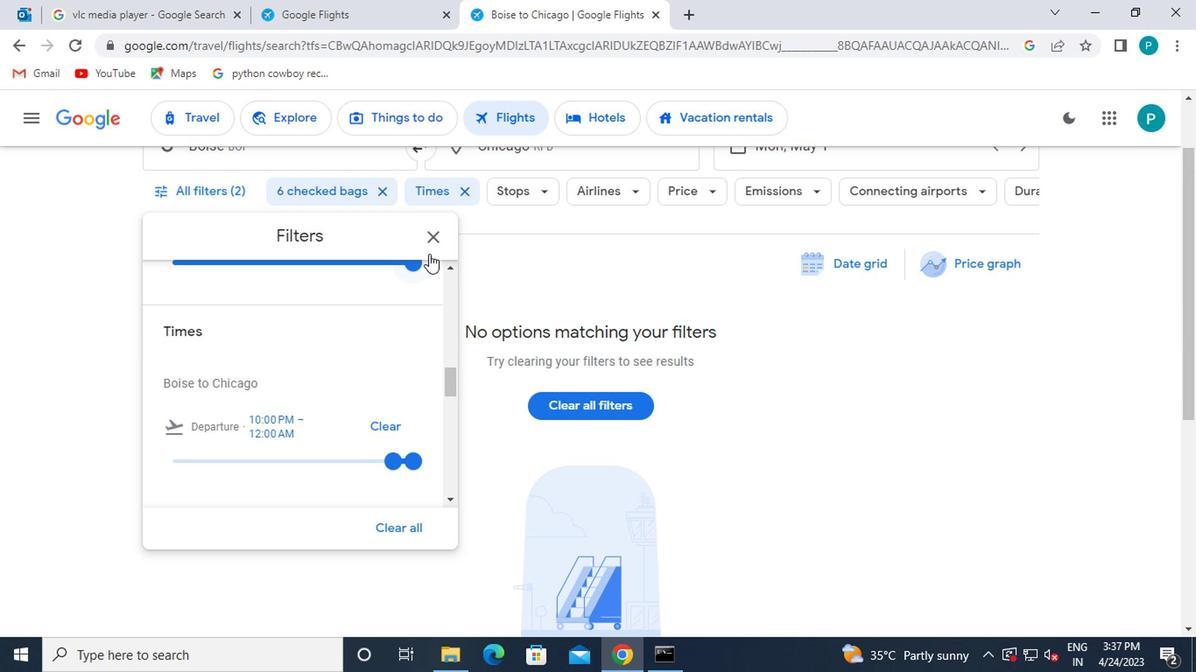 
Action: Mouse pressed left at (427, 239)
Screenshot: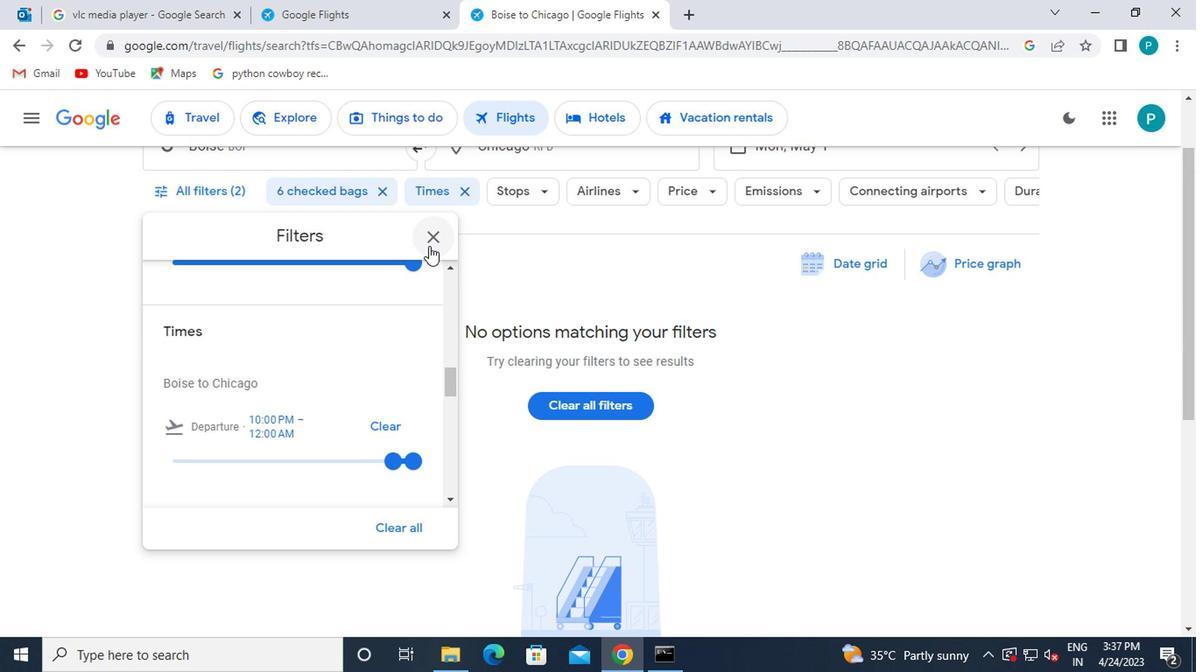 
Action: Mouse moved to (433, 273)
Screenshot: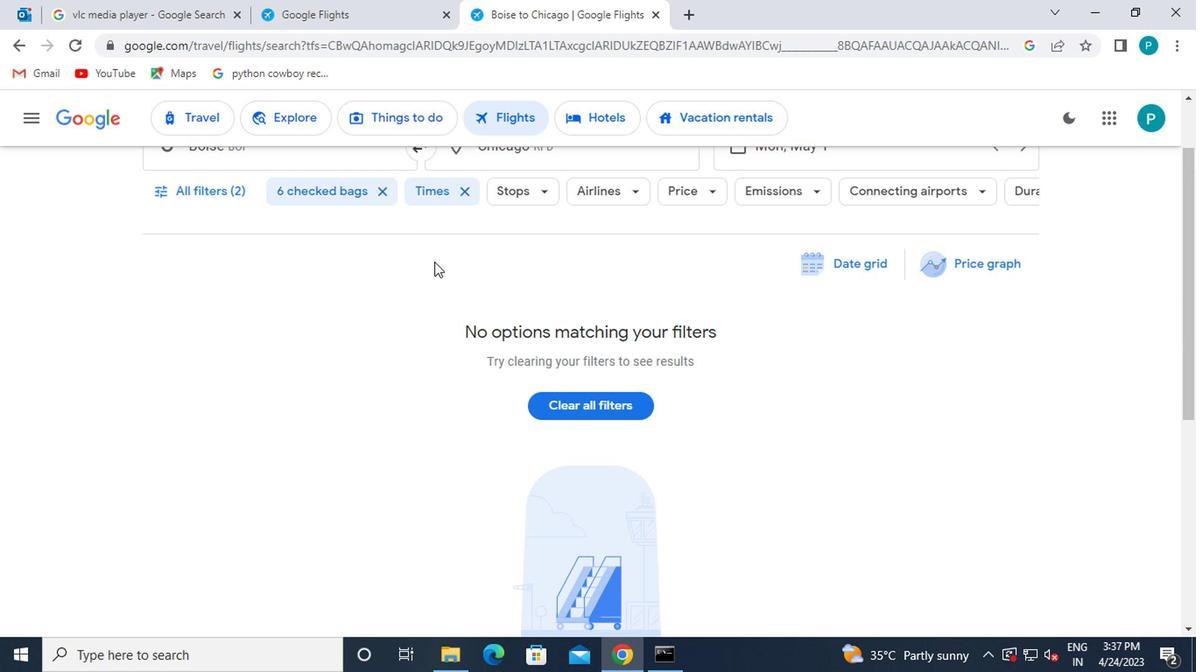 
